 Task: Buy 1 Crankcase Ventilation from Filters section under best seller category for shipping address: Gerard Scott, 3102 Abia Martin Drive, Panther Burn, Mississippi 38765, Cell Number 6314971043. Pay from credit card ending with 2005, CVV 3321
Action: Mouse moved to (23, 80)
Screenshot: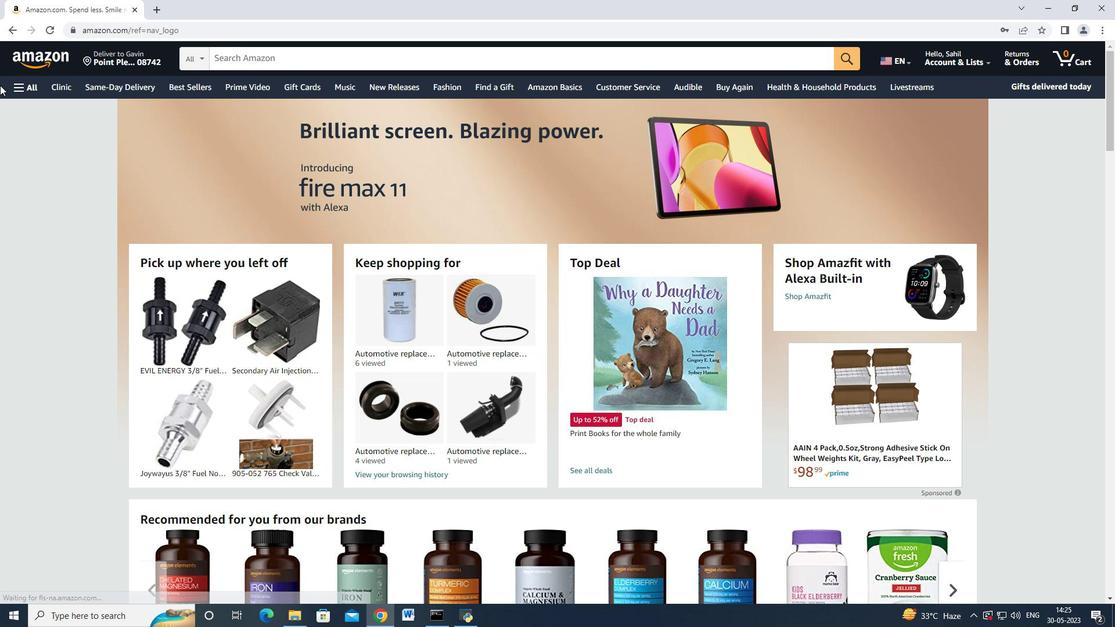 
Action: Mouse pressed left at (23, 80)
Screenshot: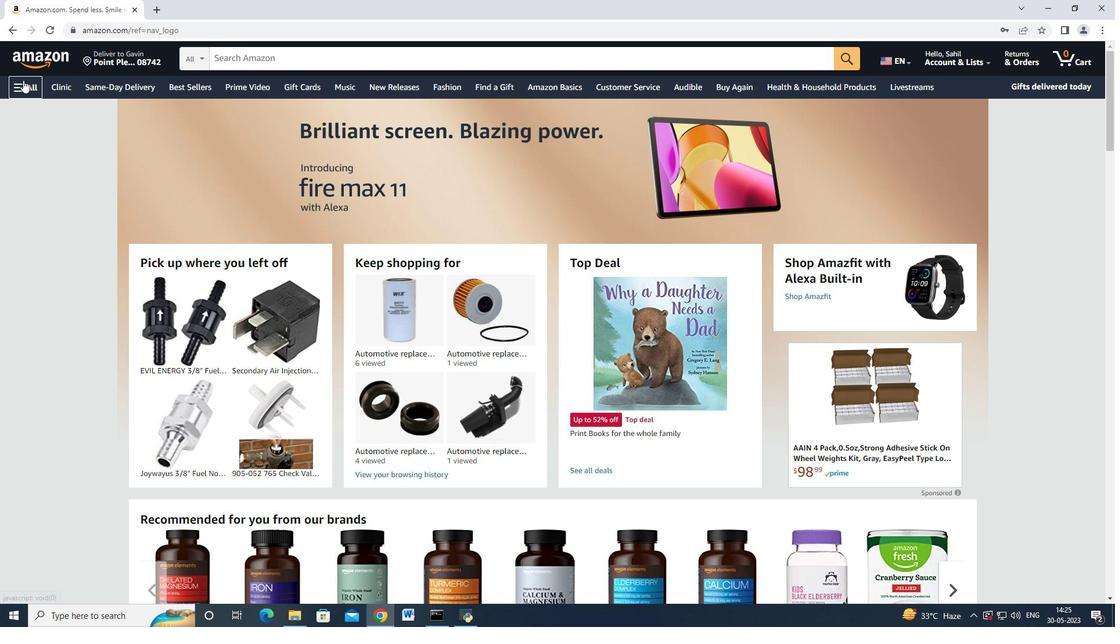 
Action: Mouse moved to (63, 245)
Screenshot: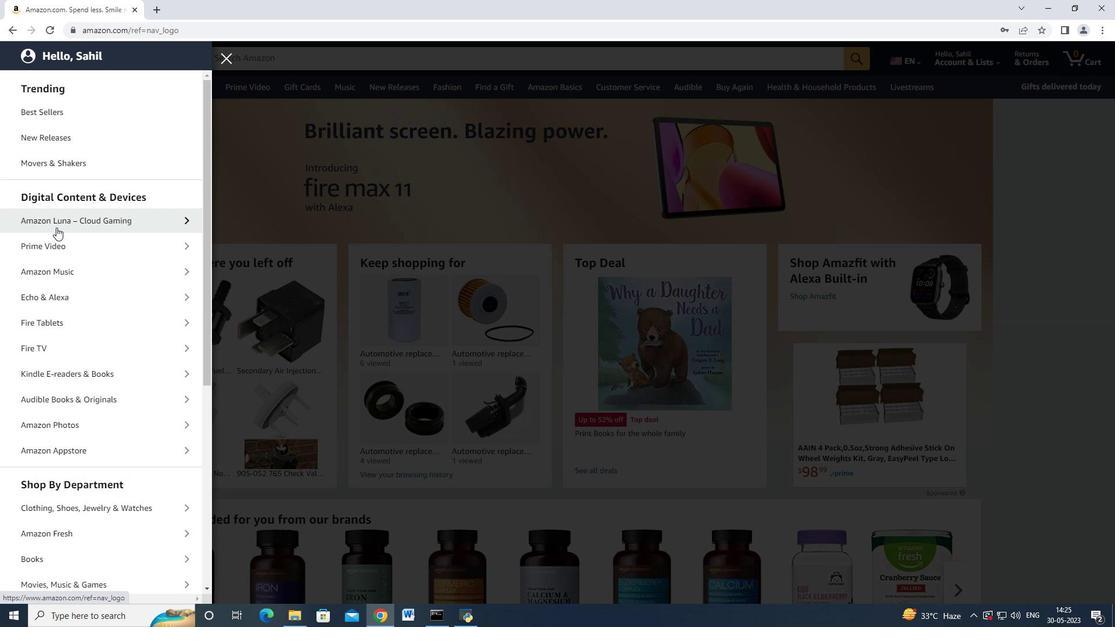
Action: Mouse scrolled (63, 244) with delta (0, 0)
Screenshot: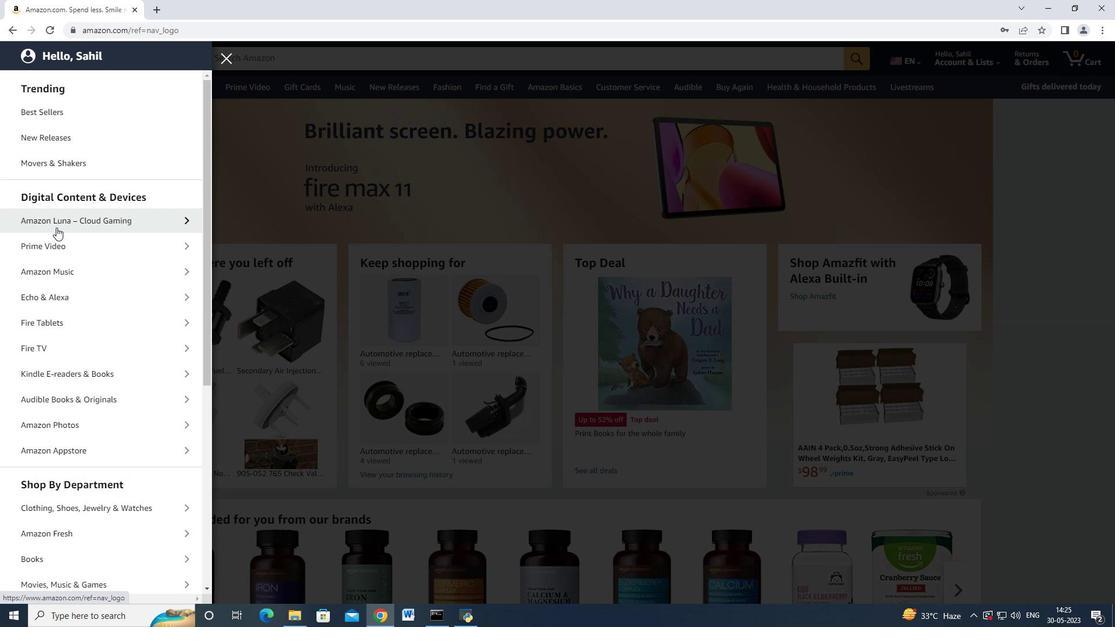 
Action: Mouse scrolled (63, 244) with delta (0, 0)
Screenshot: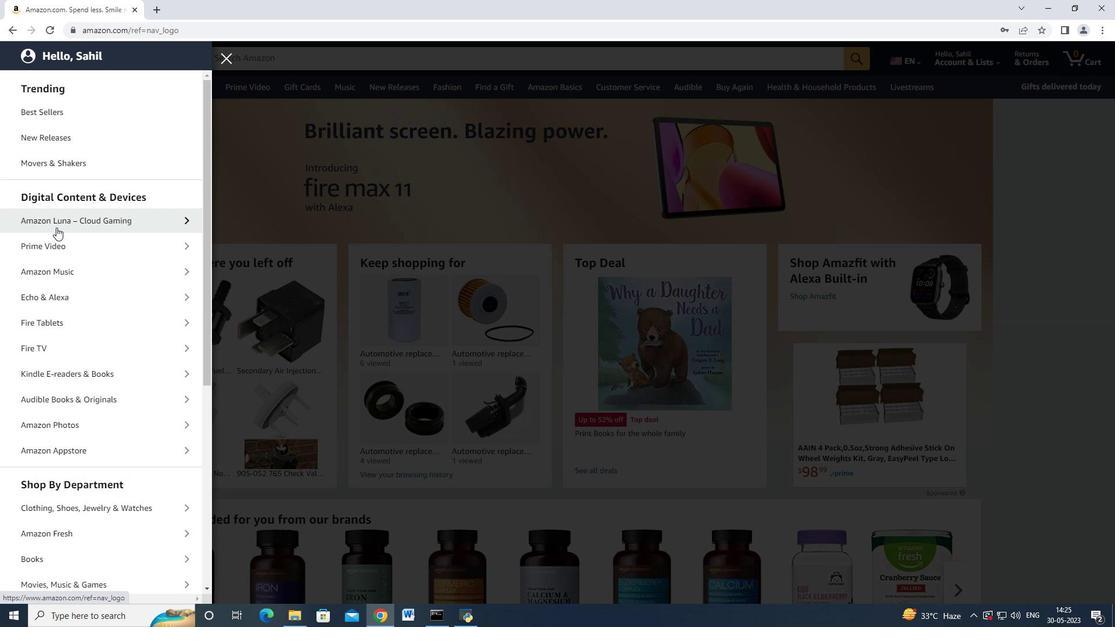 
Action: Mouse scrolled (63, 244) with delta (0, 0)
Screenshot: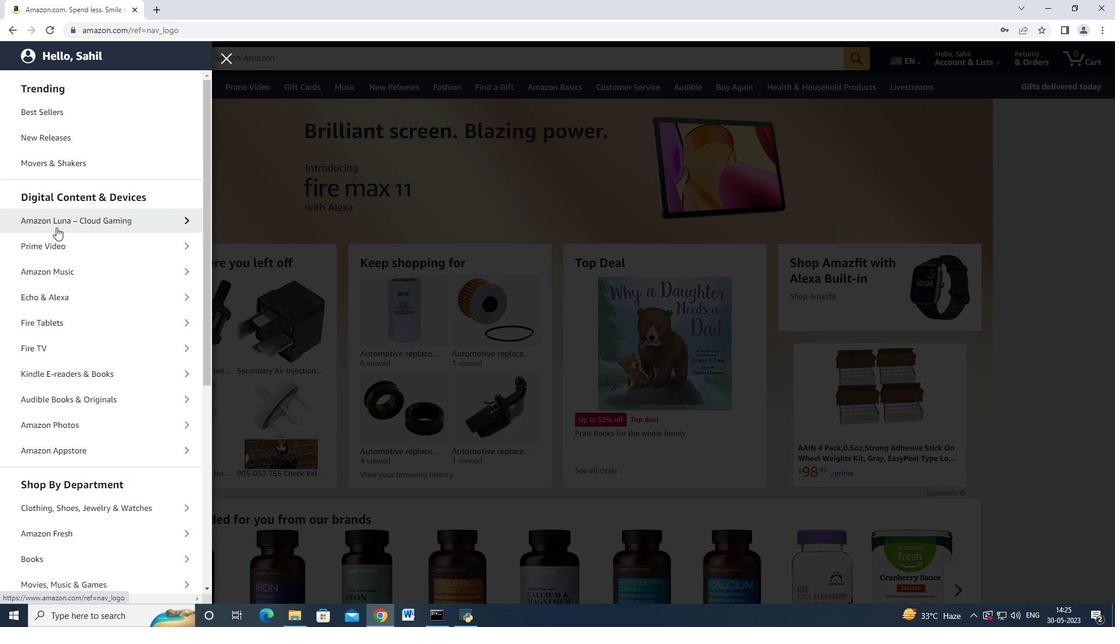 
Action: Mouse moved to (94, 428)
Screenshot: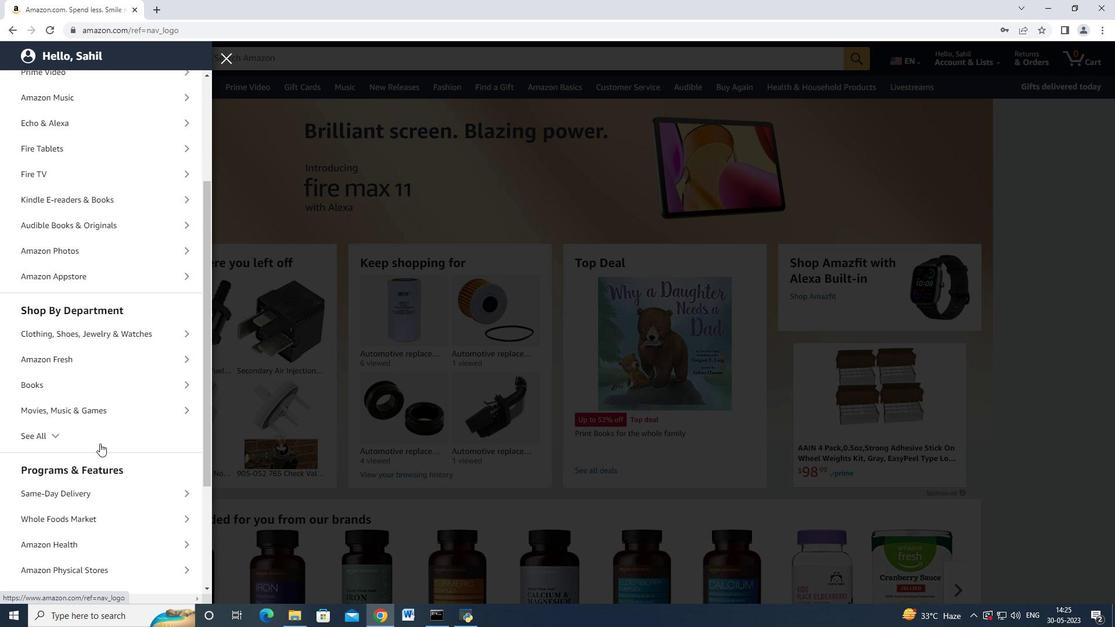 
Action: Mouse pressed left at (94, 428)
Screenshot: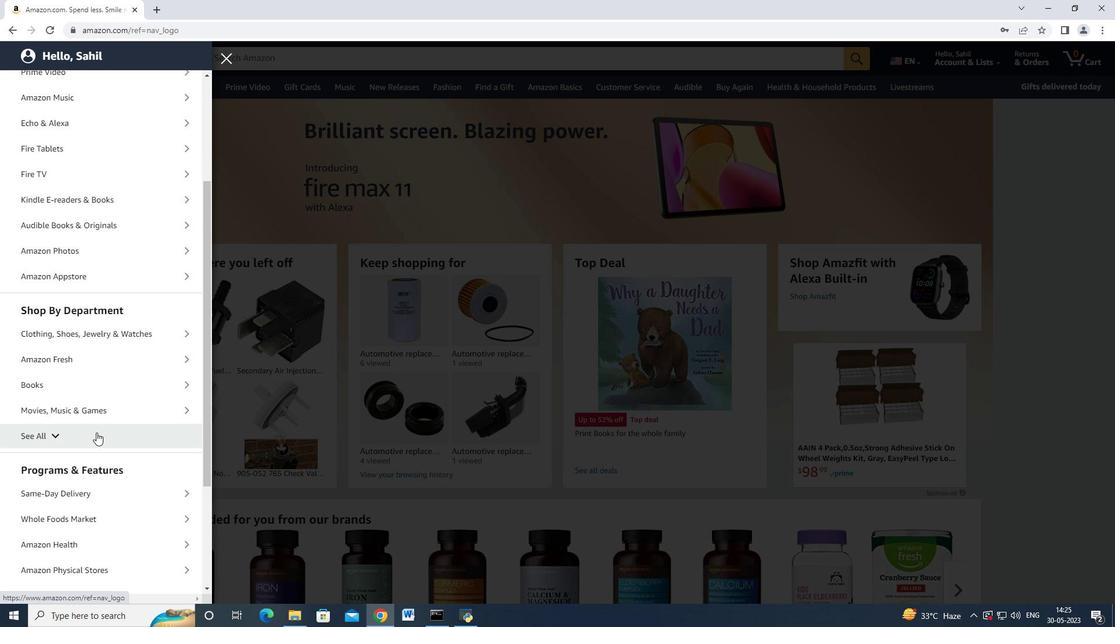 
Action: Mouse moved to (92, 360)
Screenshot: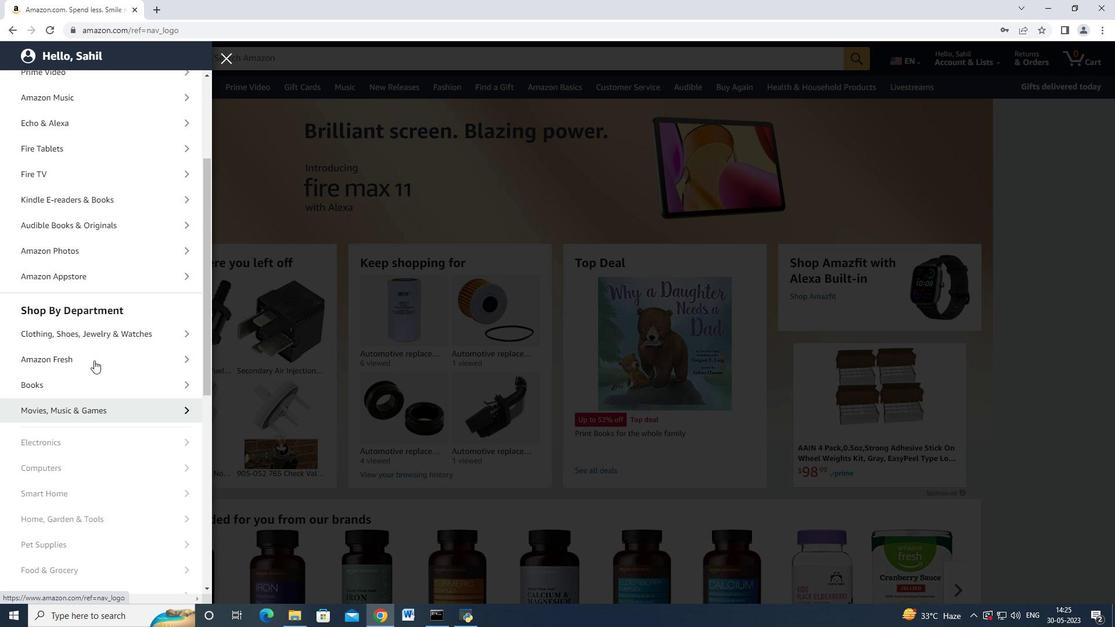 
Action: Mouse scrolled (92, 360) with delta (0, 0)
Screenshot: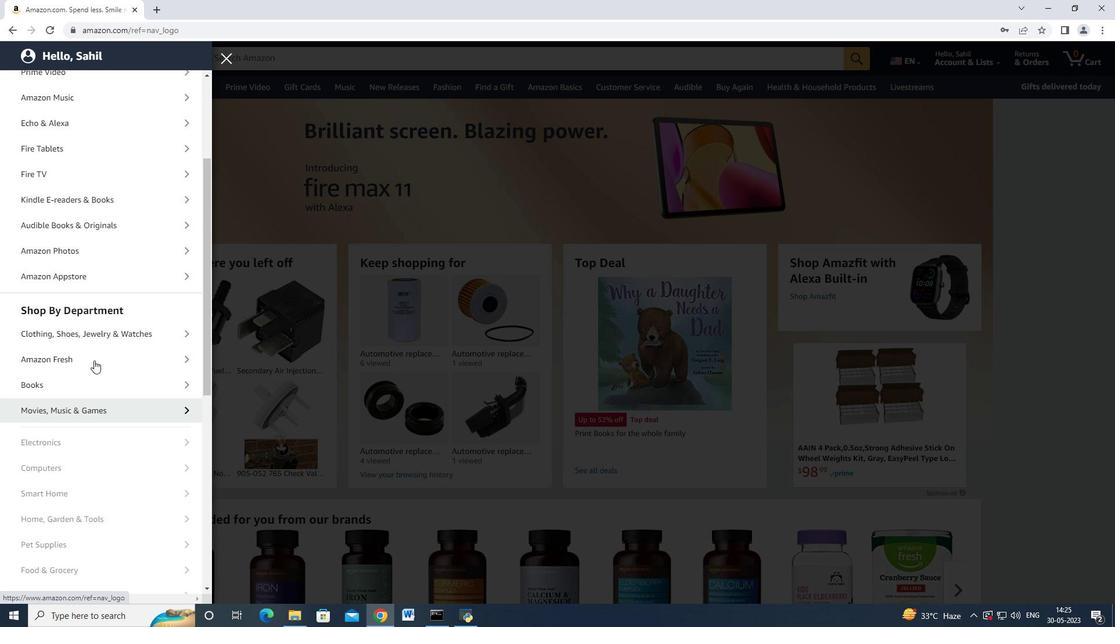 
Action: Mouse moved to (91, 360)
Screenshot: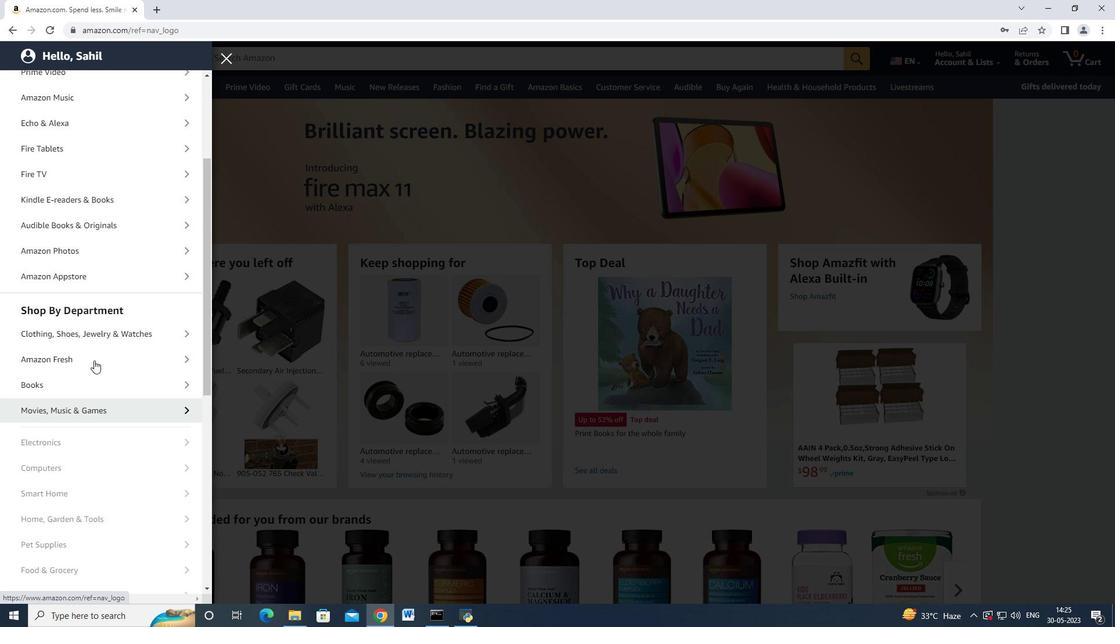 
Action: Mouse scrolled (92, 360) with delta (0, 0)
Screenshot: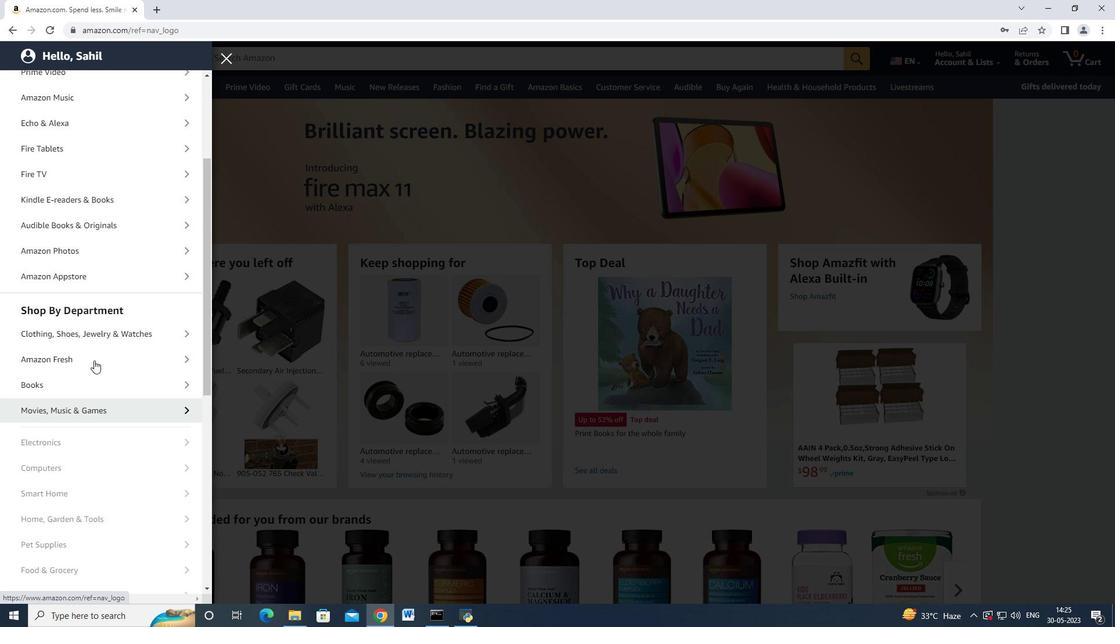 
Action: Mouse moved to (90, 360)
Screenshot: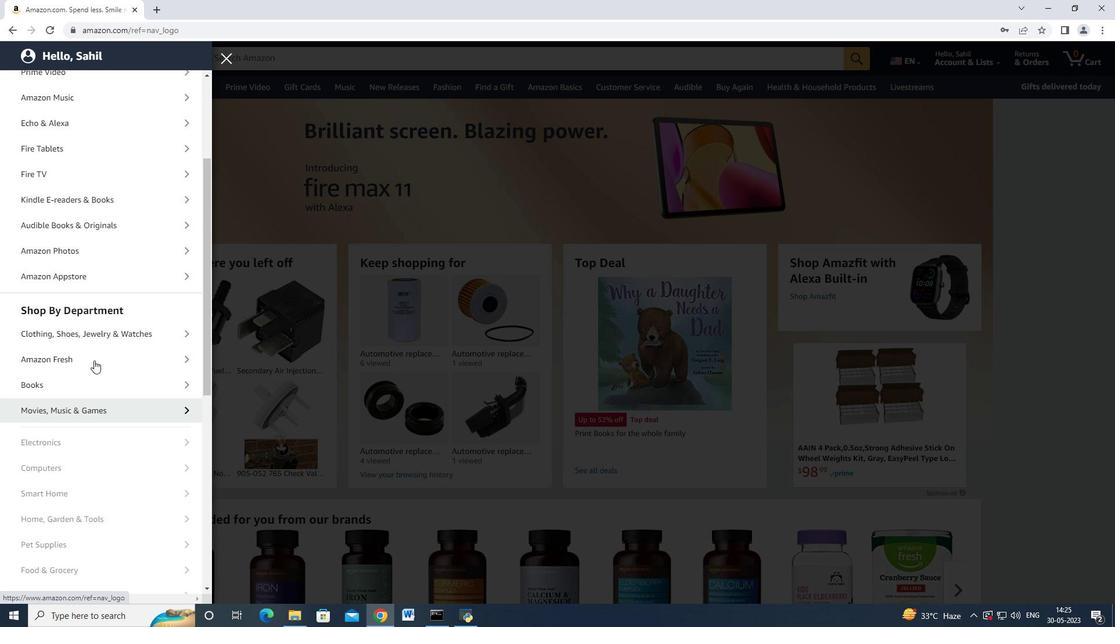 
Action: Mouse scrolled (92, 360) with delta (0, 0)
Screenshot: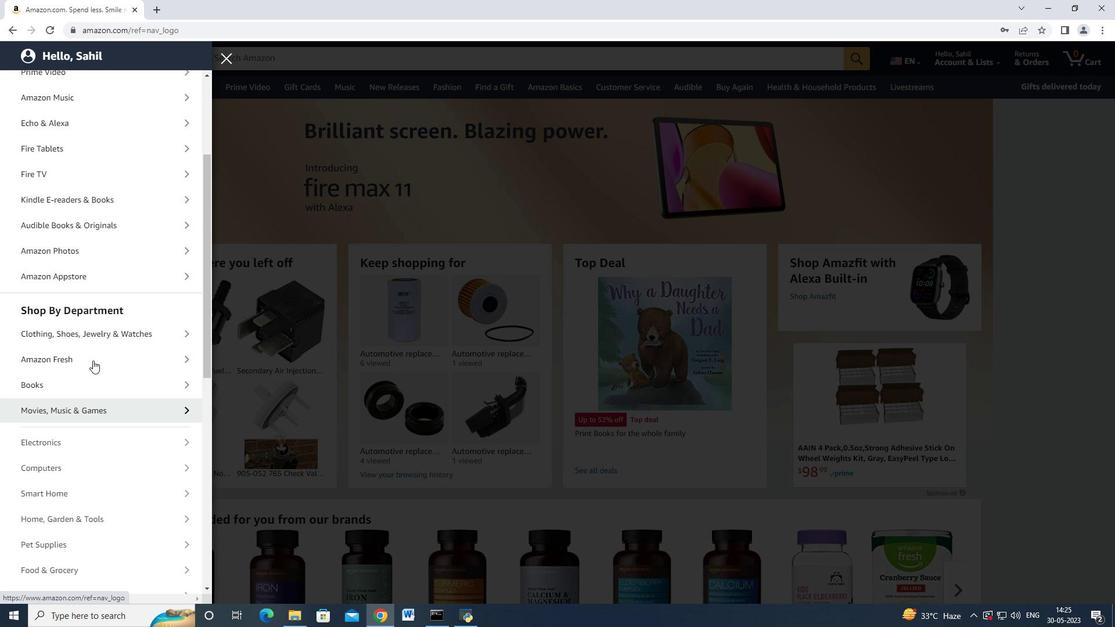 
Action: Mouse moved to (90, 359)
Screenshot: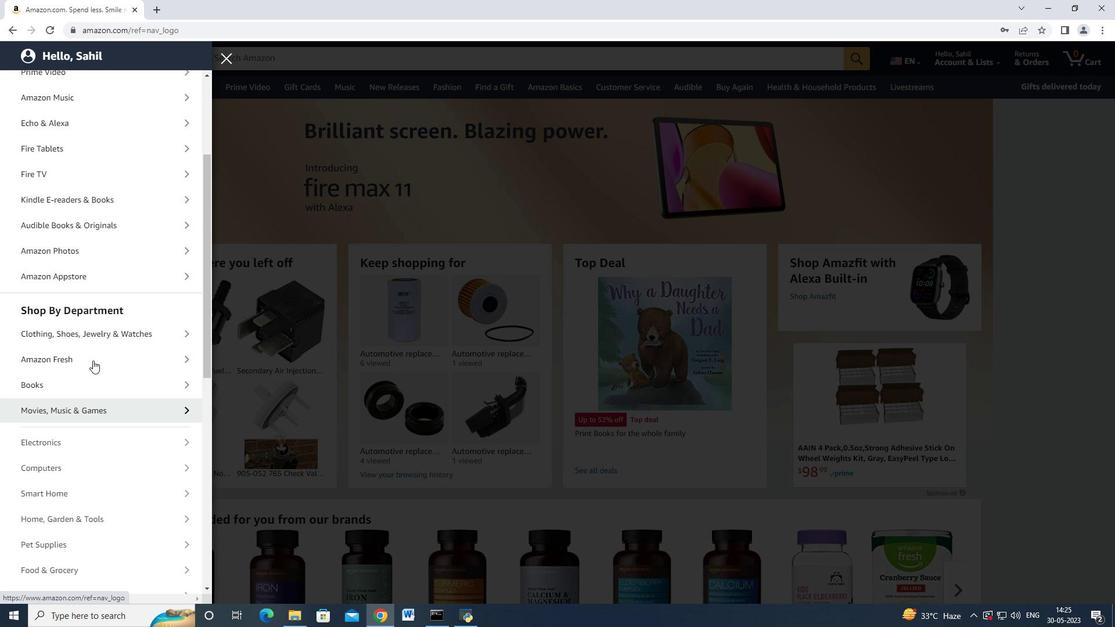 
Action: Mouse scrolled (92, 360) with delta (0, 0)
Screenshot: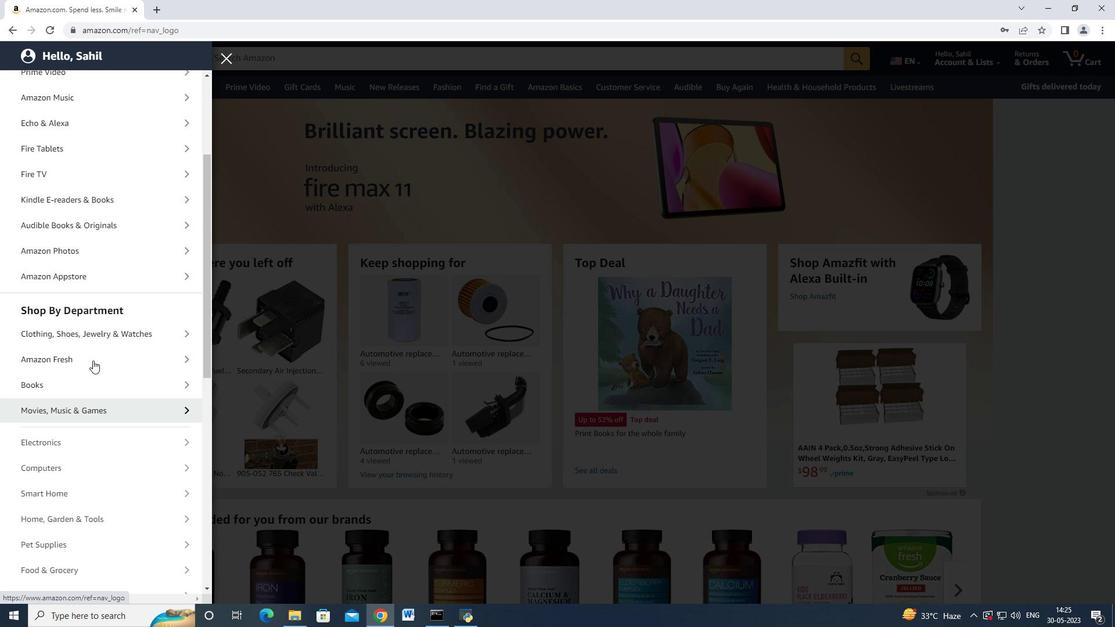 
Action: Mouse scrolled (92, 360) with delta (0, 0)
Screenshot: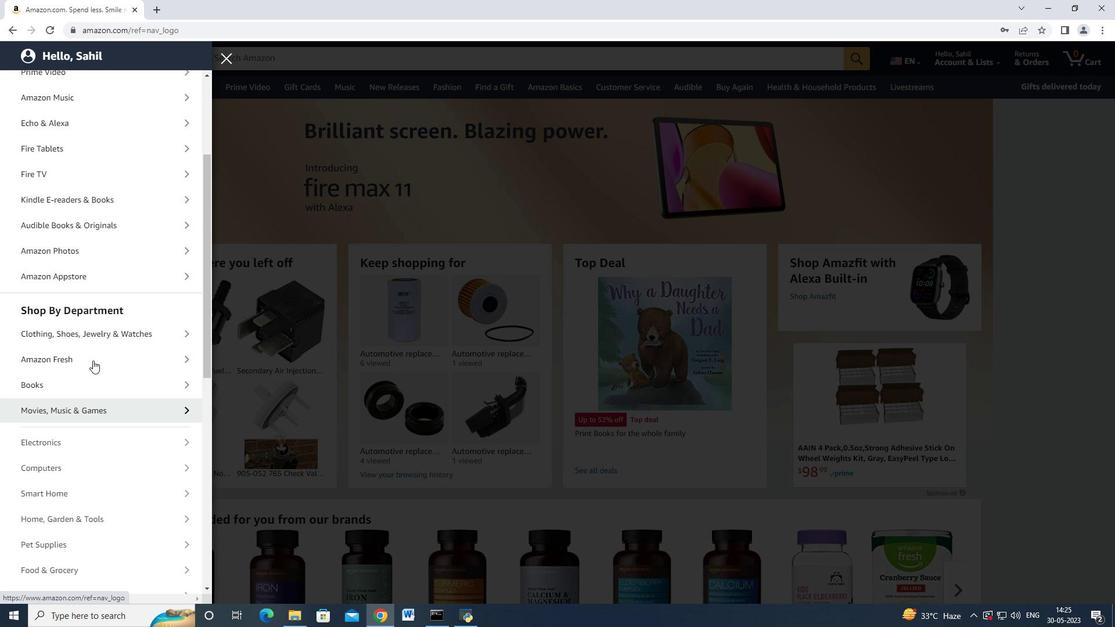 
Action: Mouse scrolled (90, 359) with delta (0, 0)
Screenshot: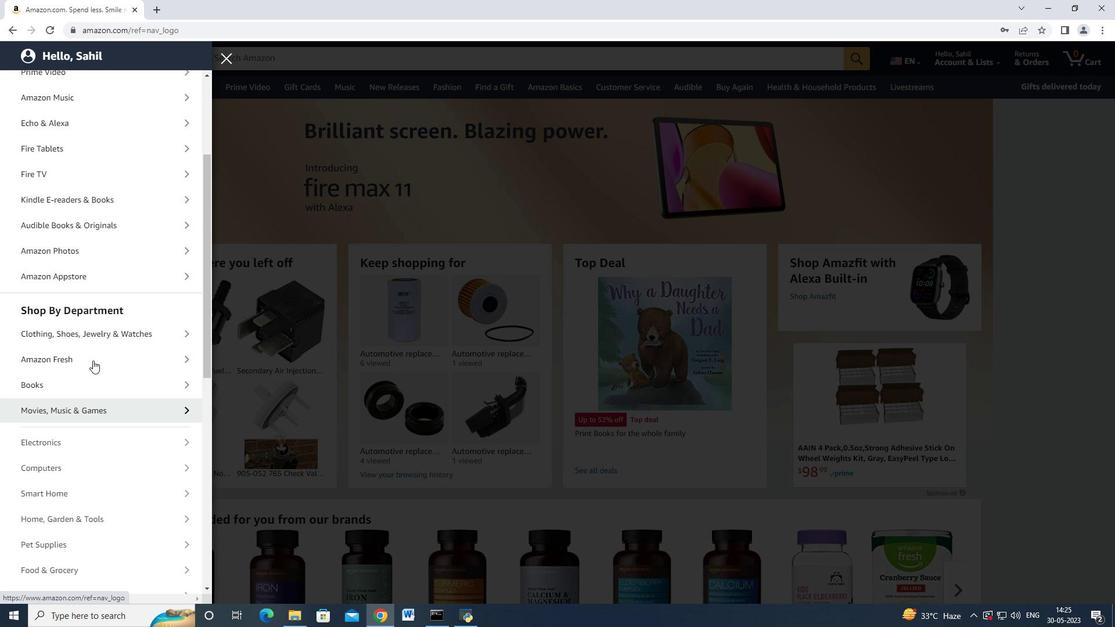 
Action: Mouse moved to (64, 370)
Screenshot: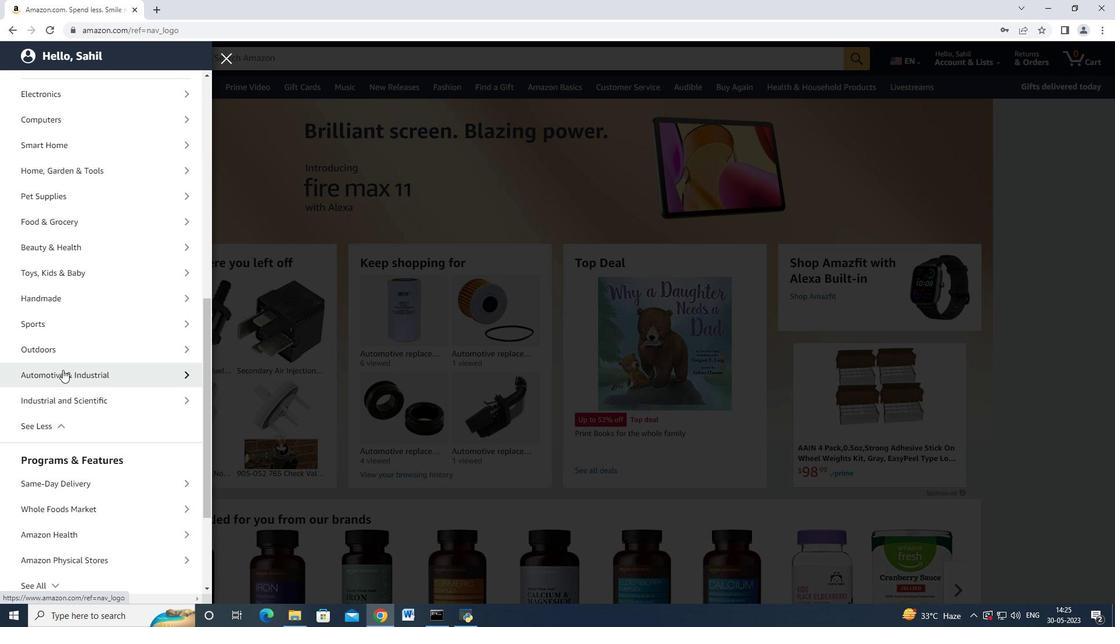 
Action: Mouse pressed left at (64, 370)
Screenshot: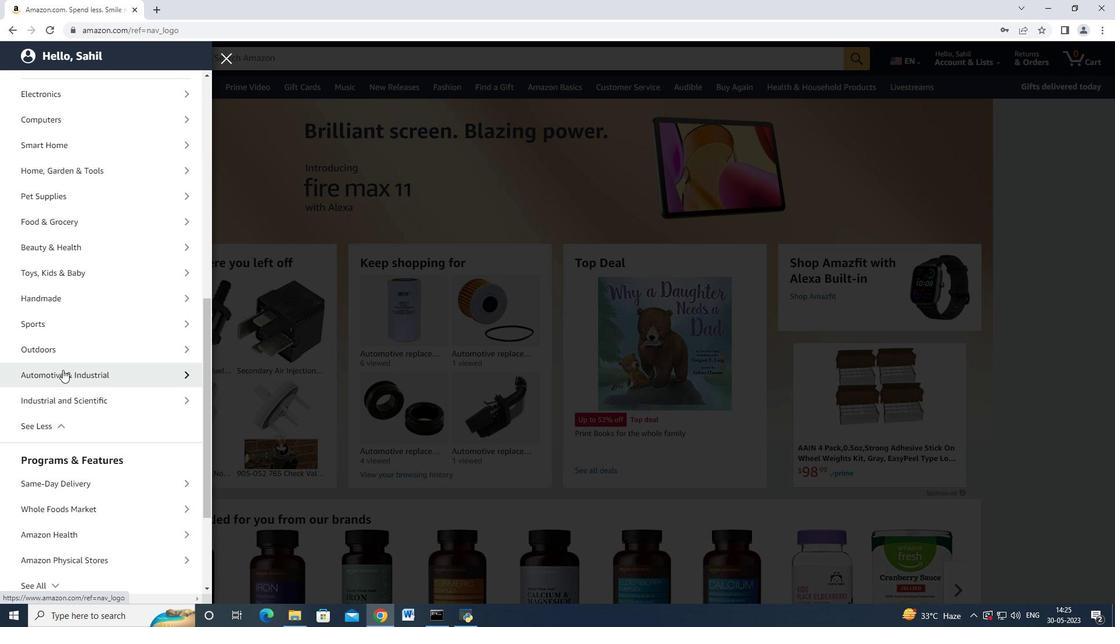 
Action: Mouse moved to (97, 135)
Screenshot: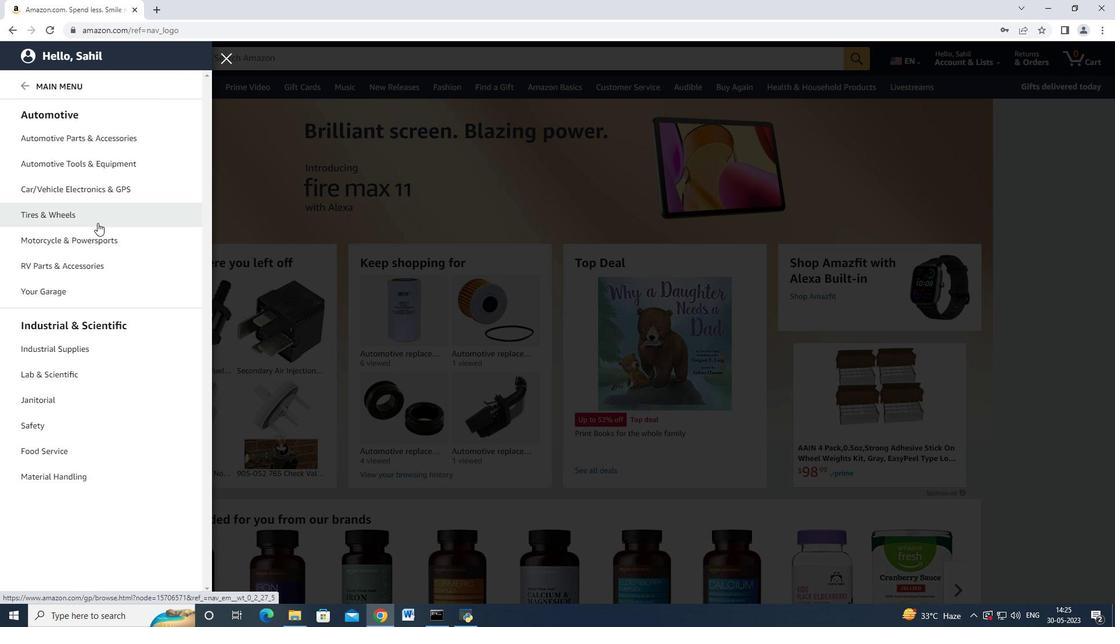 
Action: Mouse pressed left at (97, 135)
Screenshot: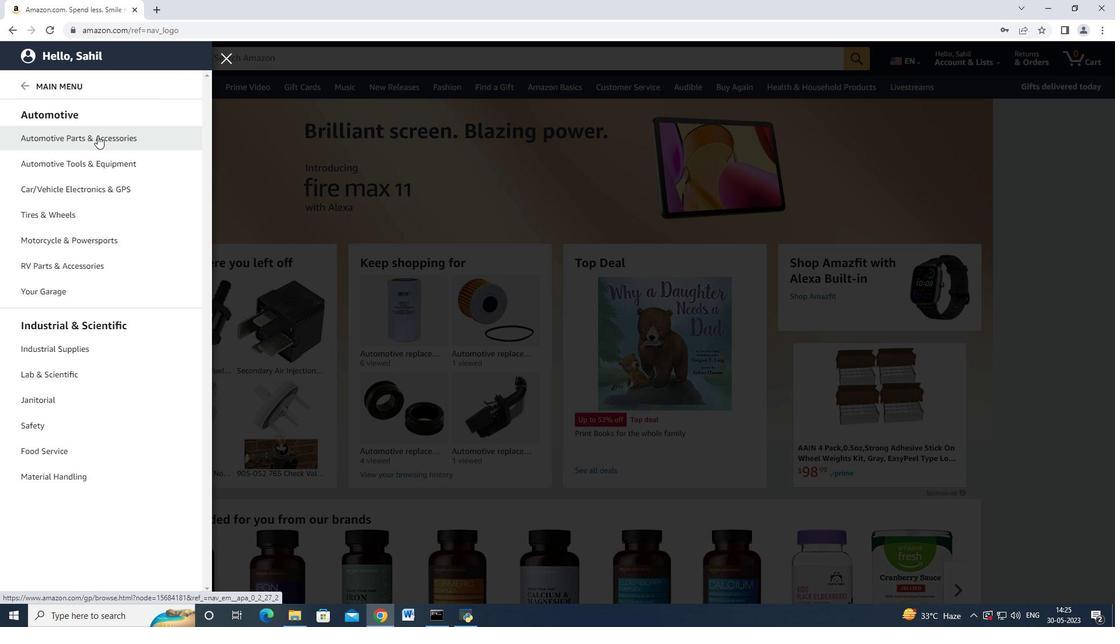 
Action: Mouse moved to (209, 109)
Screenshot: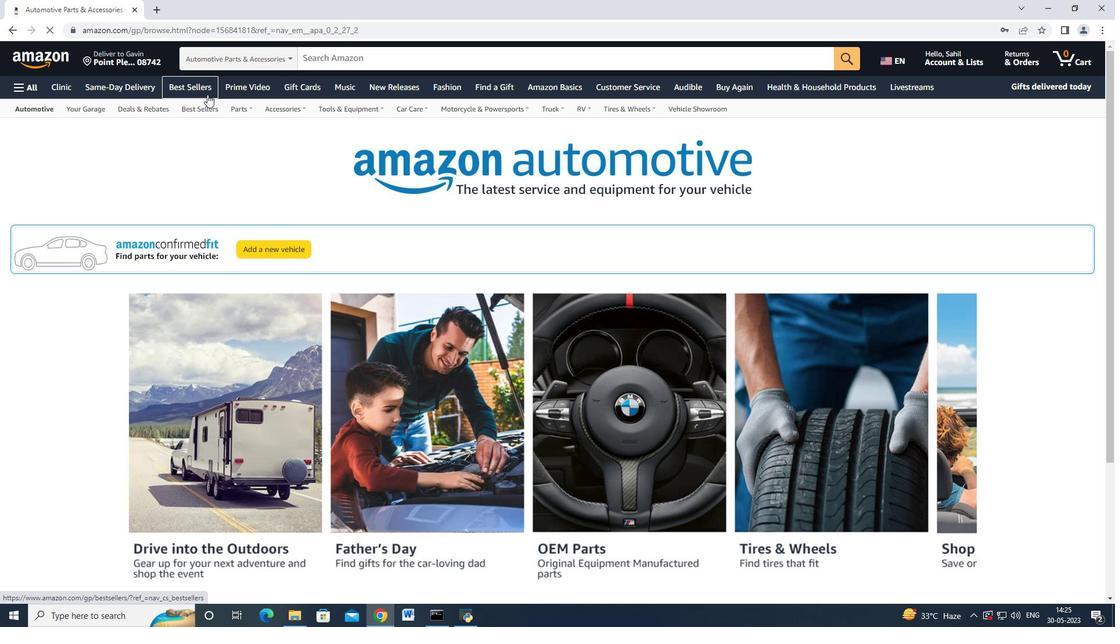 
Action: Mouse pressed left at (209, 109)
Screenshot: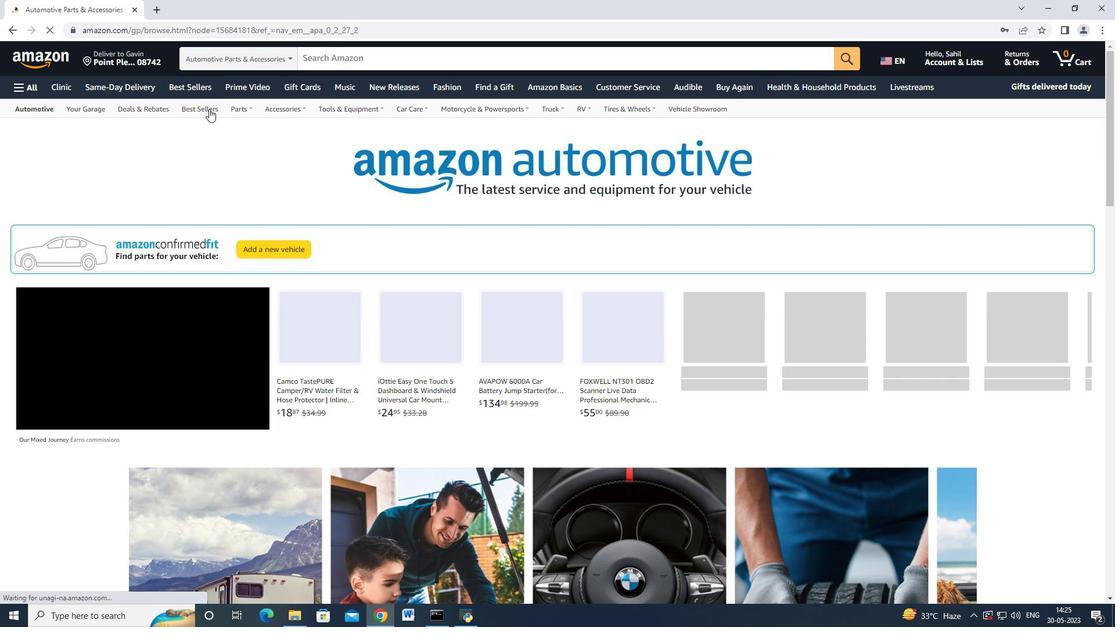 
Action: Mouse moved to (55, 370)
Screenshot: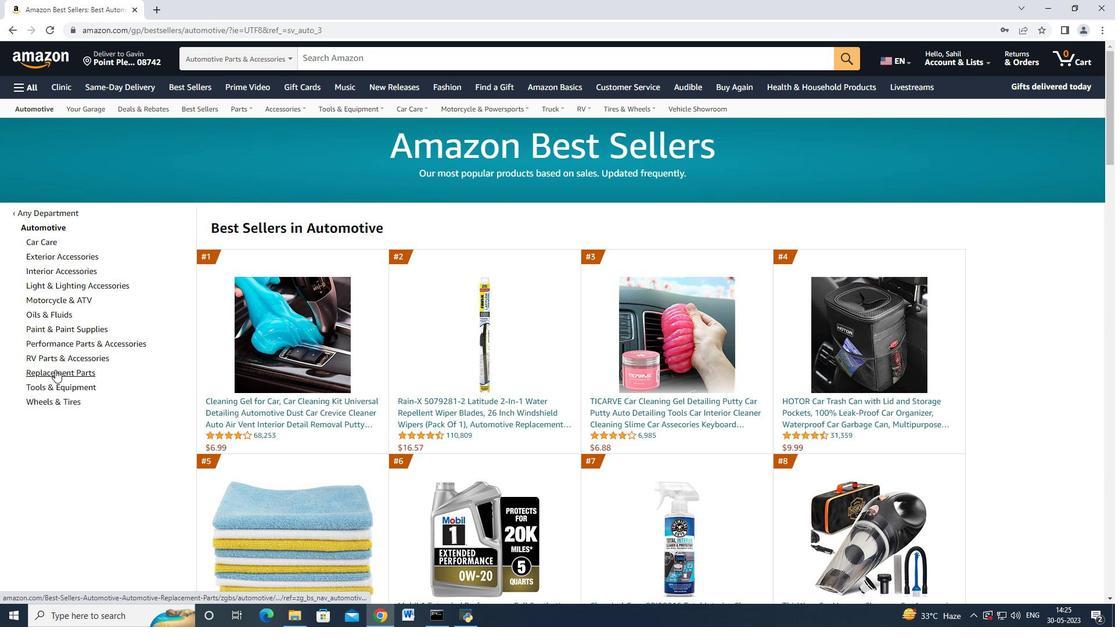 
Action: Mouse pressed left at (55, 370)
Screenshot: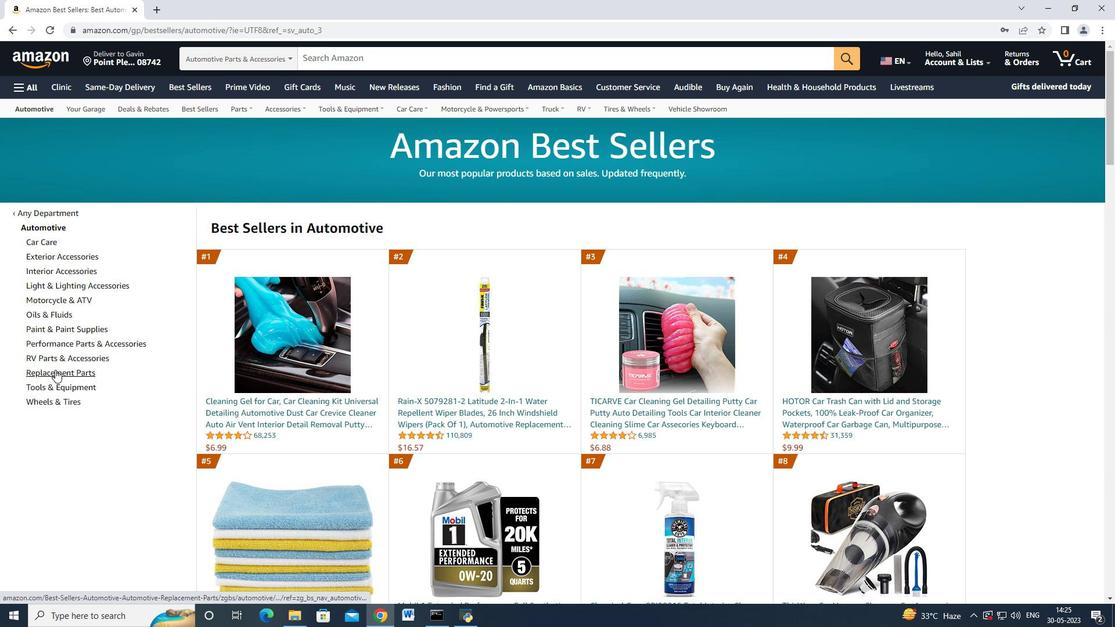 
Action: Mouse moved to (74, 307)
Screenshot: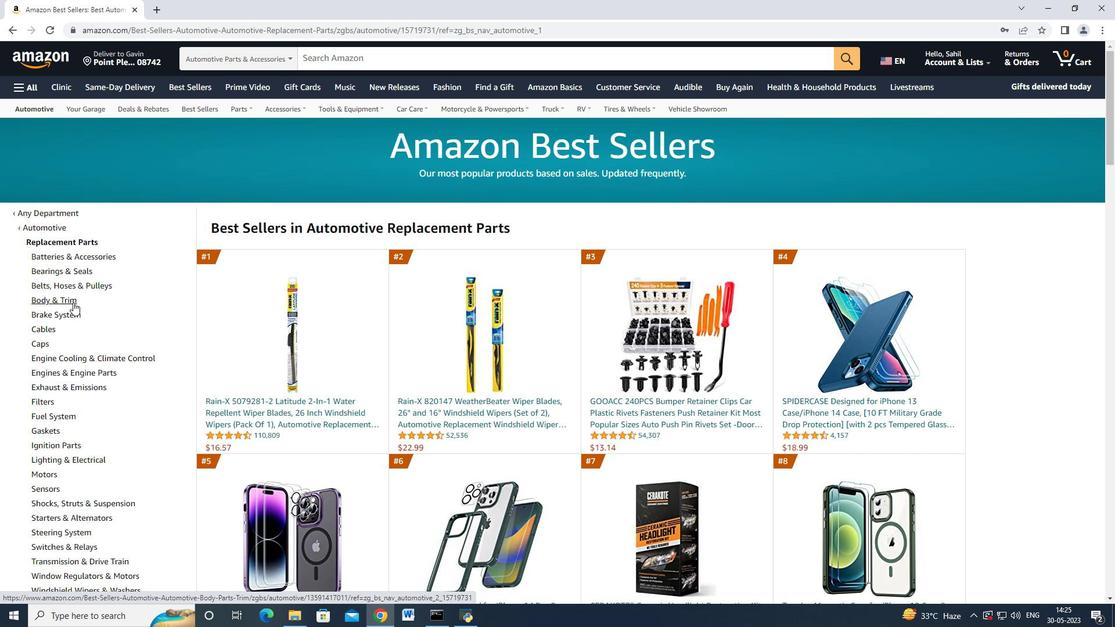 
Action: Mouse scrolled (74, 307) with delta (0, 0)
Screenshot: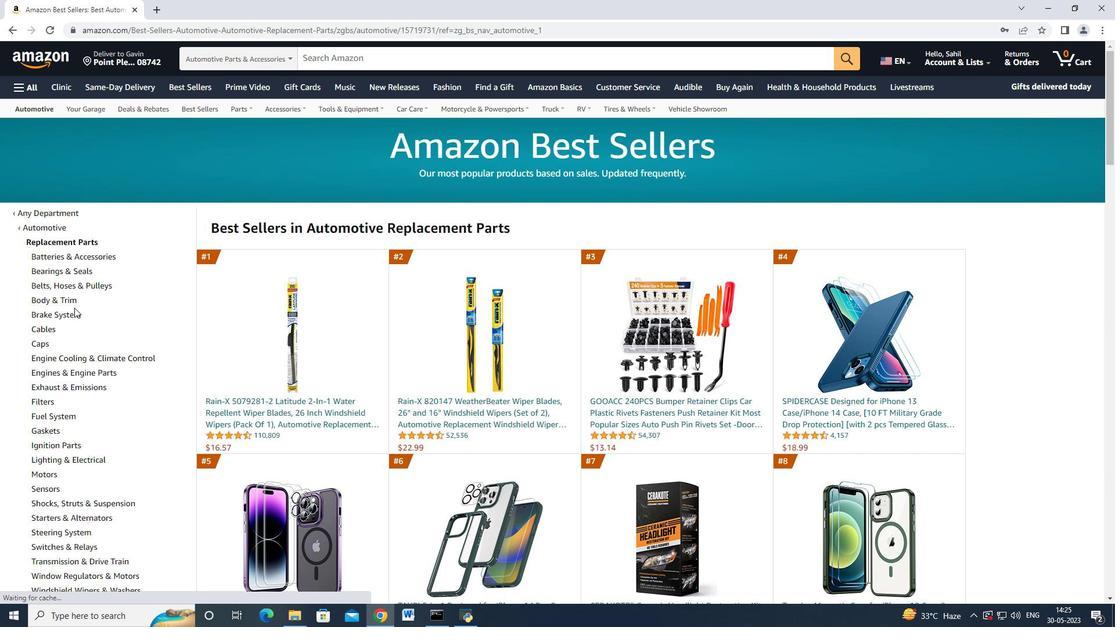 
Action: Mouse moved to (109, 232)
Screenshot: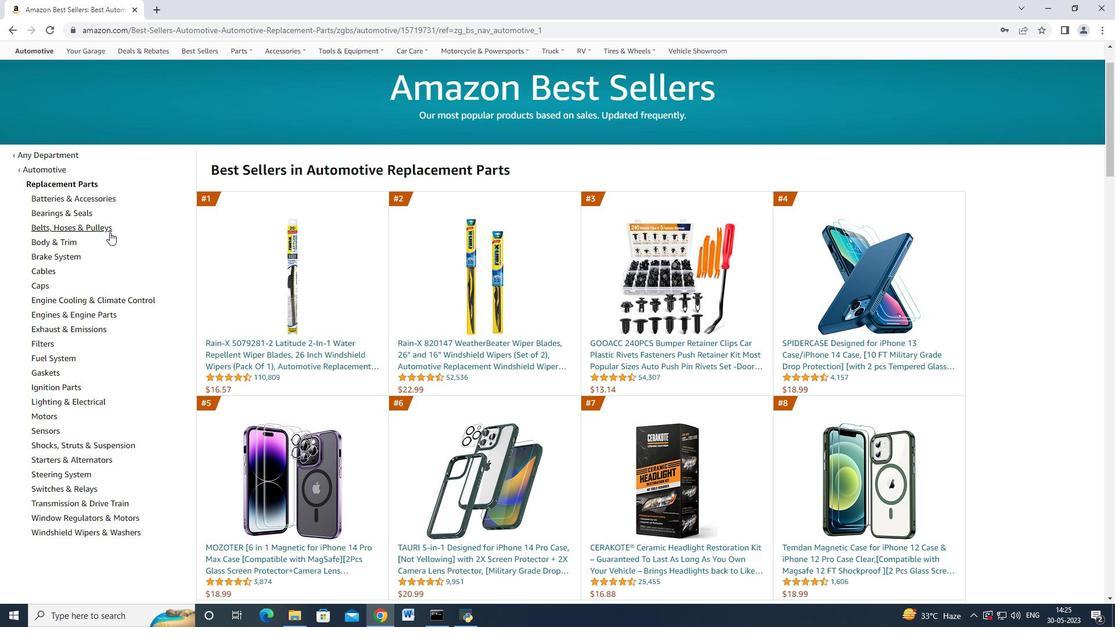 
Action: Mouse scrolled (109, 231) with delta (0, 0)
Screenshot: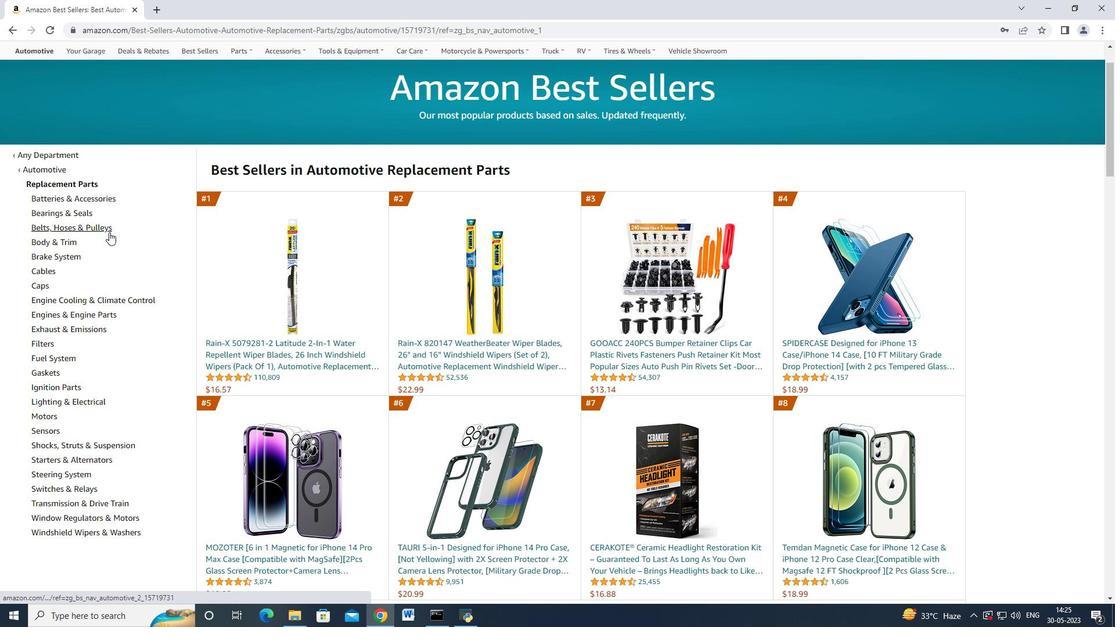 
Action: Mouse moved to (43, 284)
Screenshot: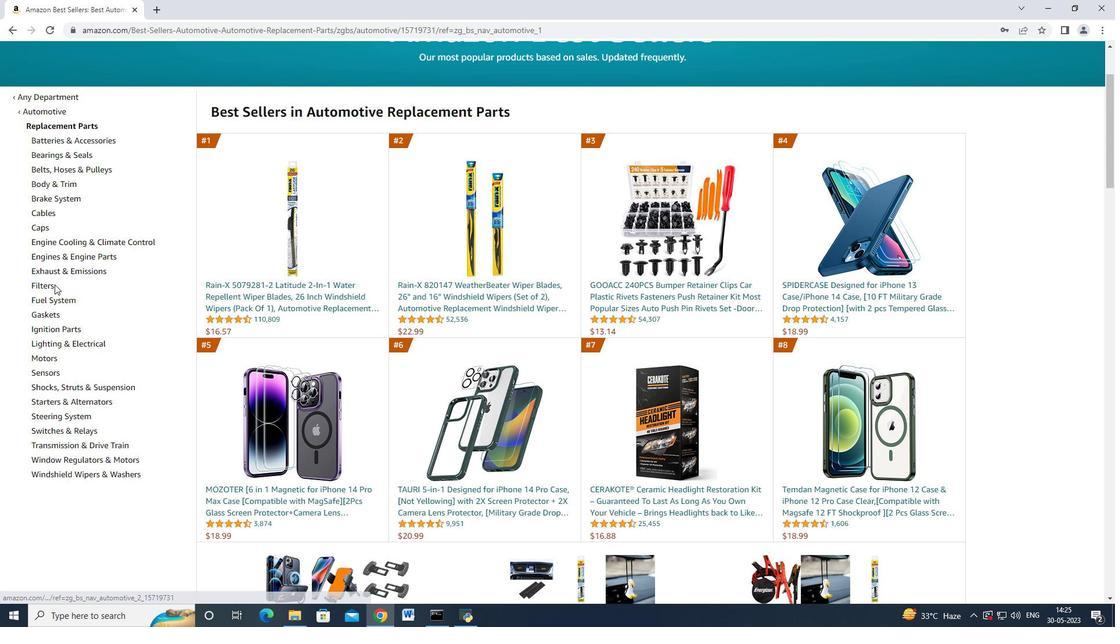 
Action: Mouse pressed left at (43, 284)
Screenshot: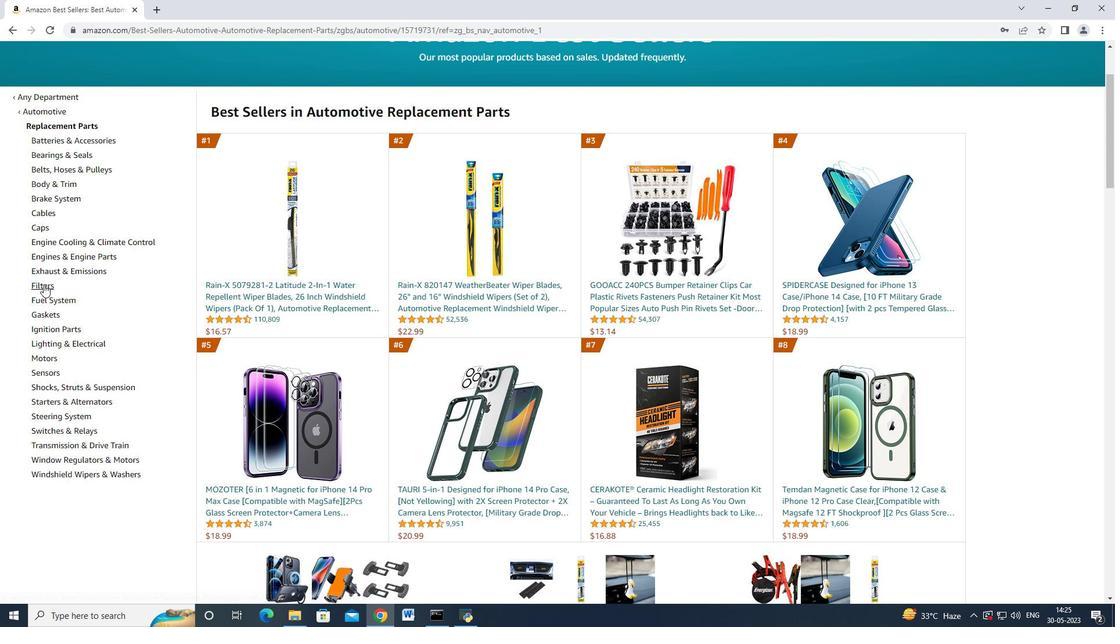 
Action: Mouse moved to (83, 347)
Screenshot: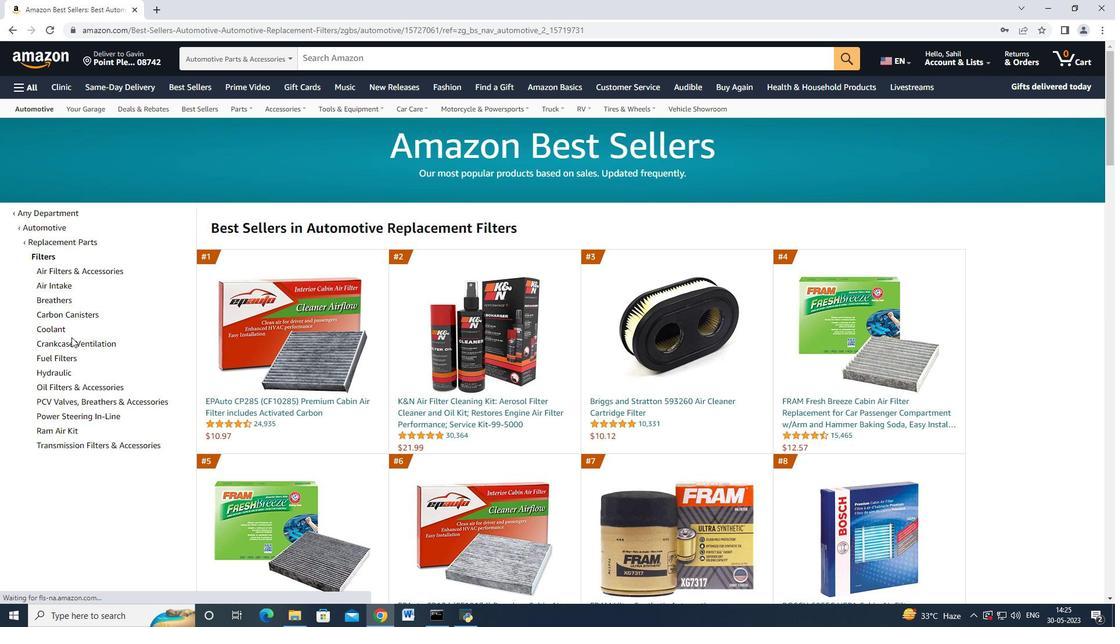 
Action: Mouse pressed left at (83, 347)
Screenshot: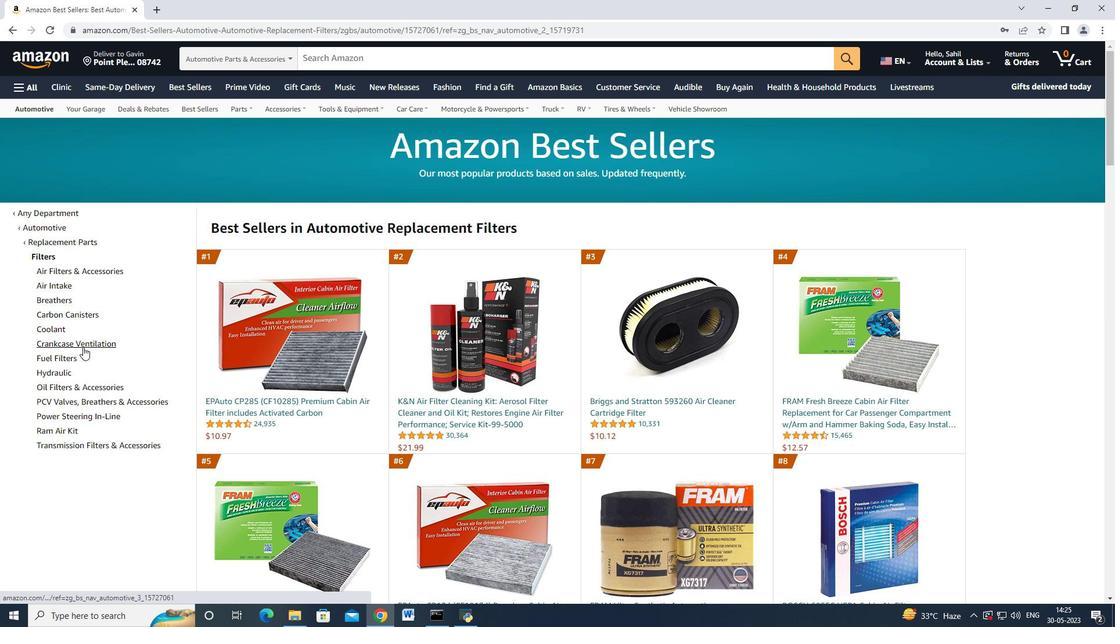 
Action: Mouse moved to (410, 404)
Screenshot: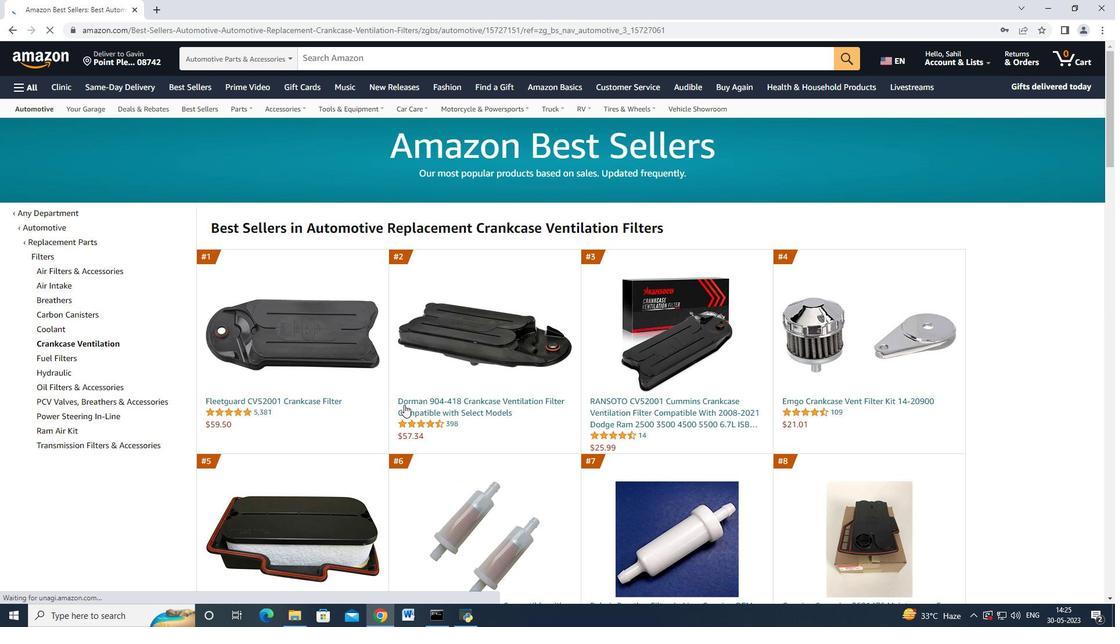 
Action: Mouse pressed left at (410, 404)
Screenshot: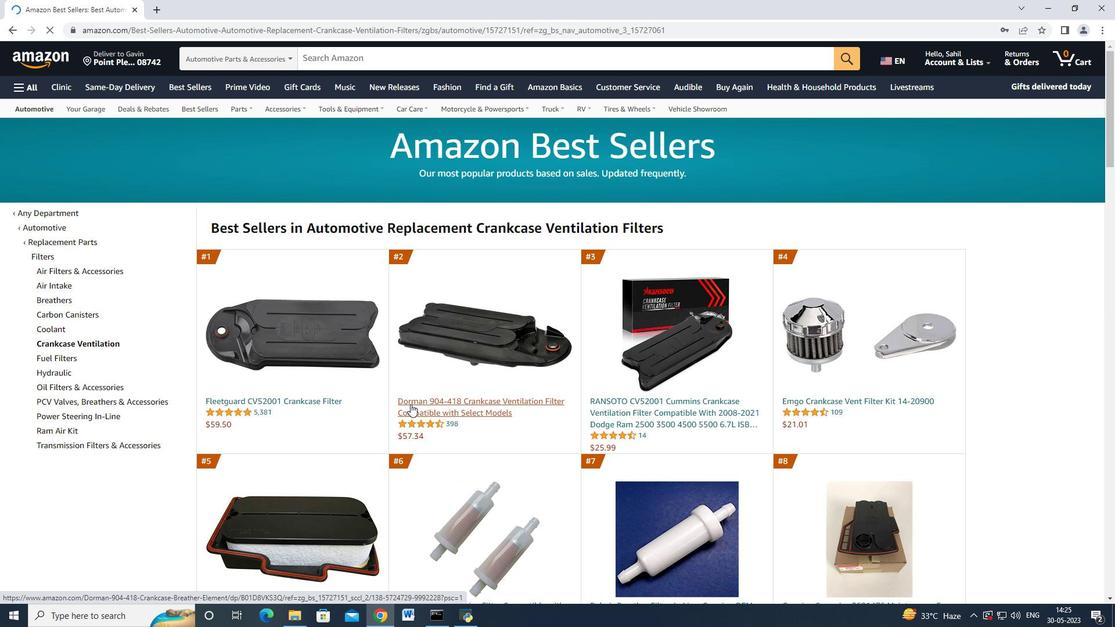 
Action: Mouse moved to (939, 481)
Screenshot: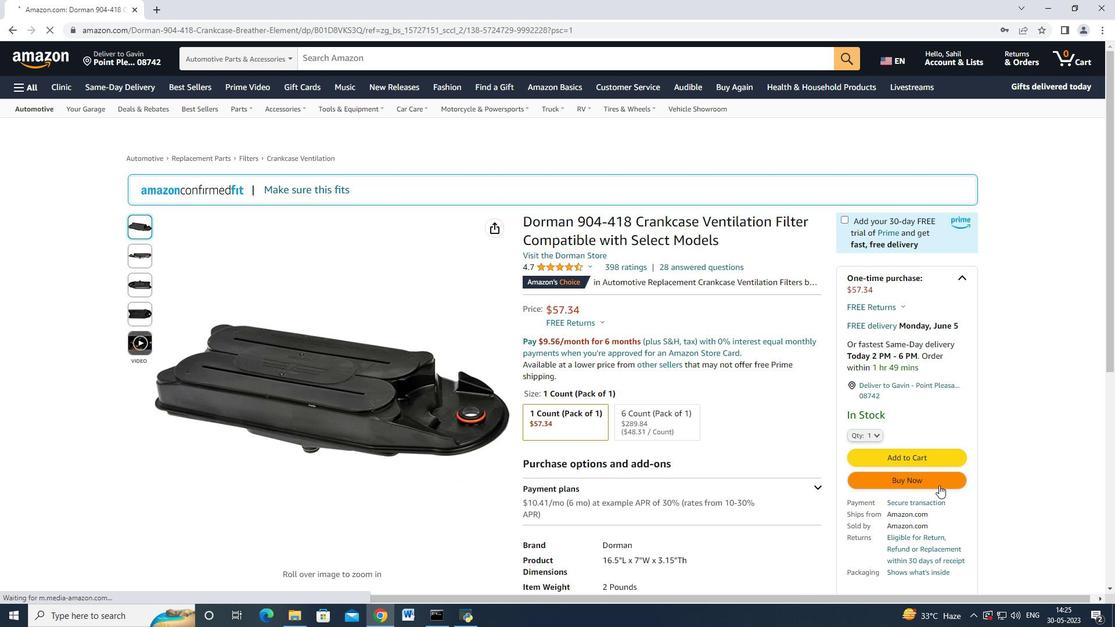 
Action: Mouse pressed left at (939, 481)
Screenshot: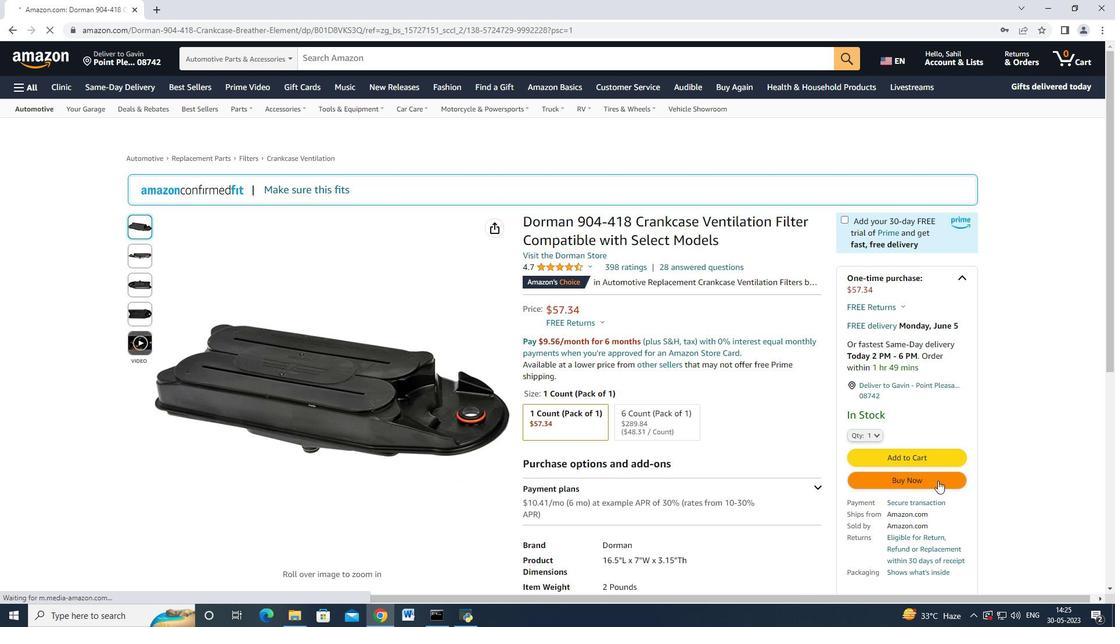 
Action: Mouse moved to (677, 97)
Screenshot: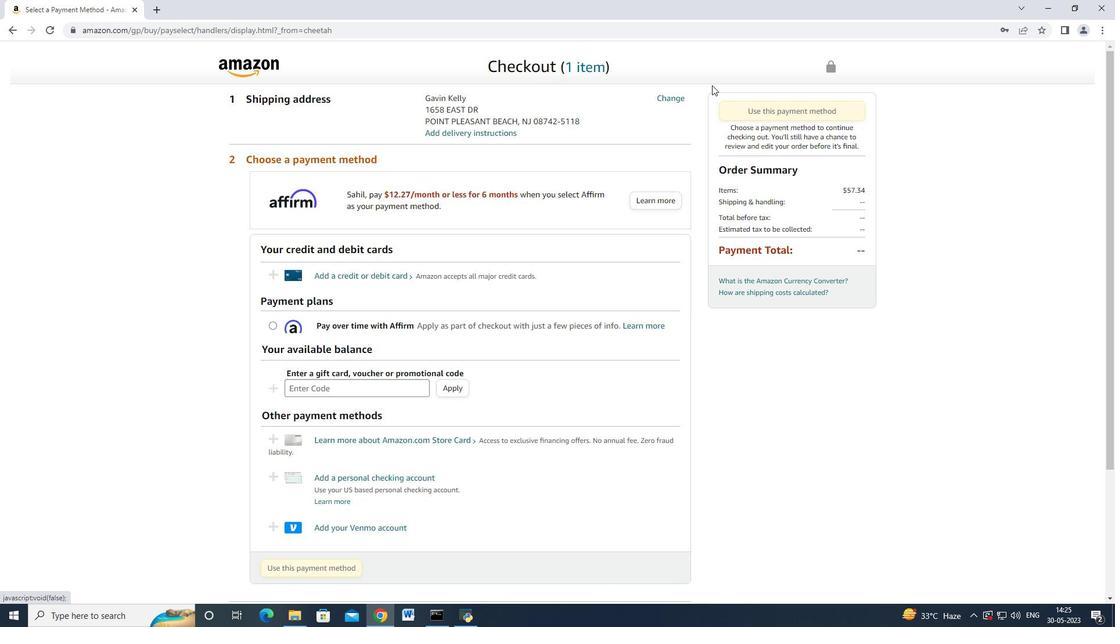 
Action: Mouse pressed left at (677, 97)
Screenshot: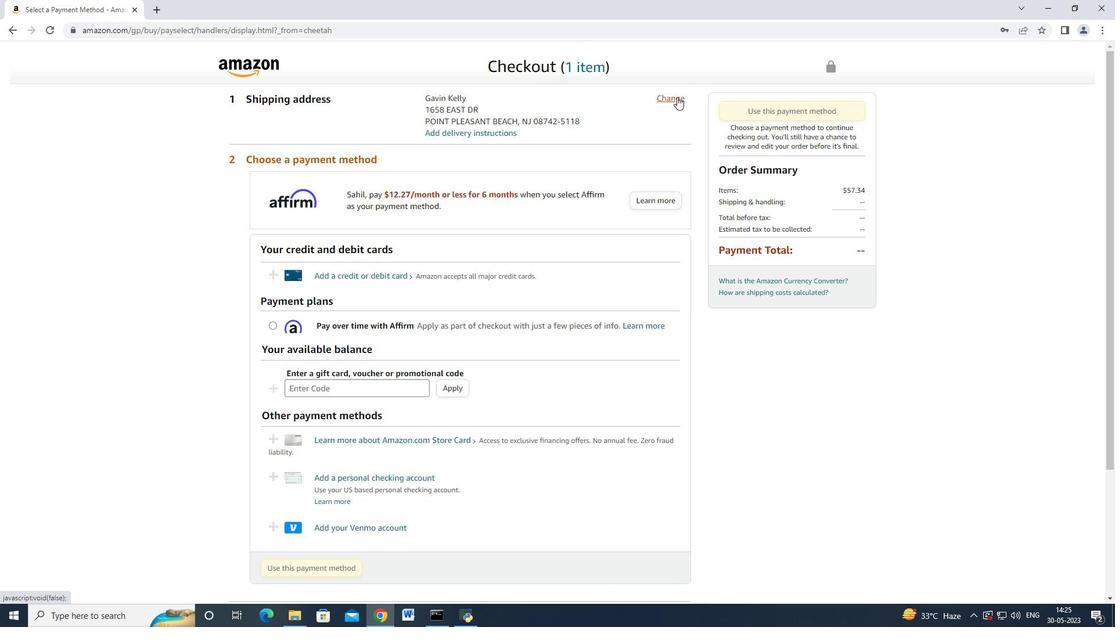 
Action: Mouse moved to (438, 192)
Screenshot: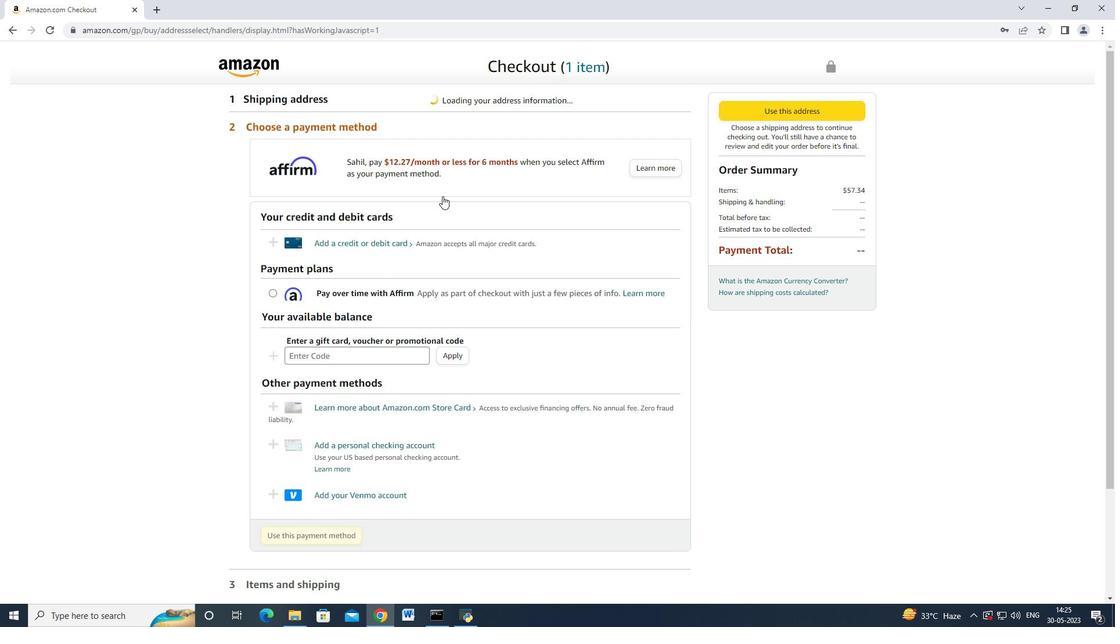 
Action: Mouse scrolled (438, 192) with delta (0, 0)
Screenshot: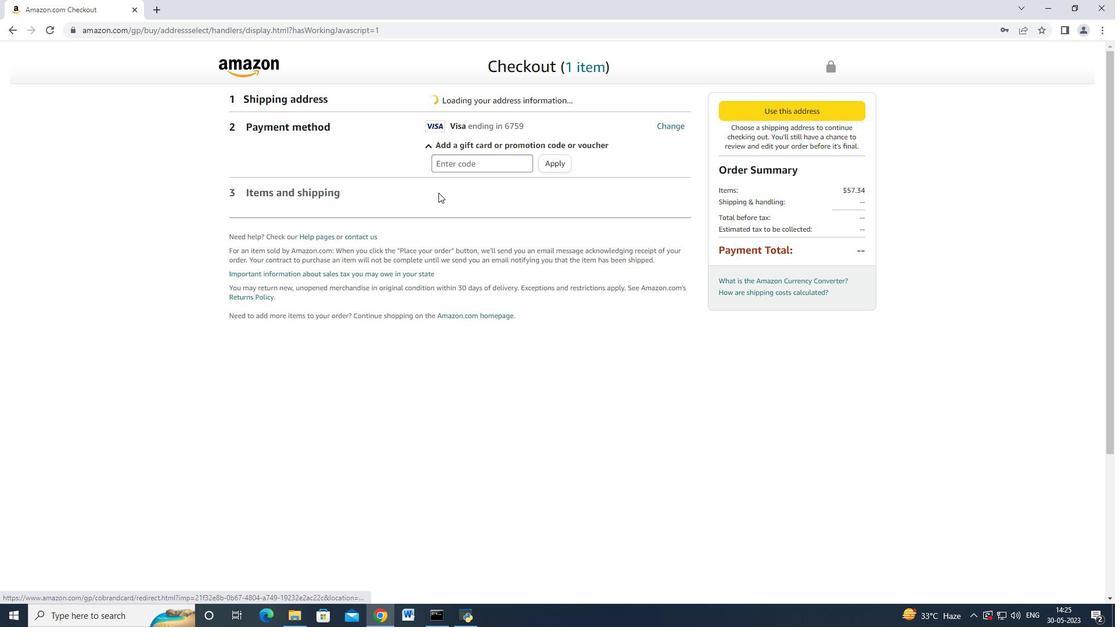 
Action: Mouse scrolled (438, 192) with delta (0, 0)
Screenshot: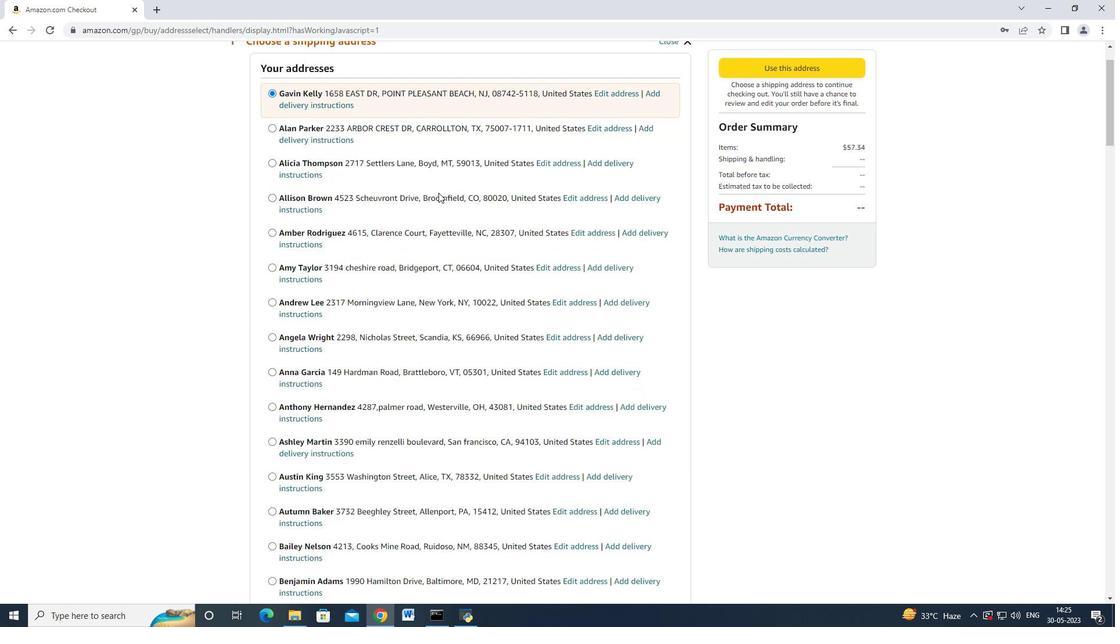
Action: Mouse scrolled (438, 192) with delta (0, 0)
Screenshot: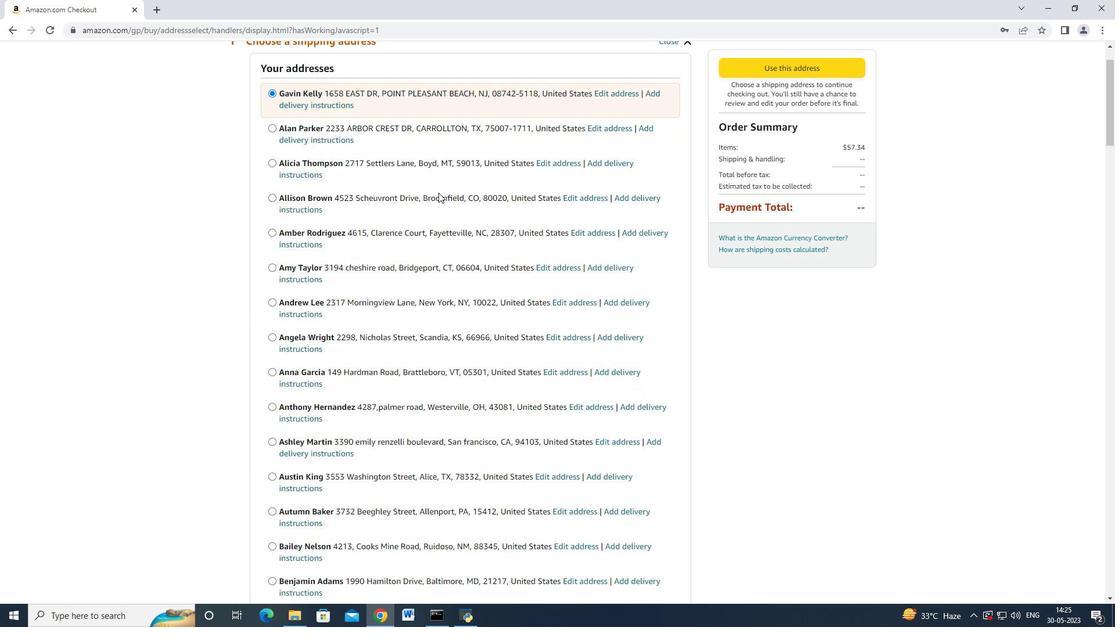 
Action: Mouse scrolled (438, 192) with delta (0, 0)
Screenshot: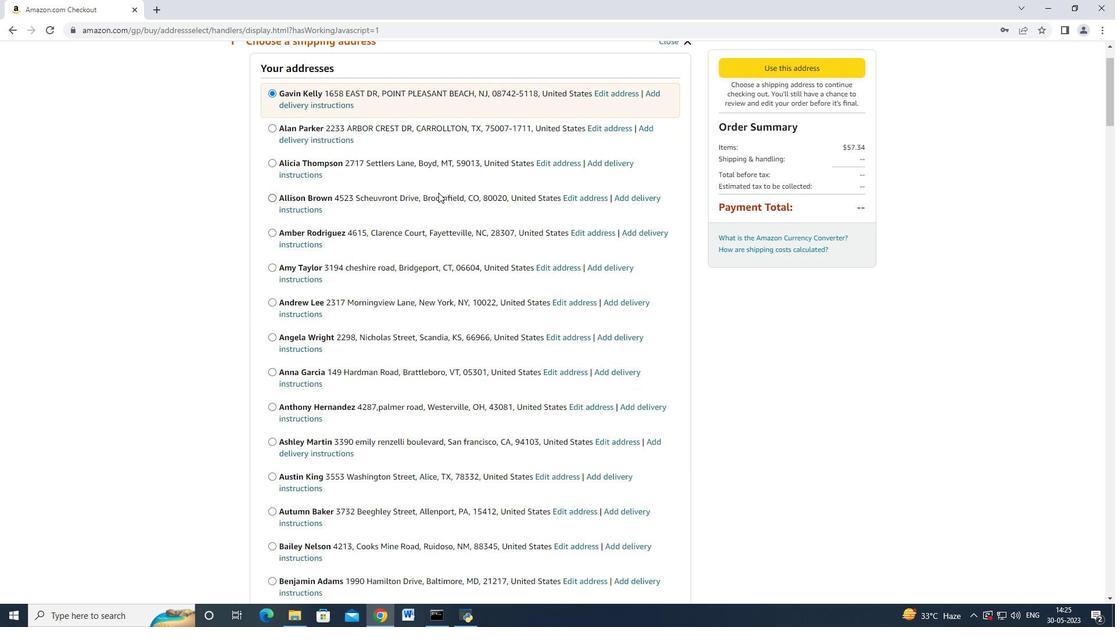 
Action: Mouse scrolled (438, 192) with delta (0, 0)
Screenshot: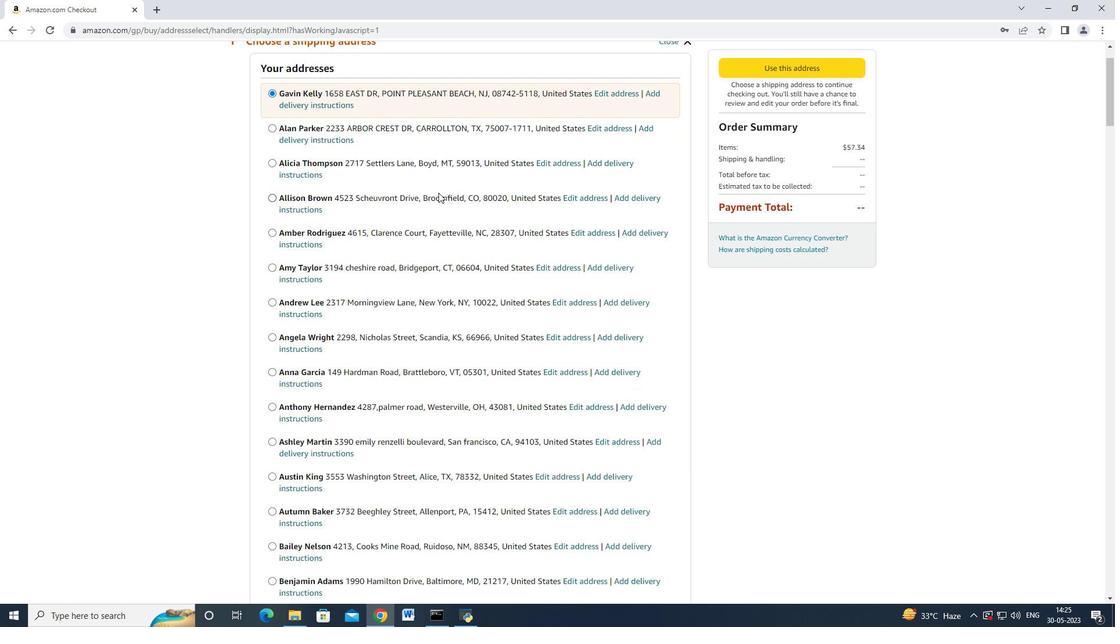 
Action: Mouse scrolled (438, 192) with delta (0, 0)
Screenshot: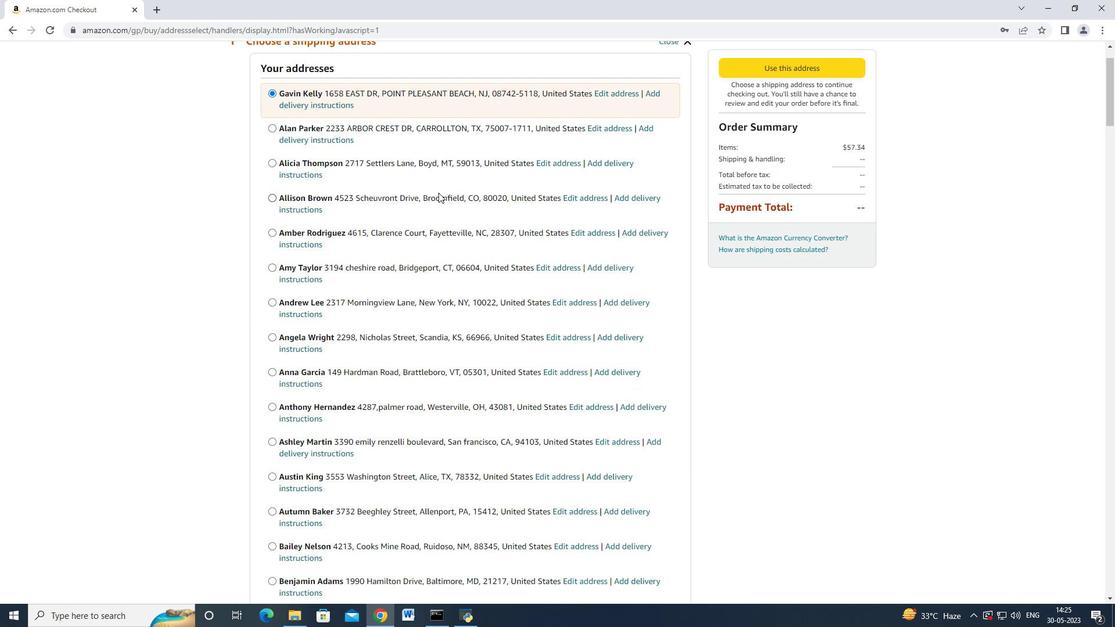 
Action: Mouse scrolled (438, 192) with delta (0, 0)
Screenshot: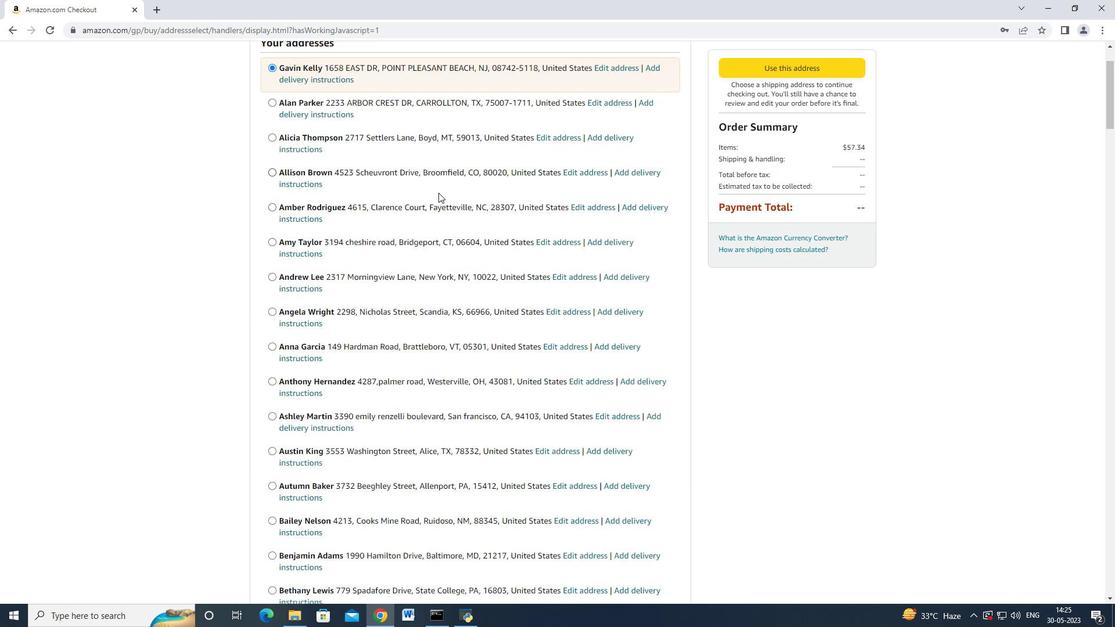 
Action: Mouse moved to (438, 194)
Screenshot: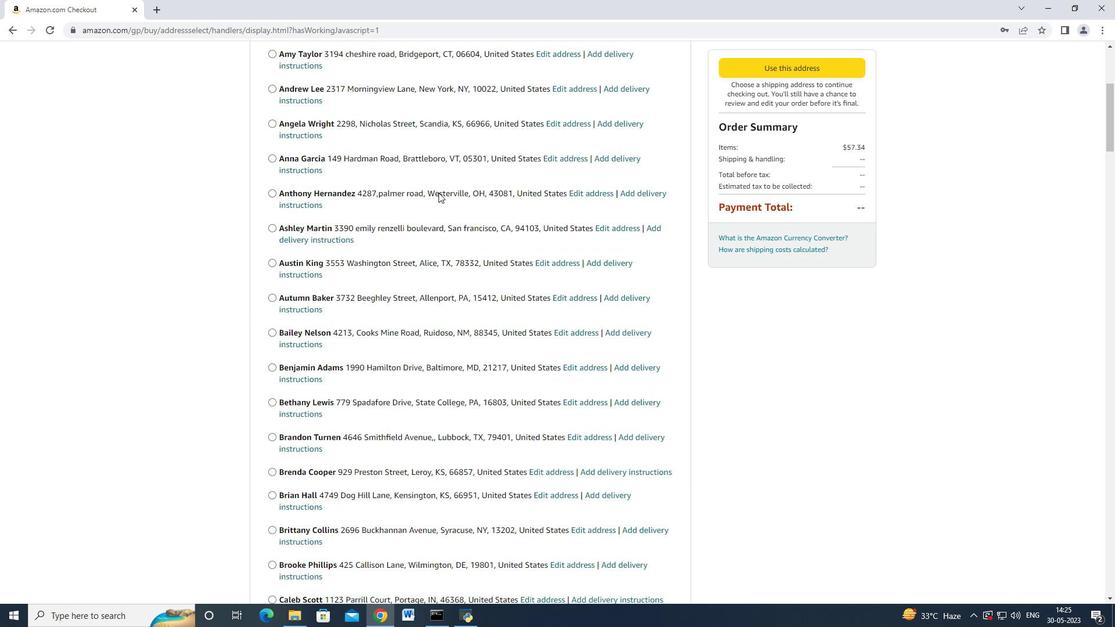 
Action: Mouse scrolled (438, 193) with delta (0, 0)
Screenshot: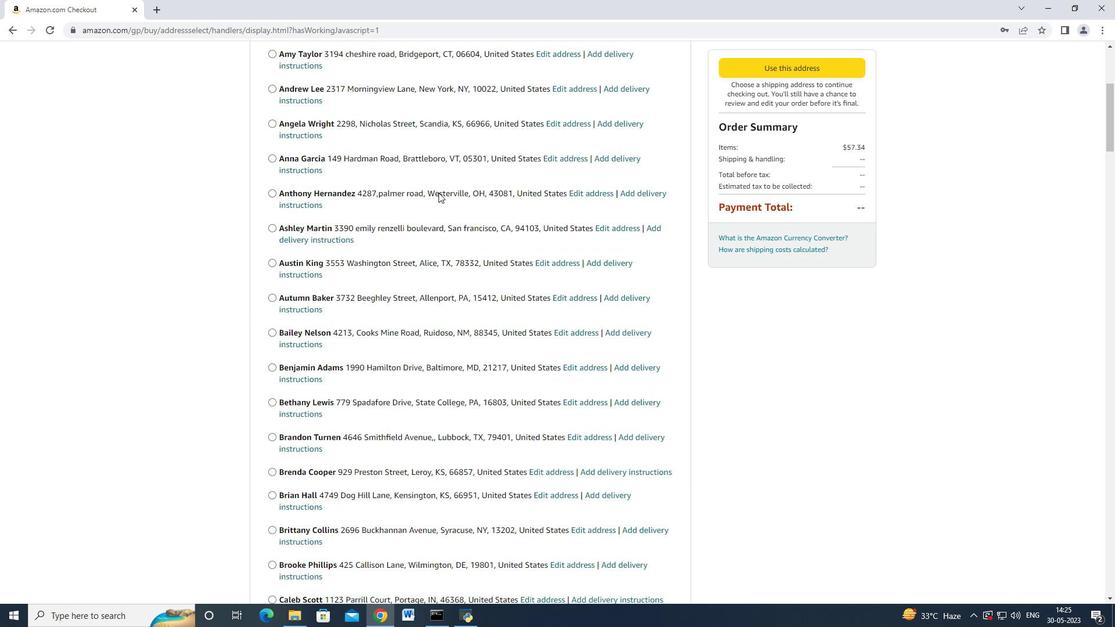 
Action: Mouse scrolled (438, 193) with delta (0, 0)
Screenshot: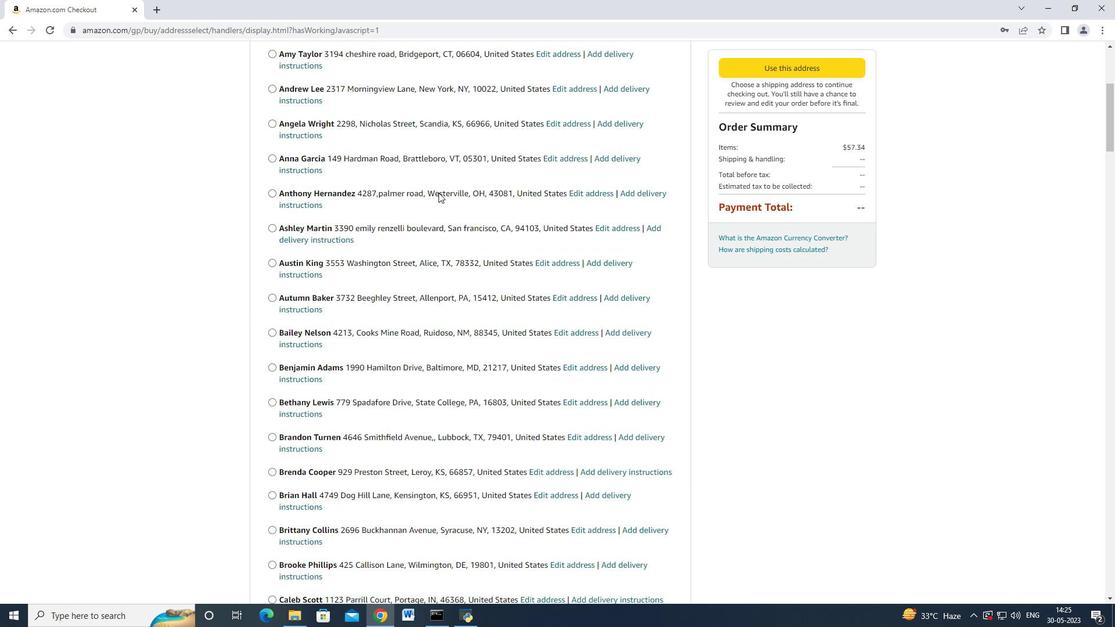 
Action: Mouse scrolled (438, 193) with delta (0, 0)
Screenshot: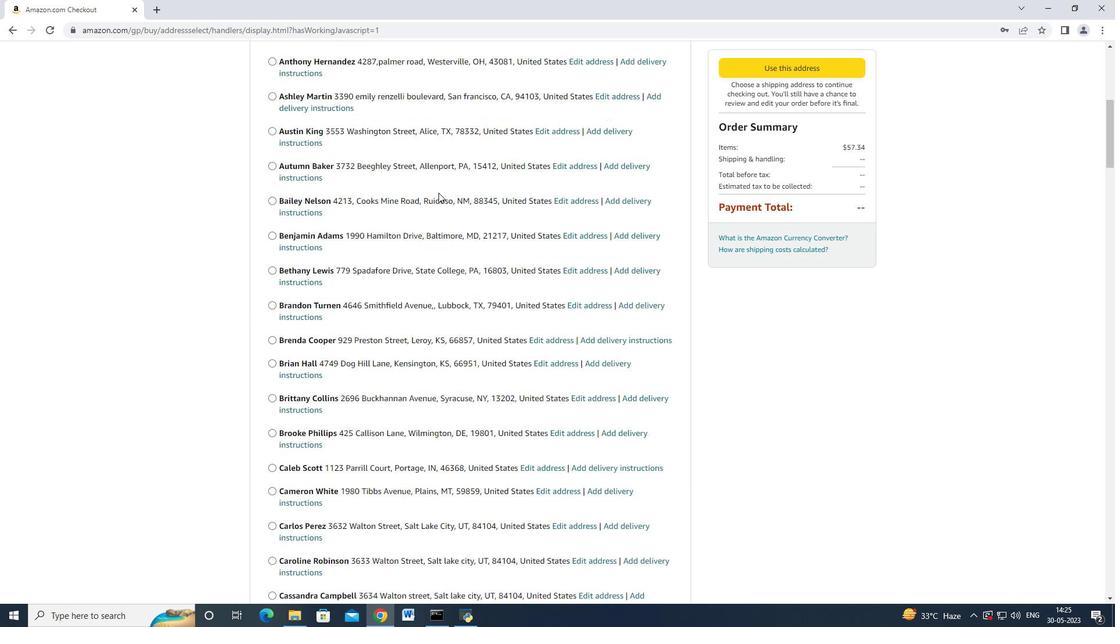 
Action: Mouse scrolled (438, 193) with delta (0, 0)
Screenshot: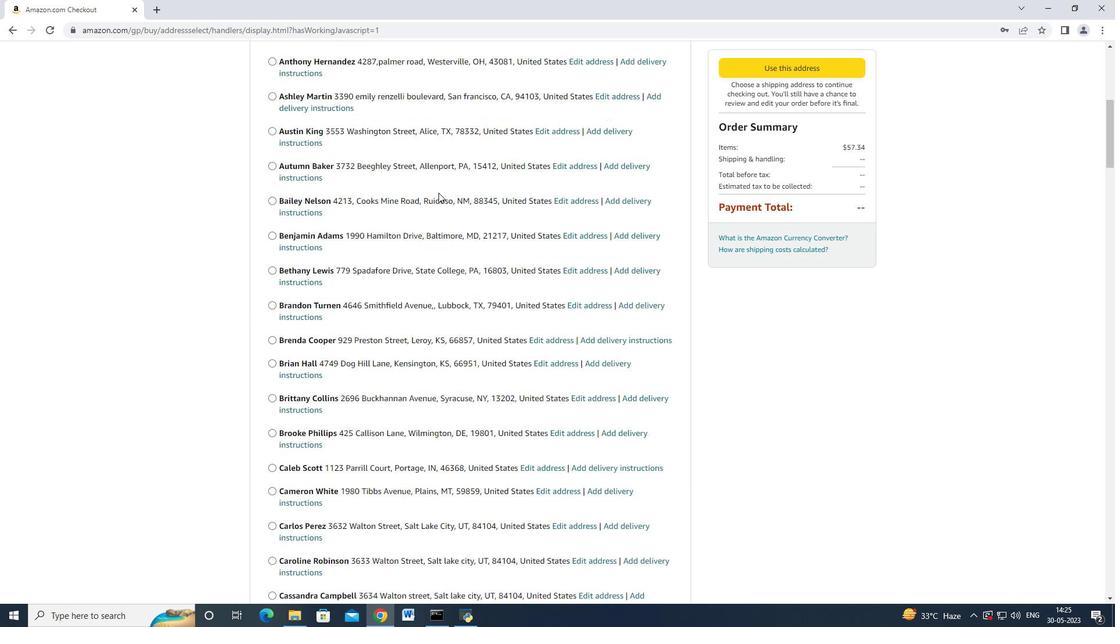 
Action: Mouse scrolled (438, 193) with delta (0, 0)
Screenshot: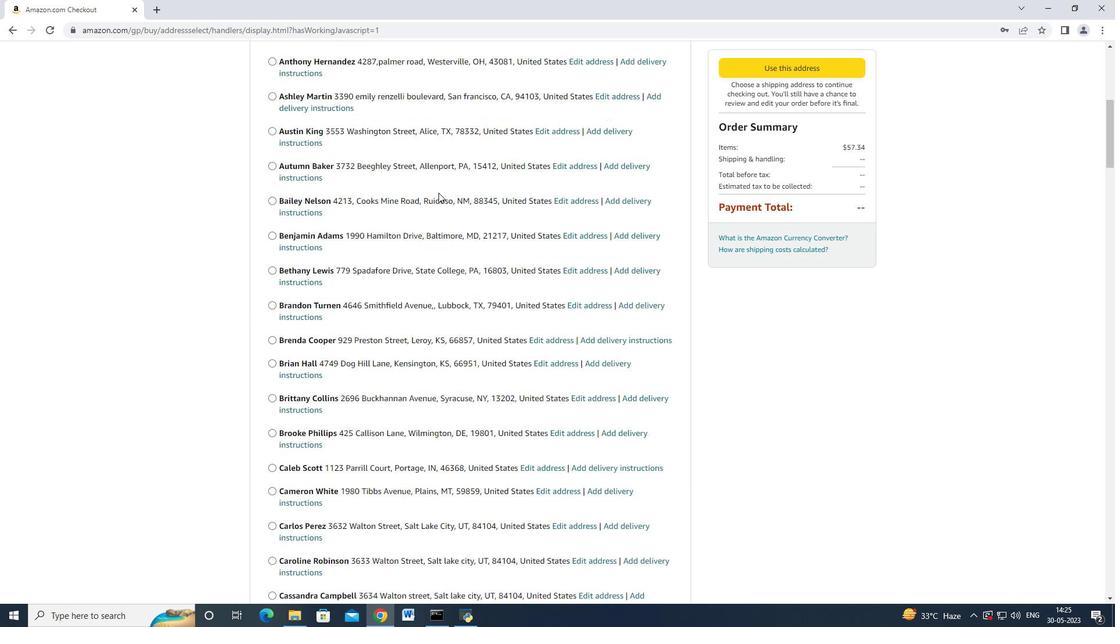 
Action: Mouse scrolled (438, 192) with delta (0, -1)
Screenshot: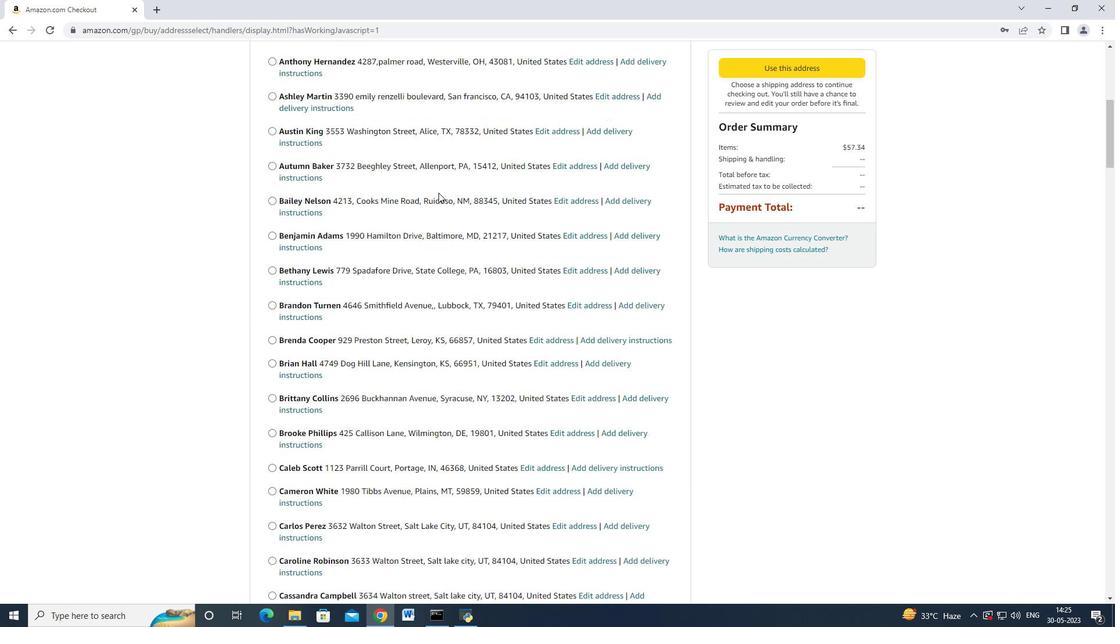 
Action: Mouse scrolled (438, 193) with delta (0, 0)
Screenshot: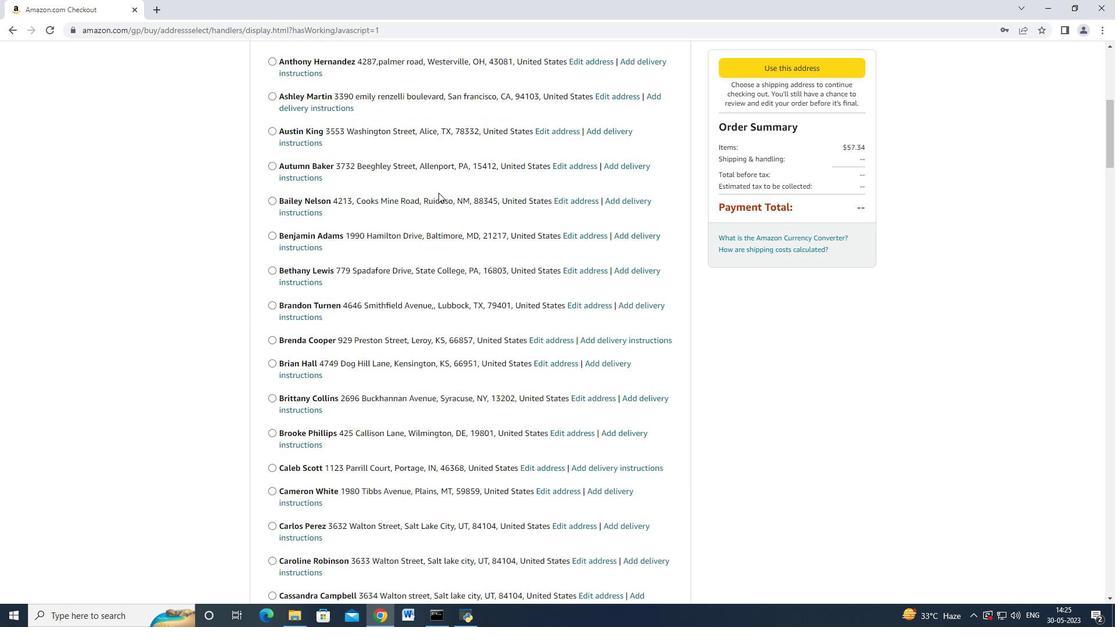 
Action: Mouse moved to (435, 196)
Screenshot: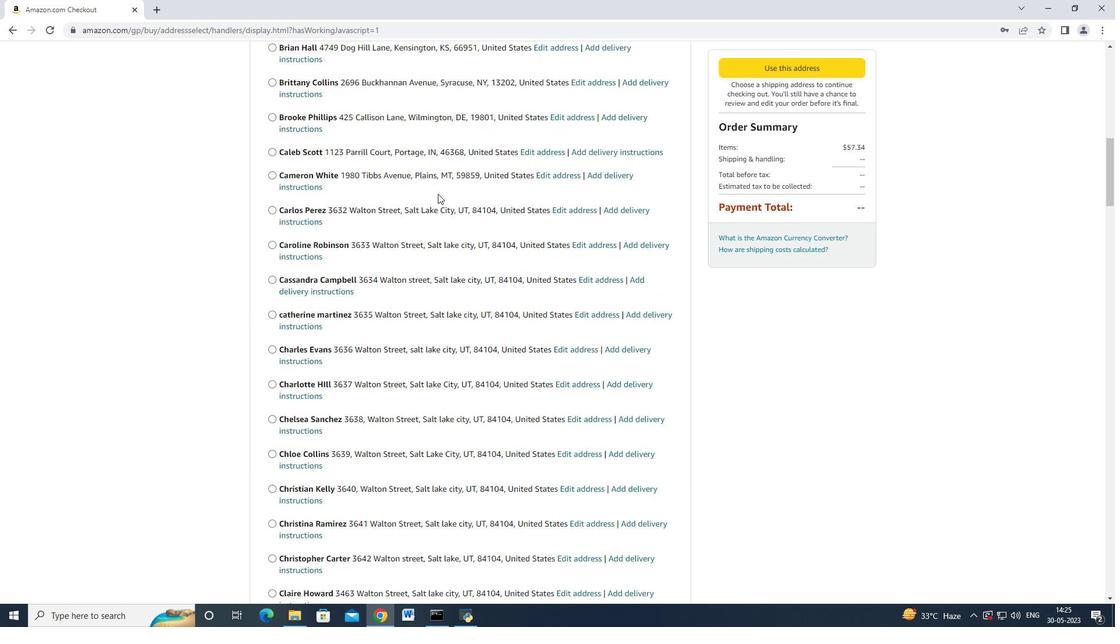 
Action: Mouse scrolled (436, 195) with delta (0, 0)
Screenshot: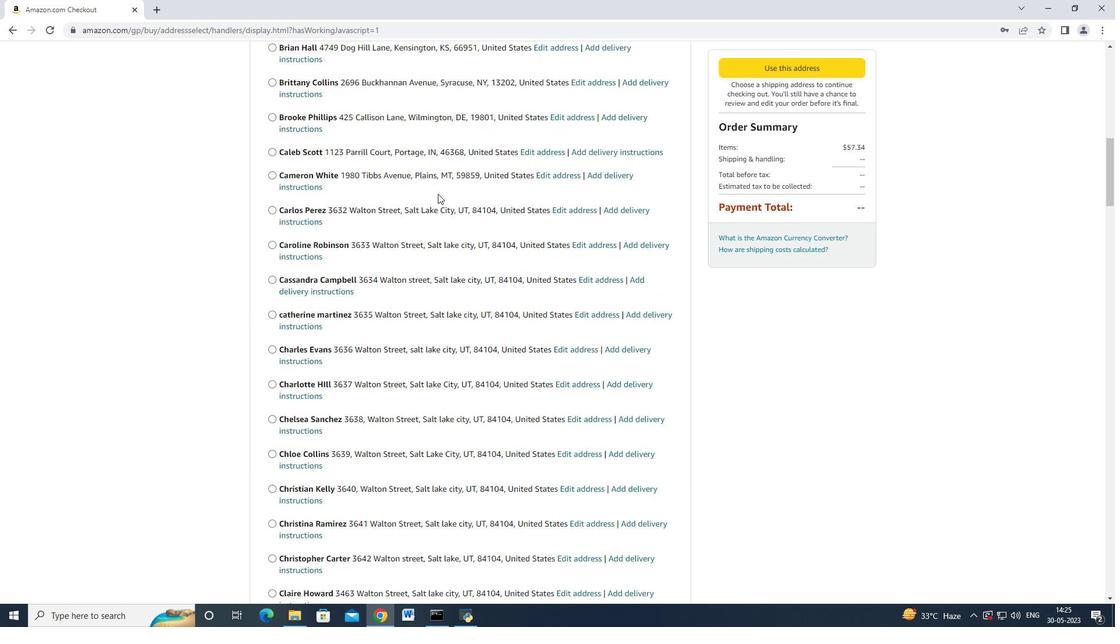 
Action: Mouse scrolled (436, 196) with delta (0, 0)
Screenshot: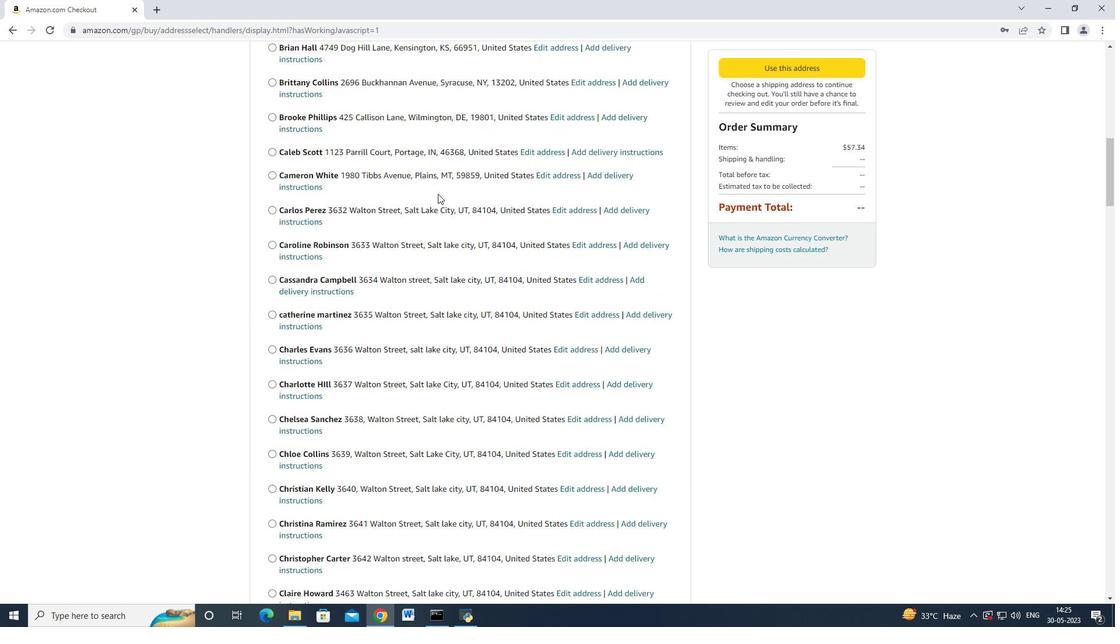 
Action: Mouse scrolled (435, 196) with delta (0, 0)
Screenshot: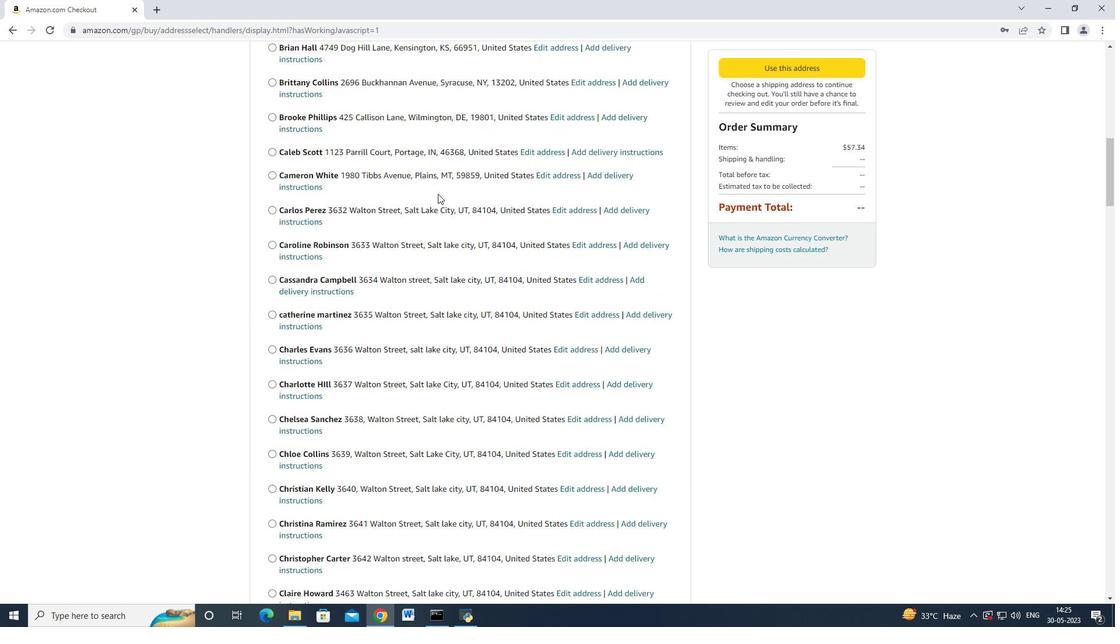 
Action: Mouse scrolled (435, 196) with delta (0, 0)
Screenshot: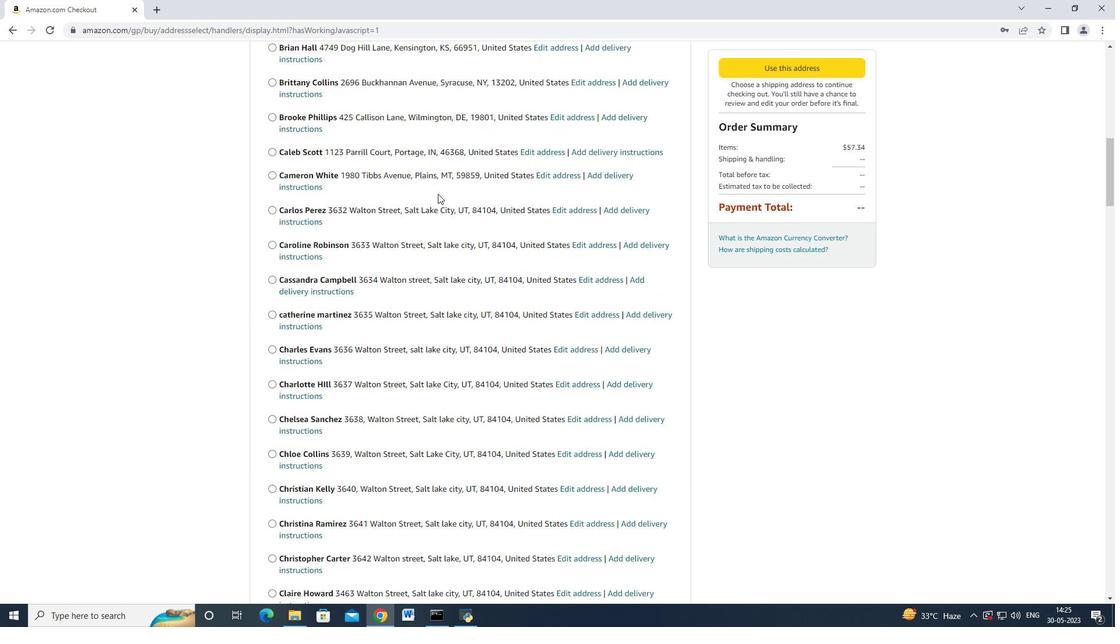 
Action: Mouse scrolled (435, 196) with delta (0, 0)
Screenshot: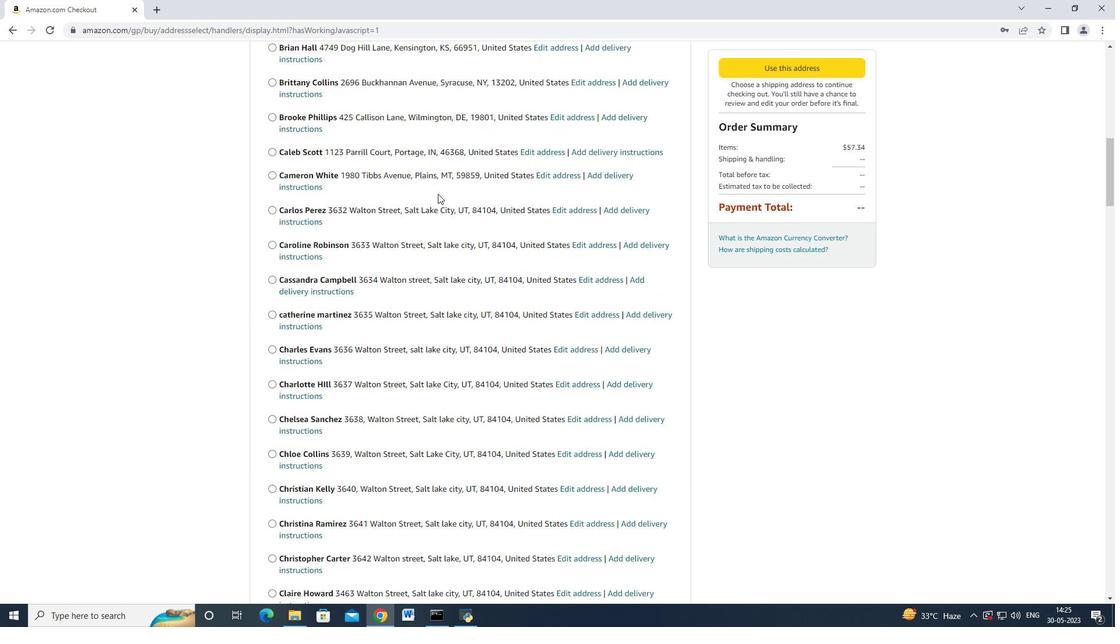 
Action: Mouse scrolled (435, 195) with delta (0, -1)
Screenshot: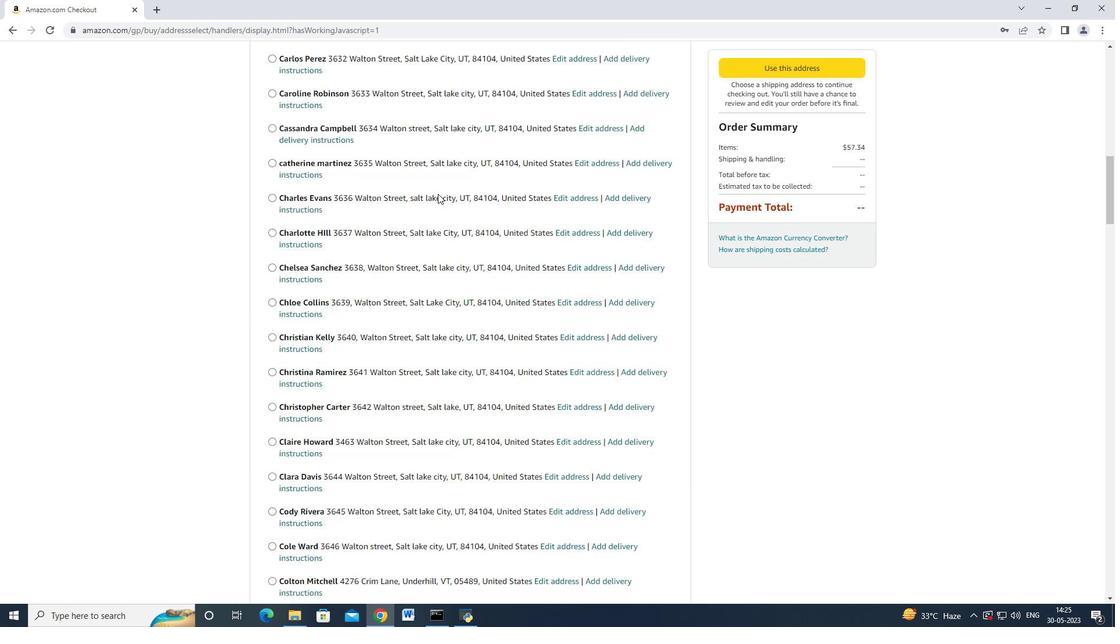 
Action: Mouse scrolled (435, 196) with delta (0, 0)
Screenshot: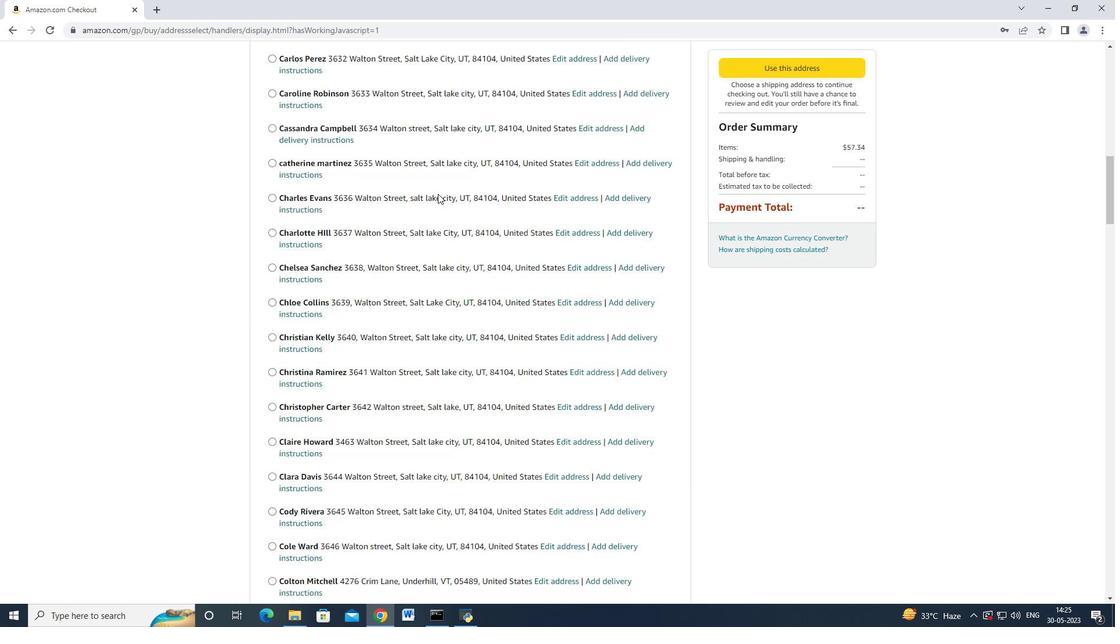 
Action: Mouse moved to (431, 202)
Screenshot: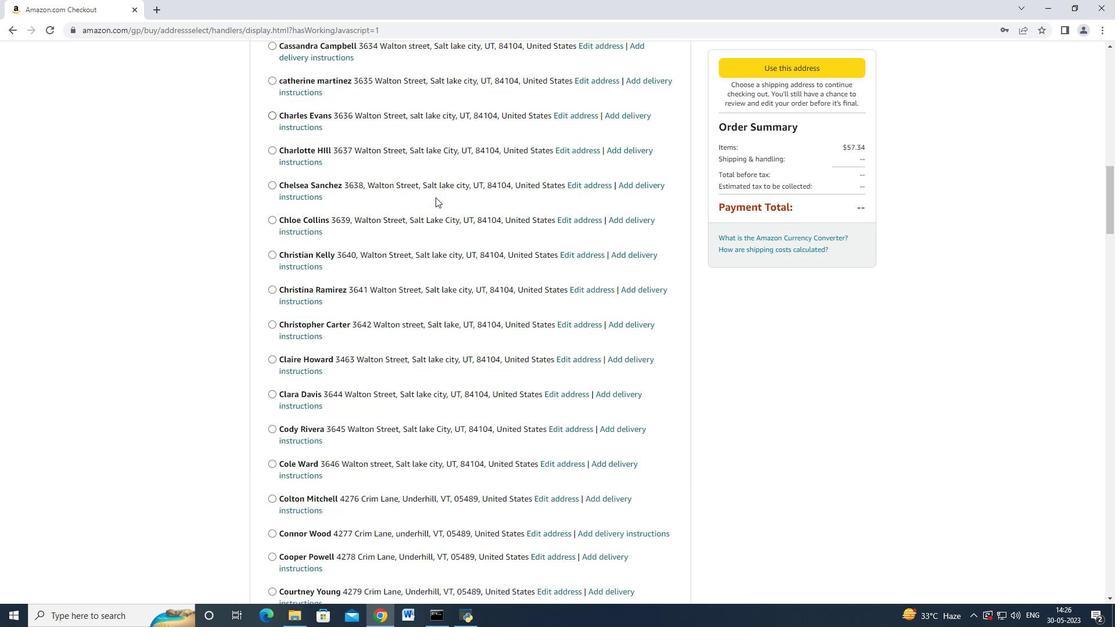 
Action: Mouse scrolled (432, 201) with delta (0, 0)
Screenshot: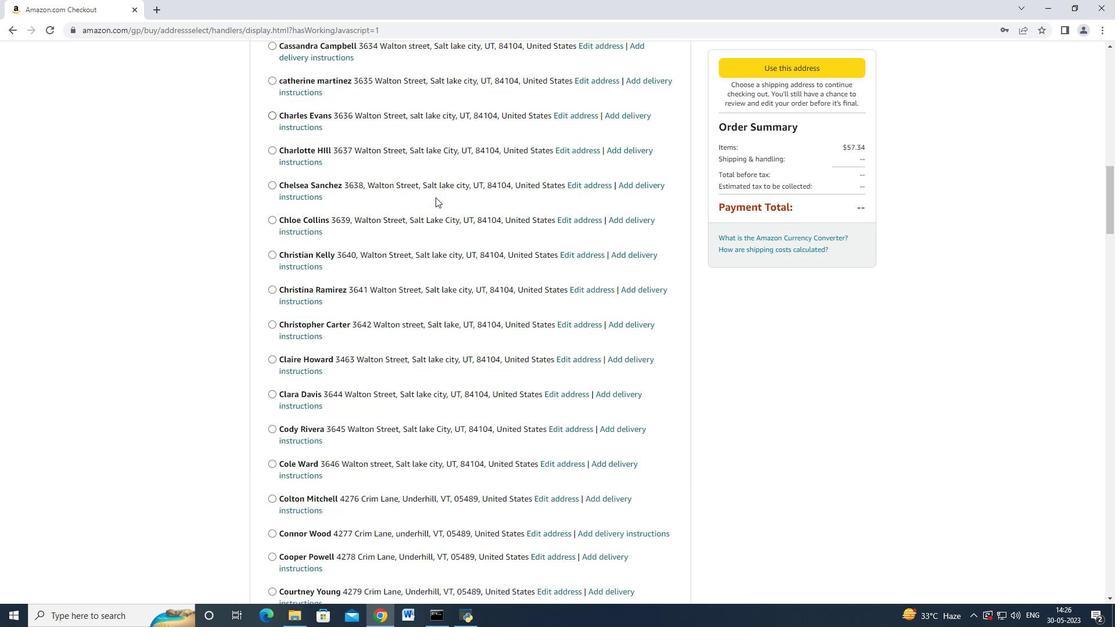 
Action: Mouse scrolled (431, 202) with delta (0, 0)
Screenshot: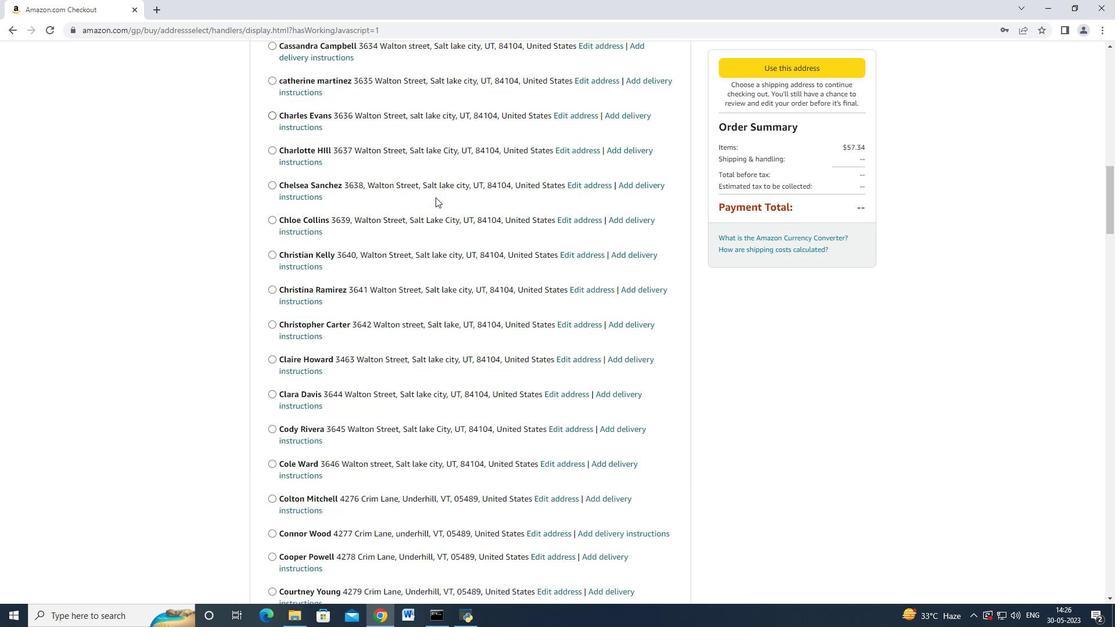
Action: Mouse moved to (431, 203)
Screenshot: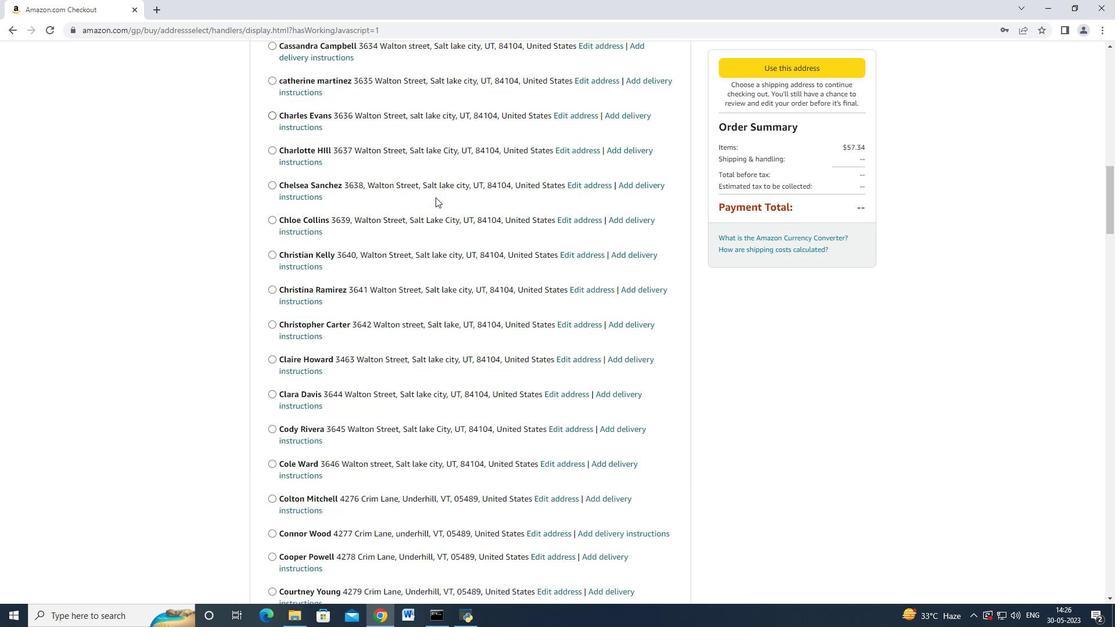 
Action: Mouse scrolled (431, 202) with delta (0, 0)
Screenshot: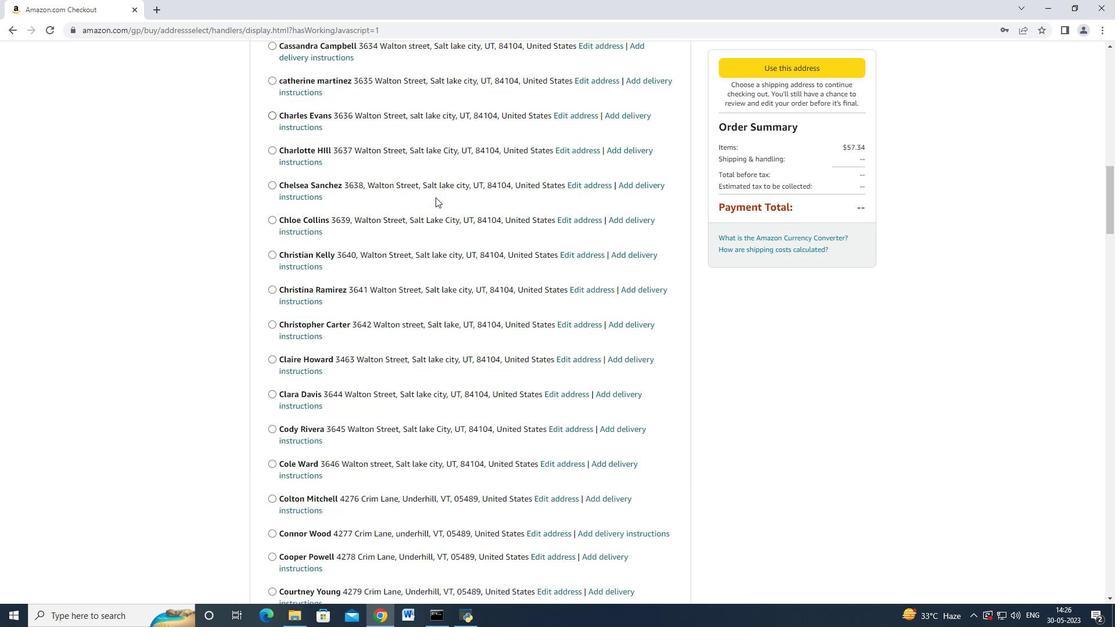 
Action: Mouse scrolled (431, 202) with delta (0, 0)
Screenshot: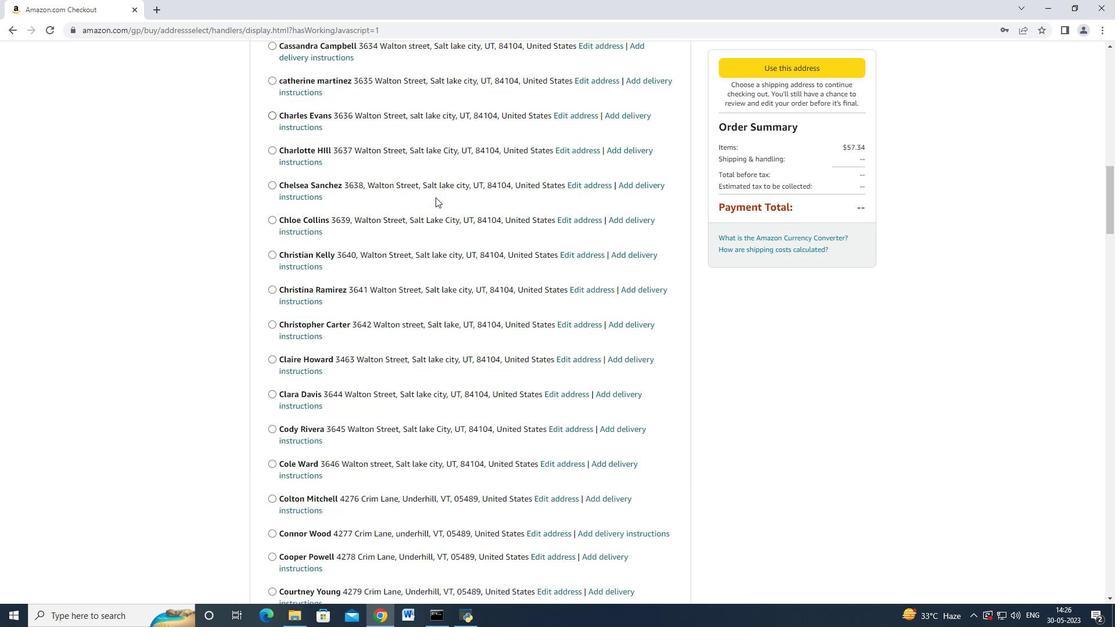 
Action: Mouse moved to (430, 203)
Screenshot: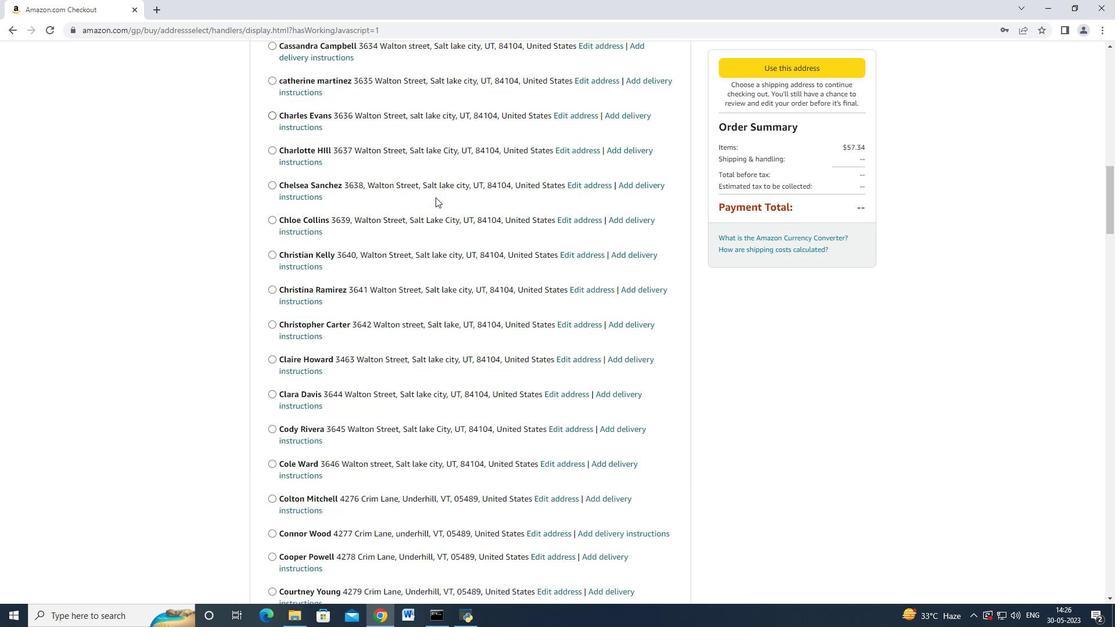 
Action: Mouse scrolled (431, 202) with delta (0, -1)
Screenshot: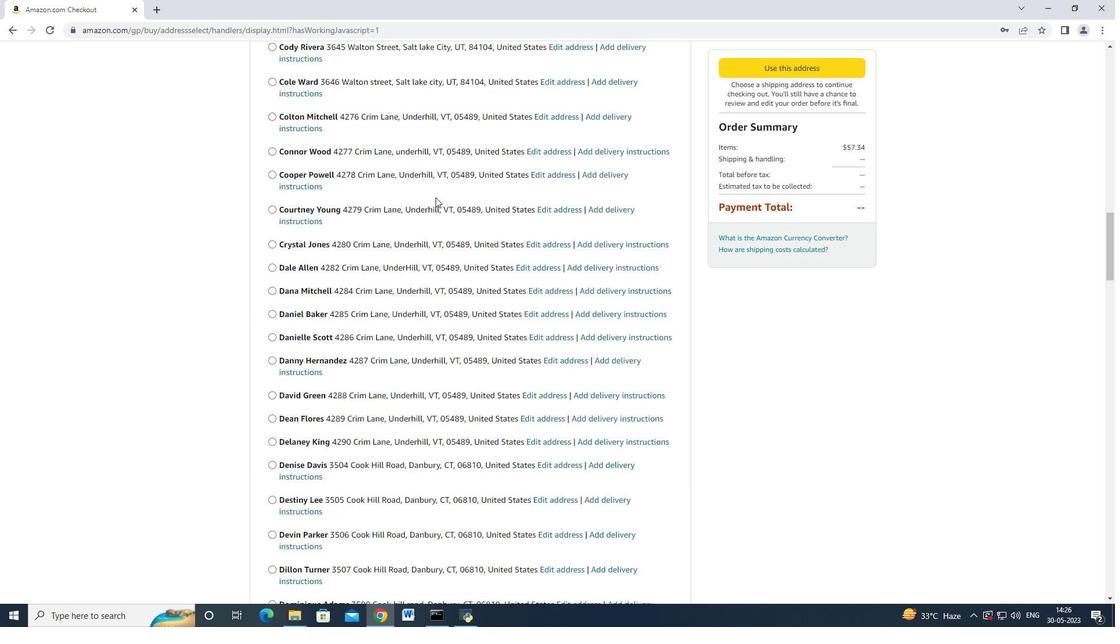 
Action: Mouse scrolled (431, 202) with delta (0, 0)
Screenshot: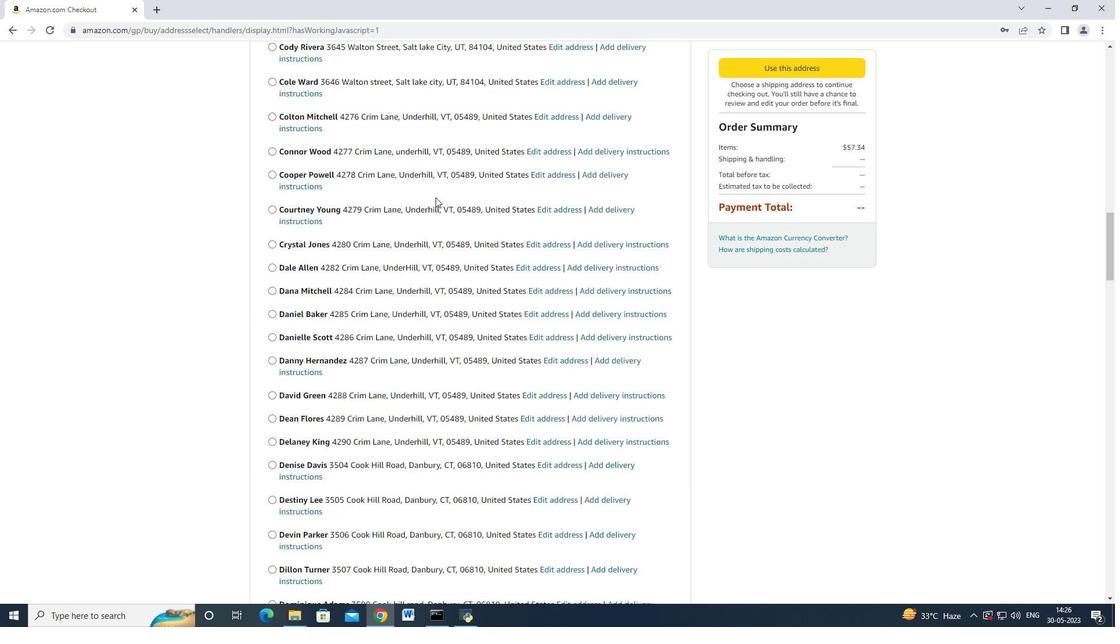 
Action: Mouse scrolled (430, 202) with delta (0, 0)
Screenshot: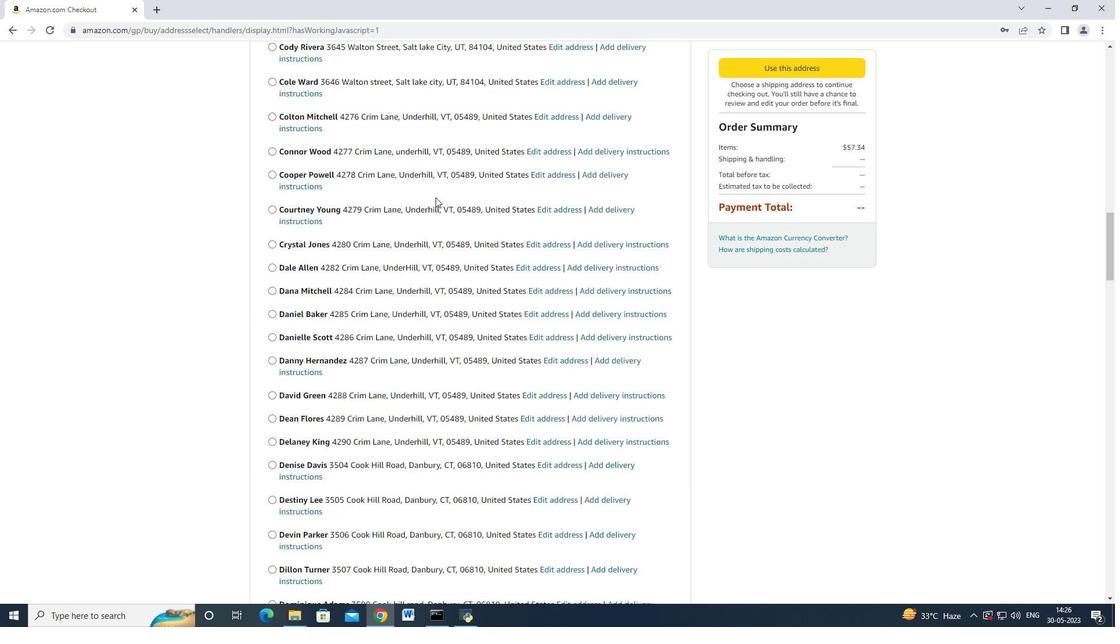 
Action: Mouse moved to (426, 199)
Screenshot: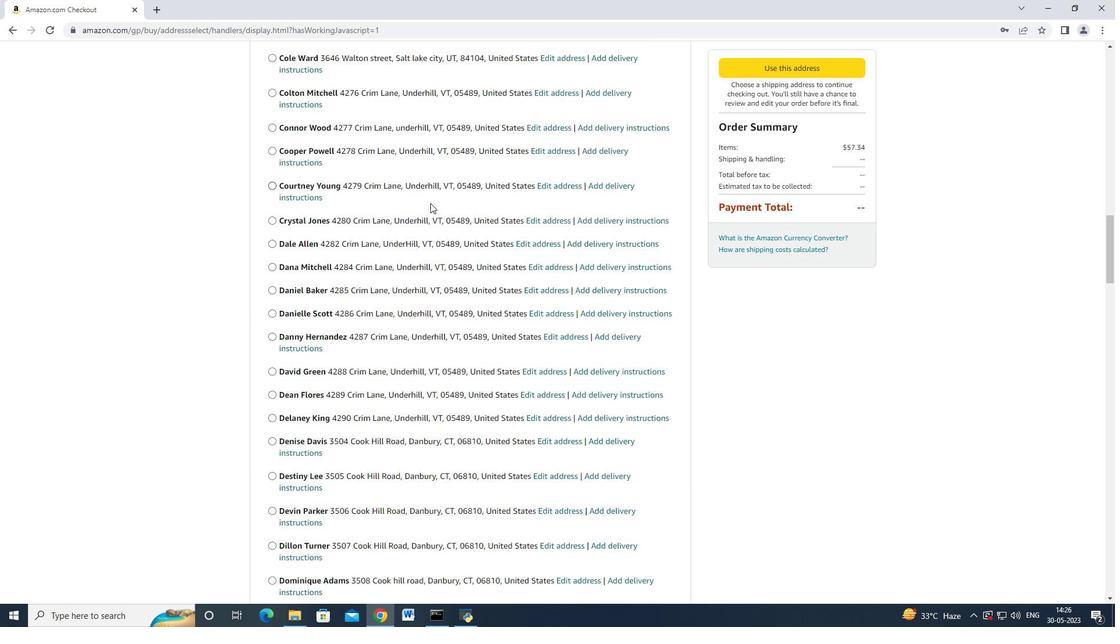 
Action: Mouse scrolled (426, 198) with delta (0, 0)
Screenshot: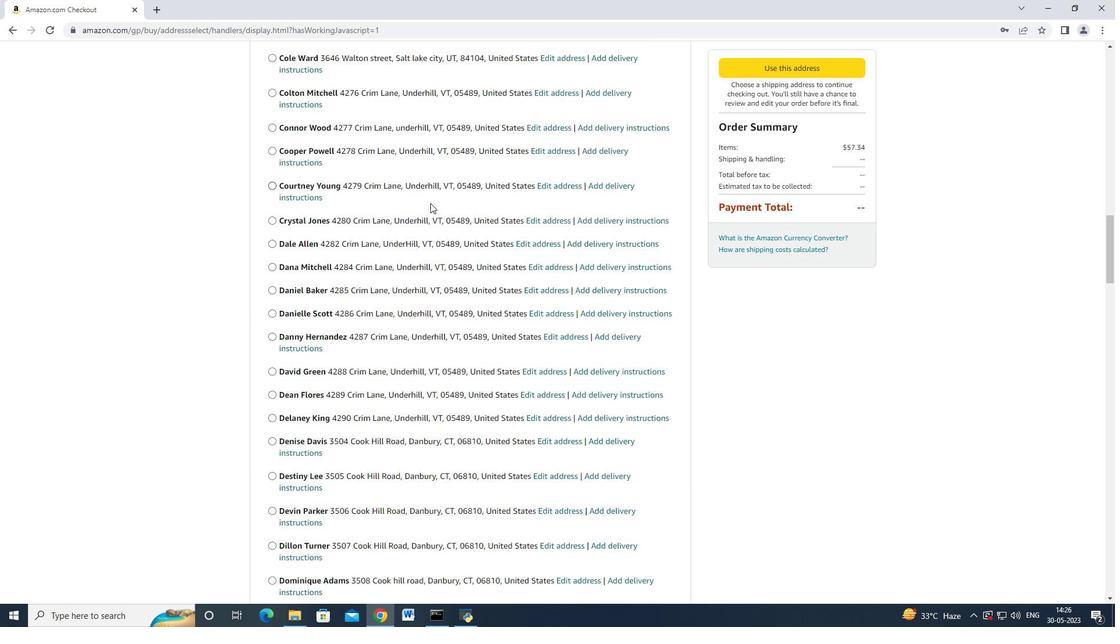 
Action: Mouse moved to (425, 198)
Screenshot: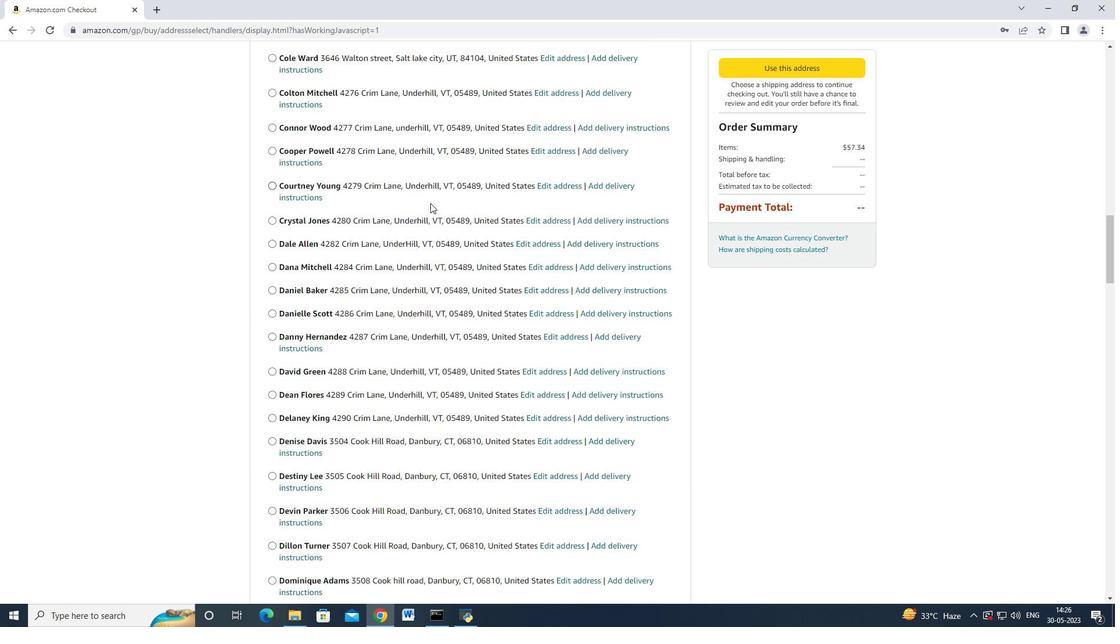 
Action: Mouse scrolled (425, 198) with delta (0, 0)
Screenshot: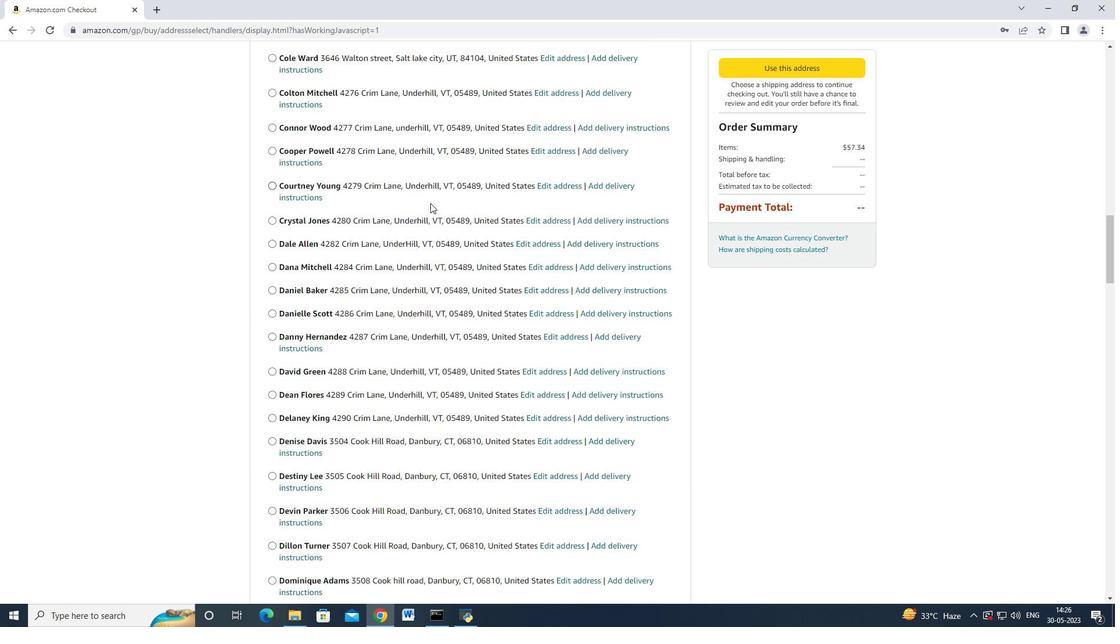 
Action: Mouse moved to (423, 195)
Screenshot: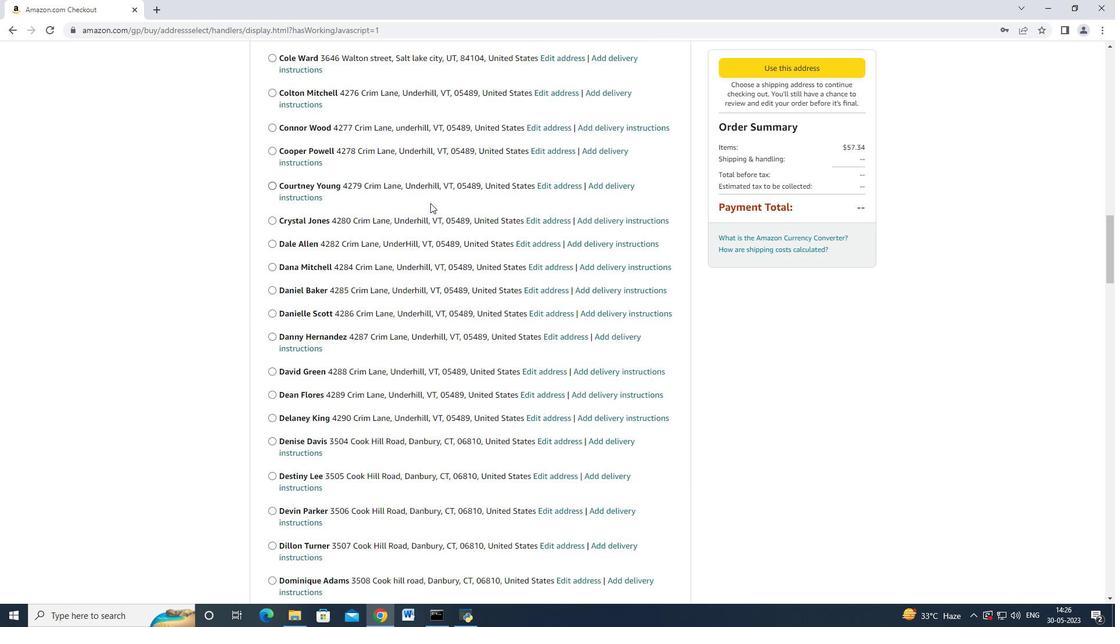 
Action: Mouse scrolled (424, 196) with delta (0, 0)
Screenshot: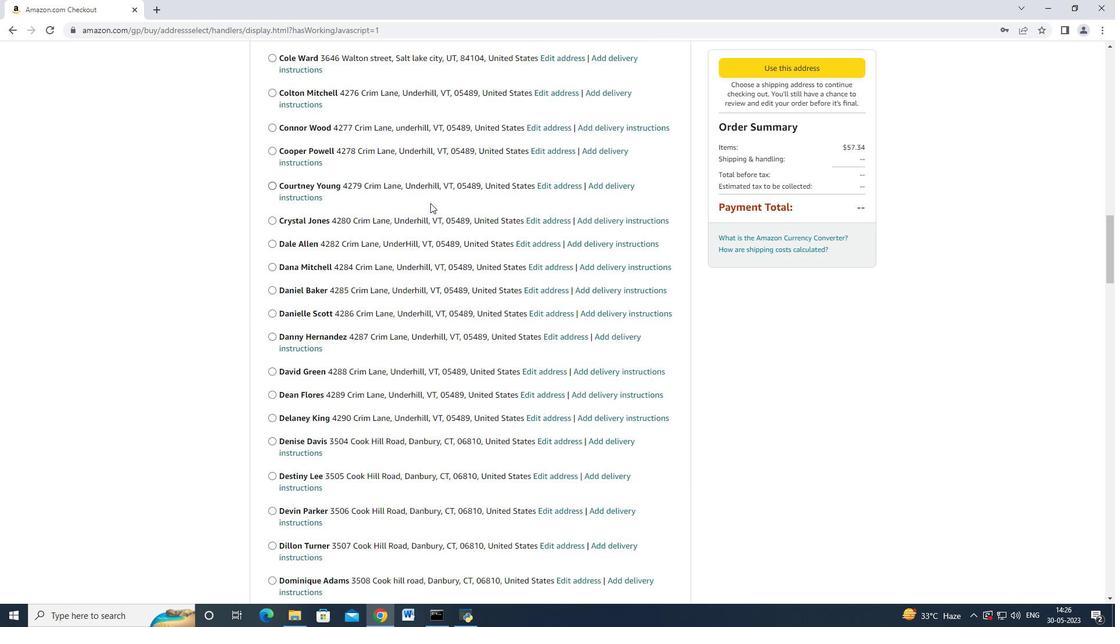
Action: Mouse moved to (422, 194)
Screenshot: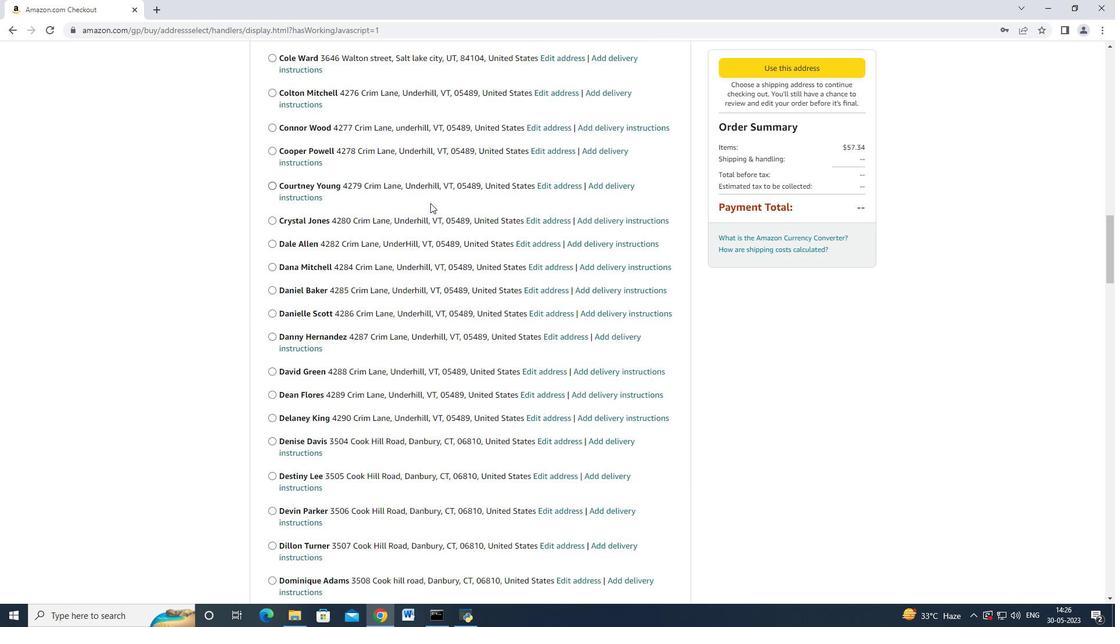 
Action: Mouse scrolled (423, 194) with delta (0, 0)
Screenshot: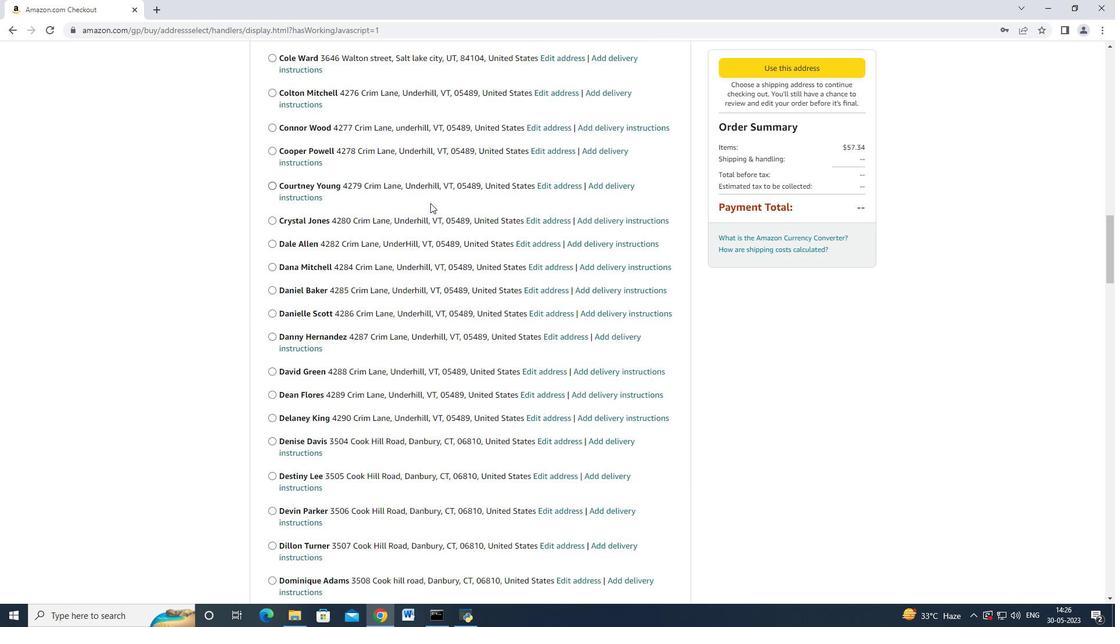
Action: Mouse moved to (421, 192)
Screenshot: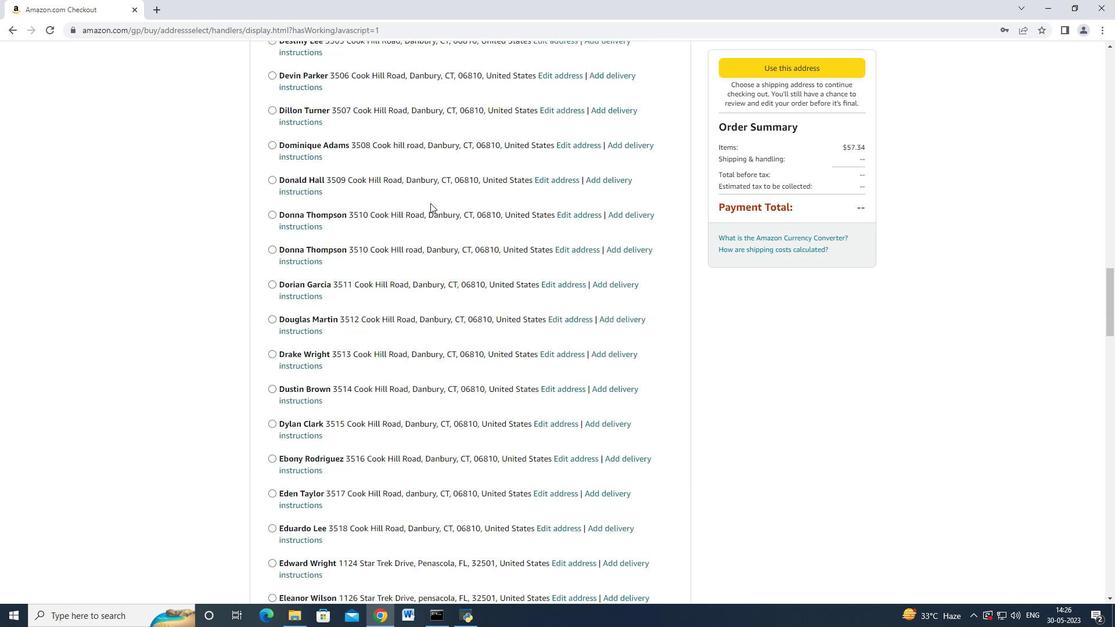 
Action: Mouse scrolled (421, 192) with delta (0, 0)
Screenshot: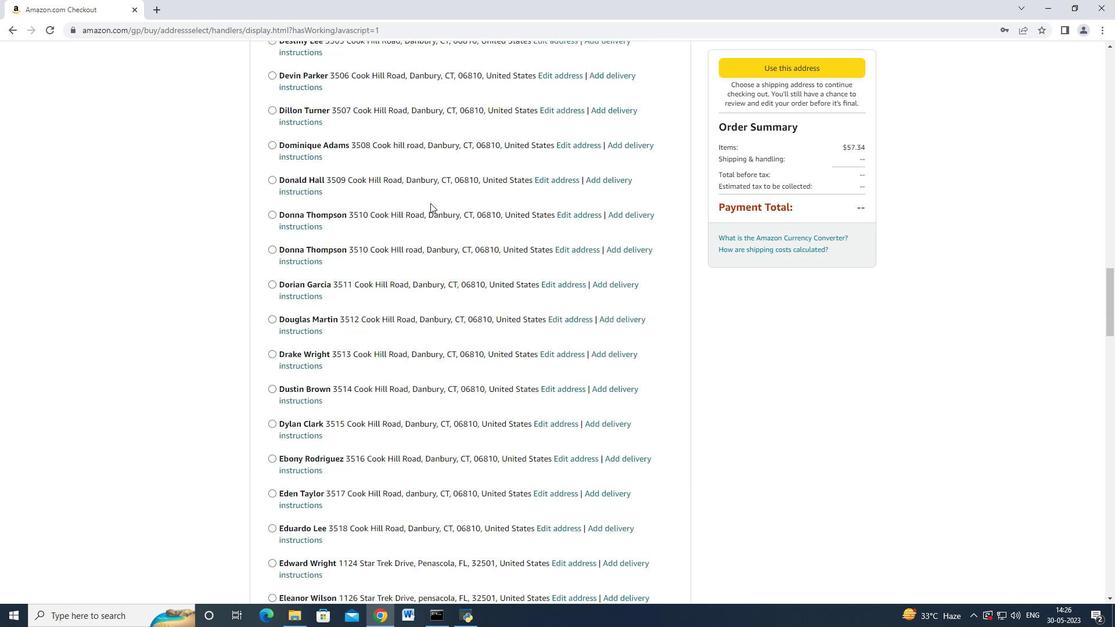 
Action: Mouse moved to (421, 192)
Screenshot: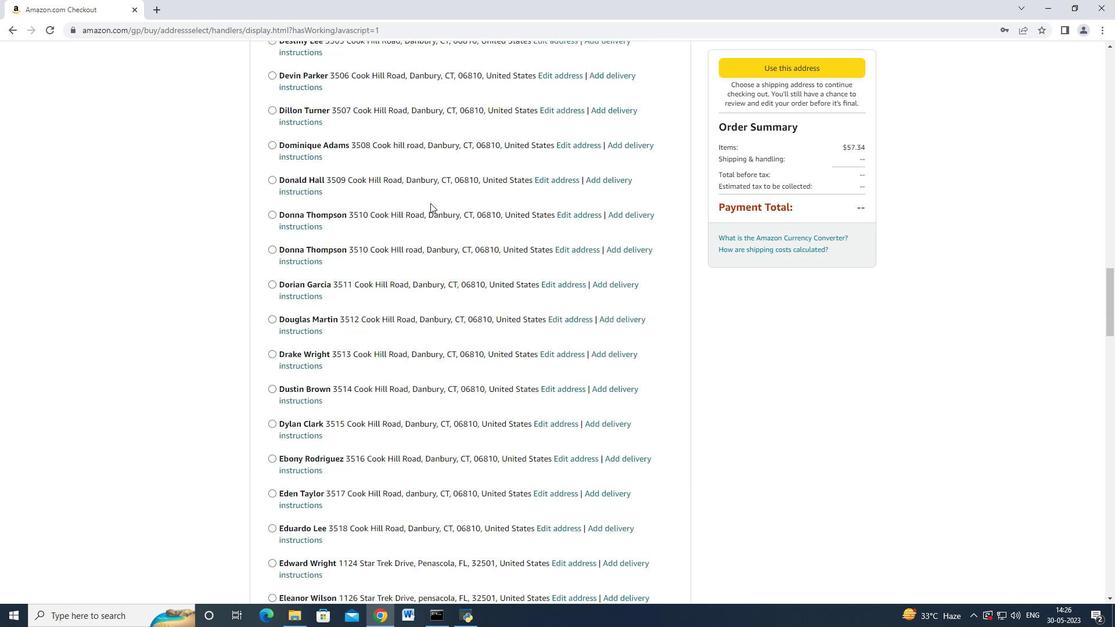 
Action: Mouse scrolled (421, 191) with delta (0, 0)
Screenshot: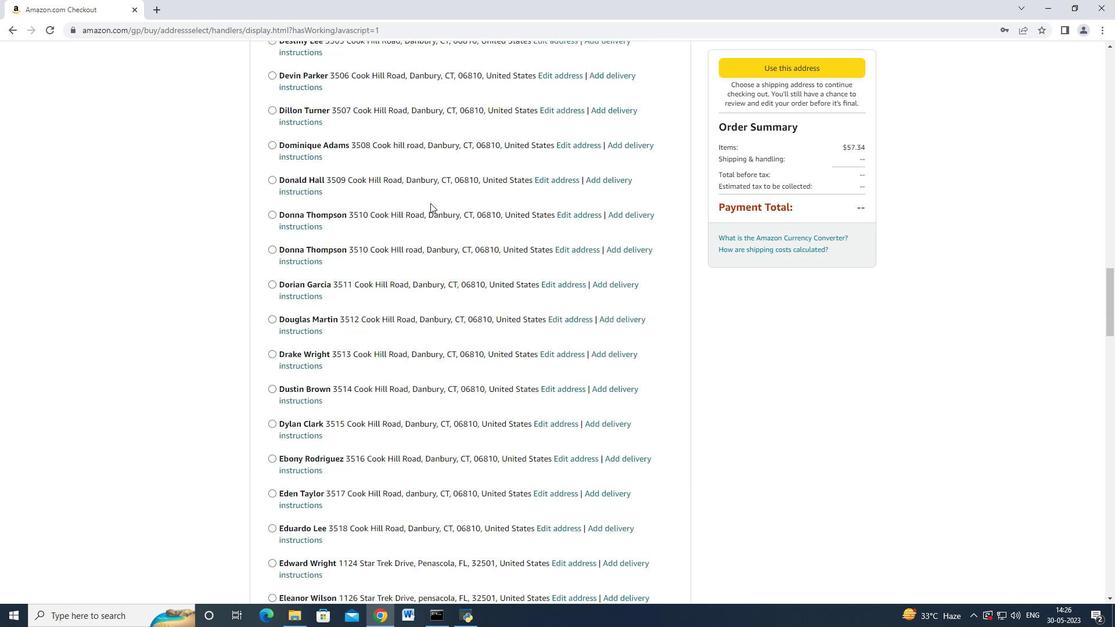 
Action: Mouse scrolled (421, 191) with delta (0, 0)
Screenshot: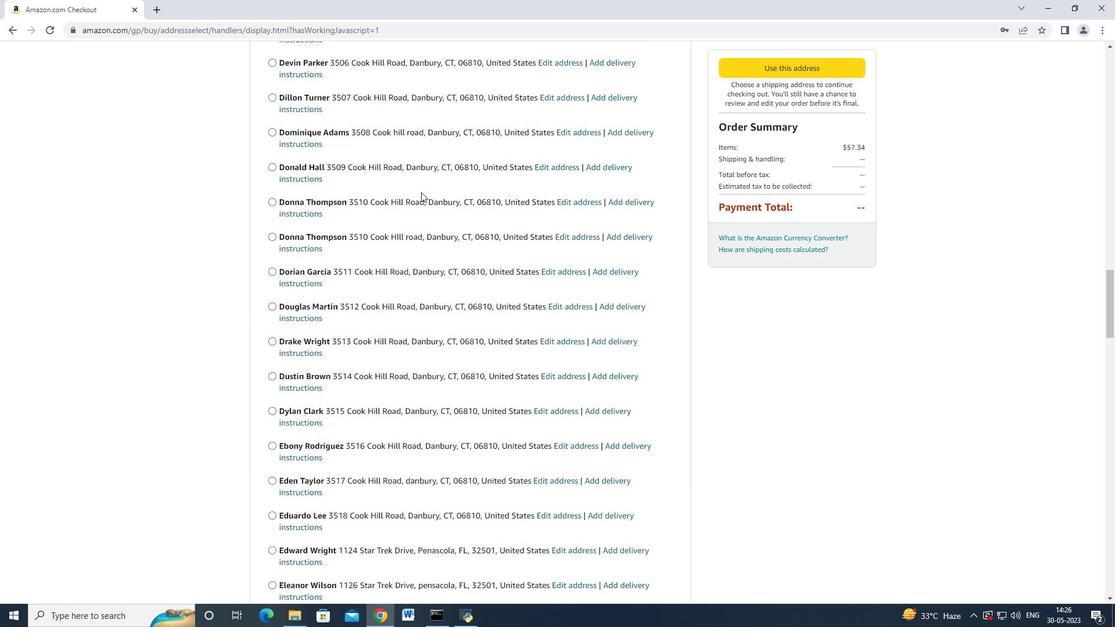 
Action: Mouse scrolled (421, 191) with delta (0, 0)
Screenshot: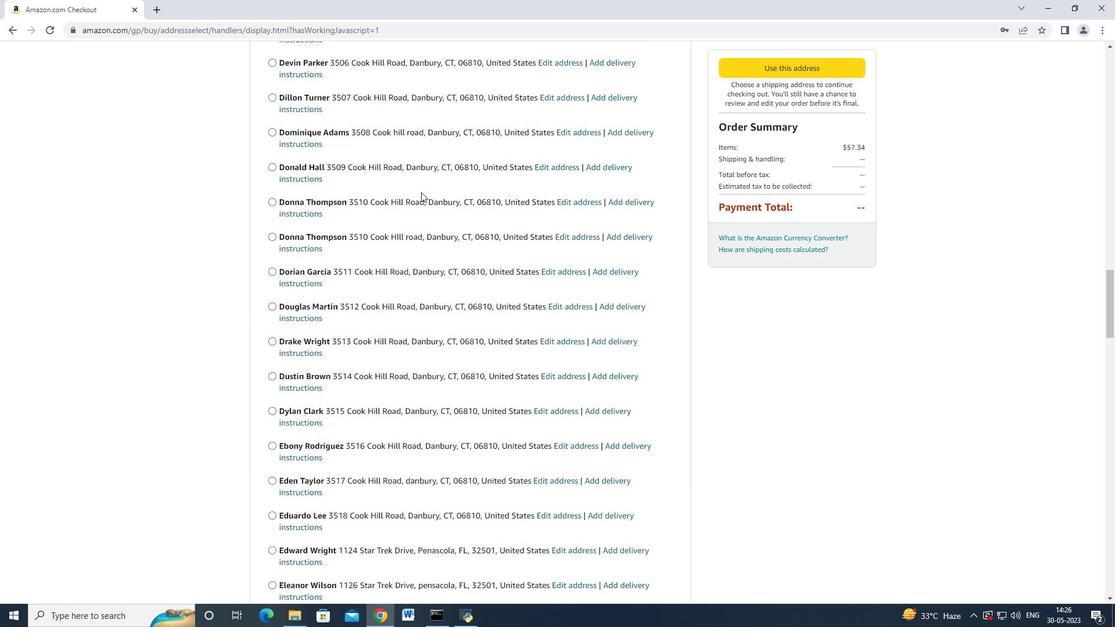 
Action: Mouse scrolled (421, 191) with delta (0, -1)
Screenshot: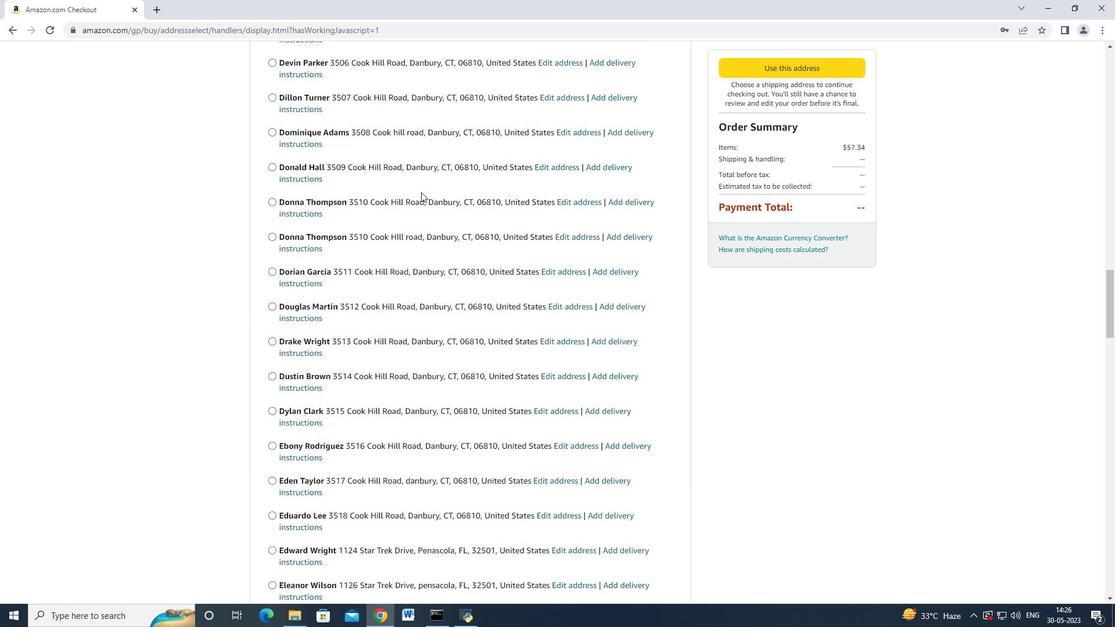 
Action: Mouse scrolled (421, 191) with delta (0, 0)
Screenshot: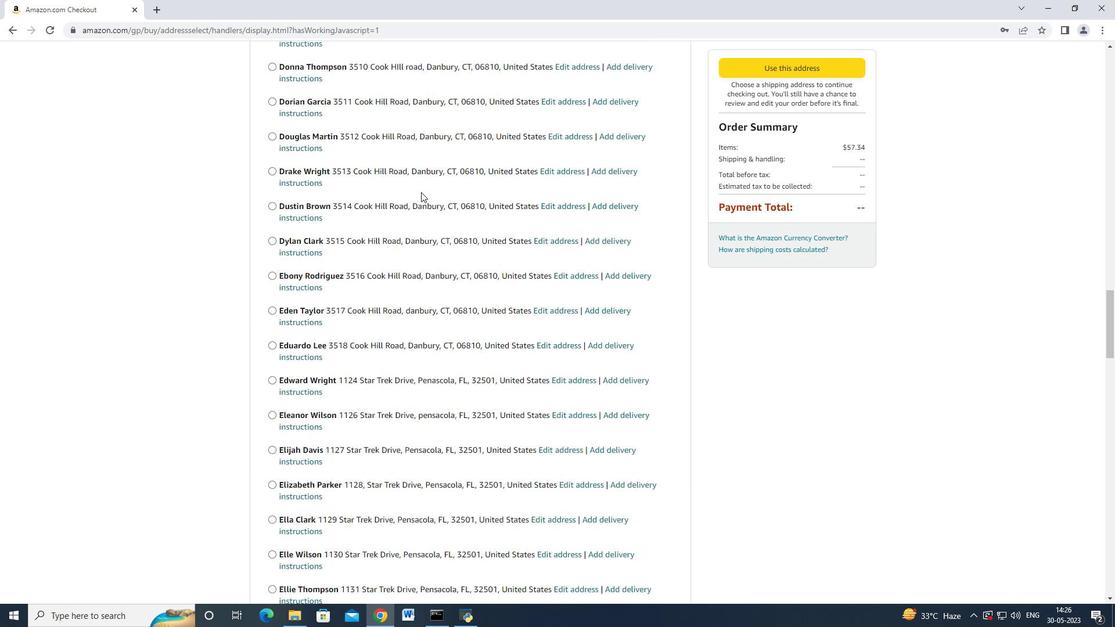 
Action: Mouse scrolled (421, 191) with delta (0, 0)
Screenshot: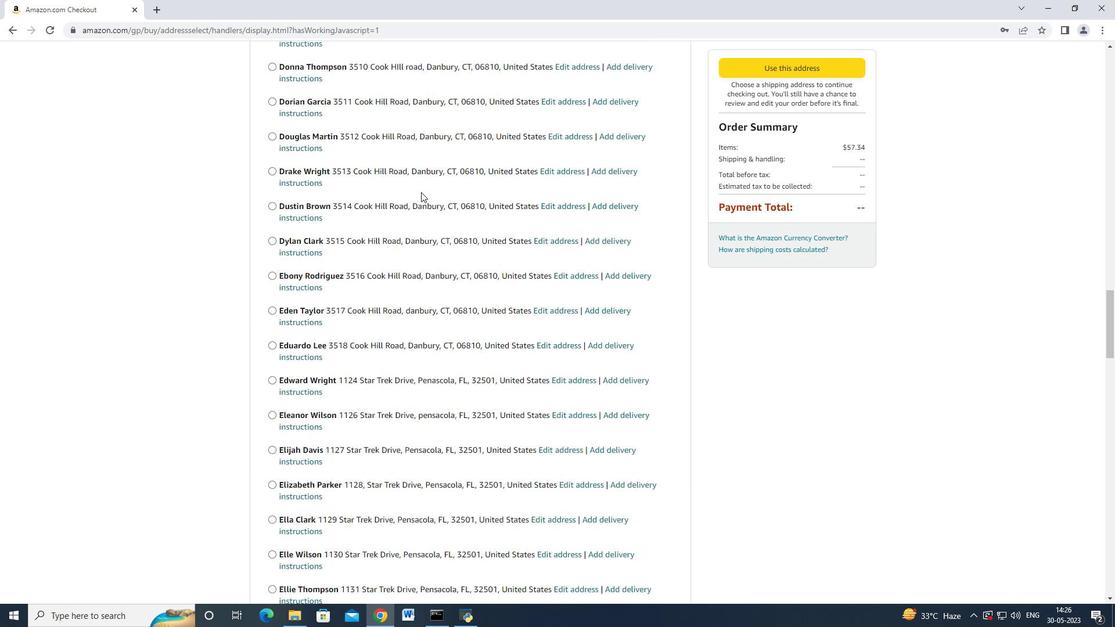 
Action: Mouse scrolled (421, 191) with delta (0, 0)
Screenshot: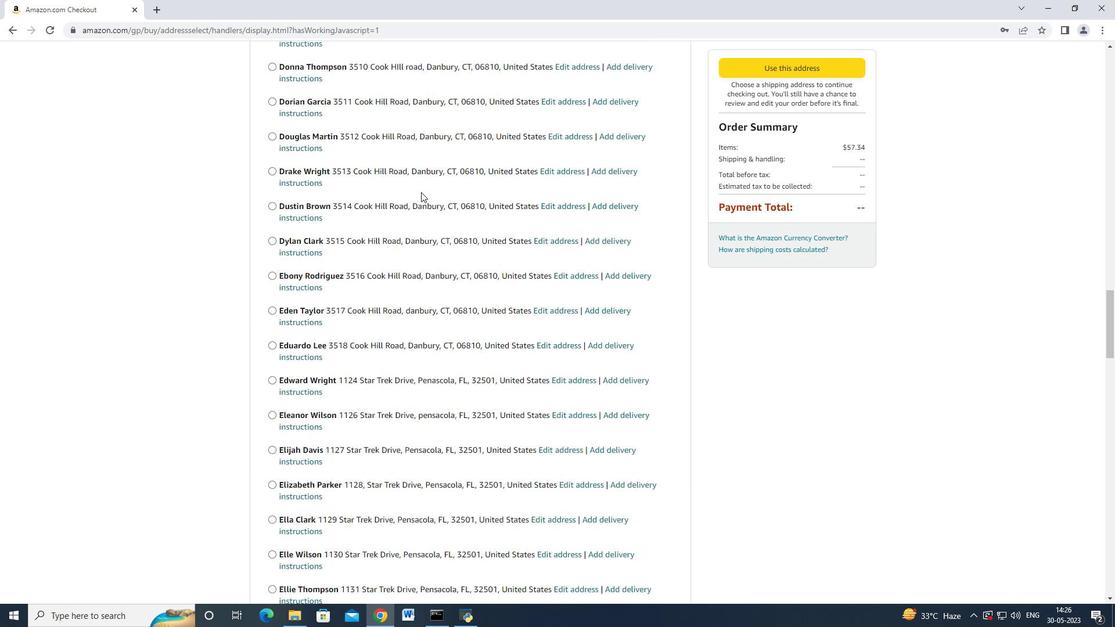 
Action: Mouse scrolled (421, 191) with delta (0, 0)
Screenshot: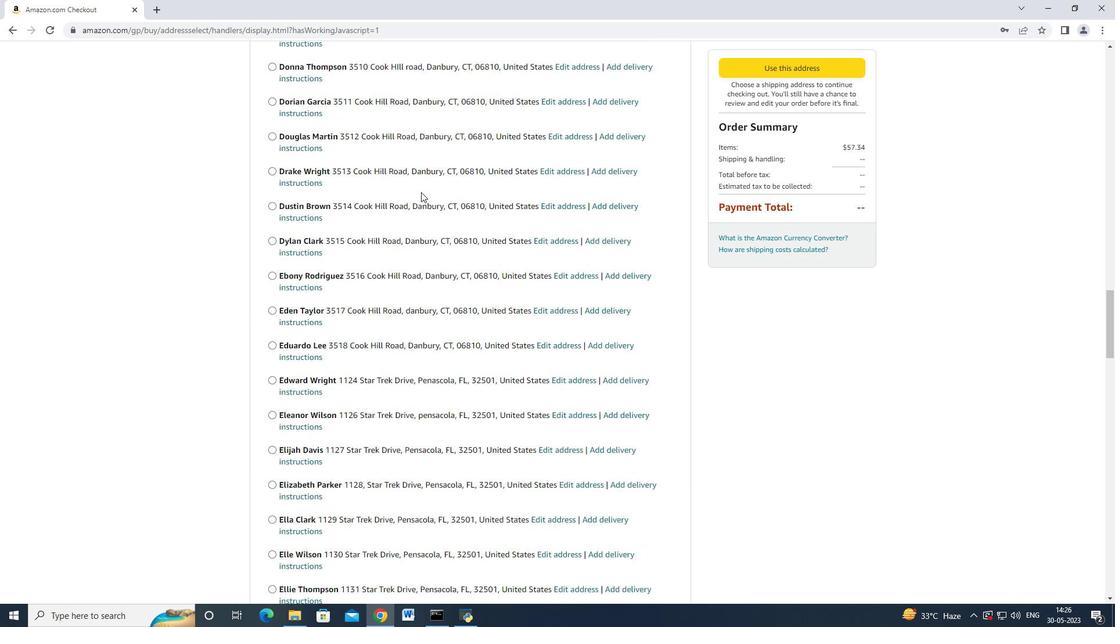 
Action: Mouse moved to (409, 202)
Screenshot: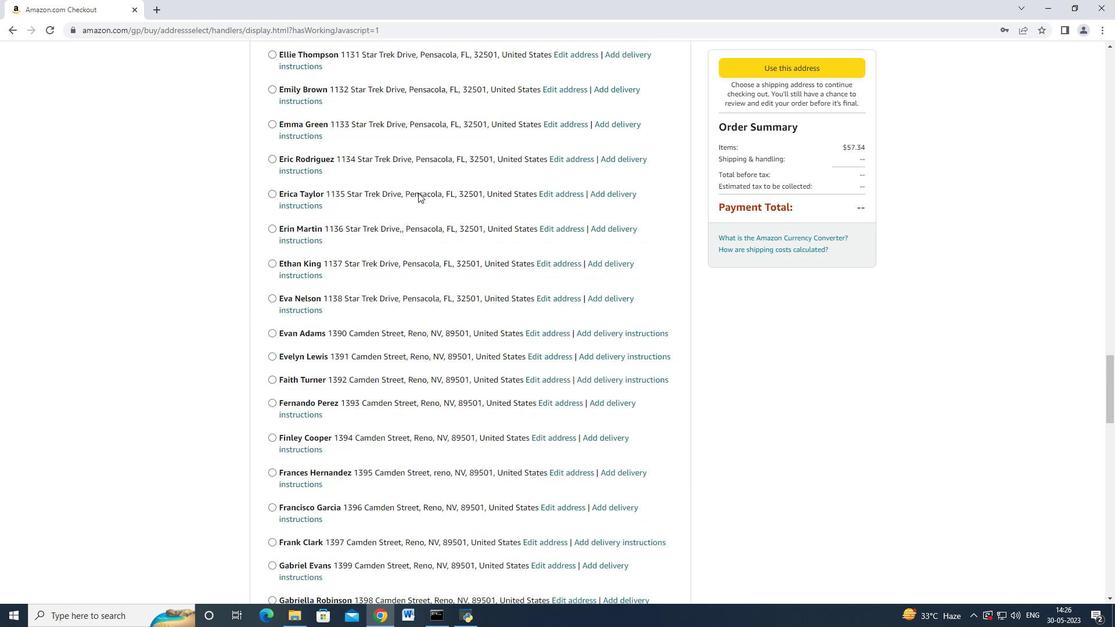 
Action: Mouse scrolled (409, 201) with delta (0, 0)
Screenshot: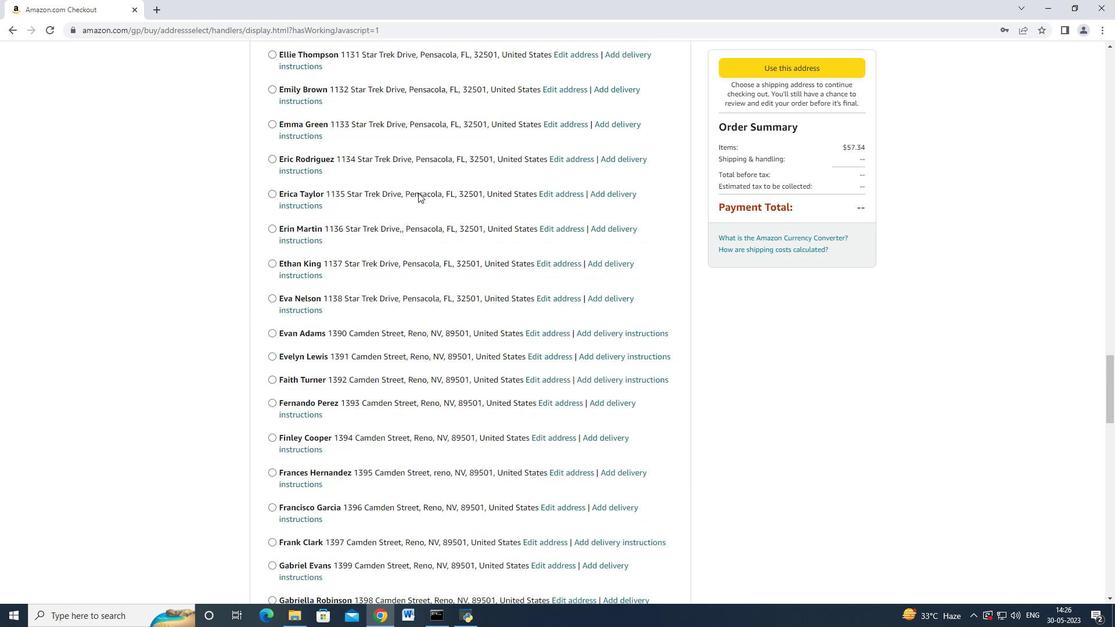 
Action: Mouse moved to (406, 205)
Screenshot: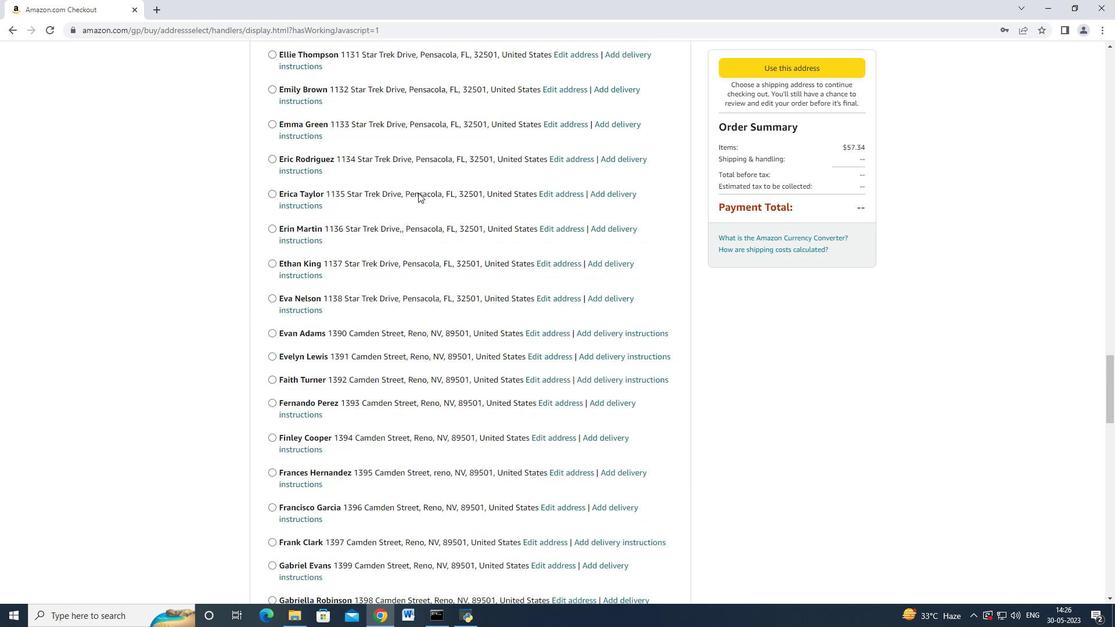 
Action: Mouse scrolled (407, 203) with delta (0, 0)
Screenshot: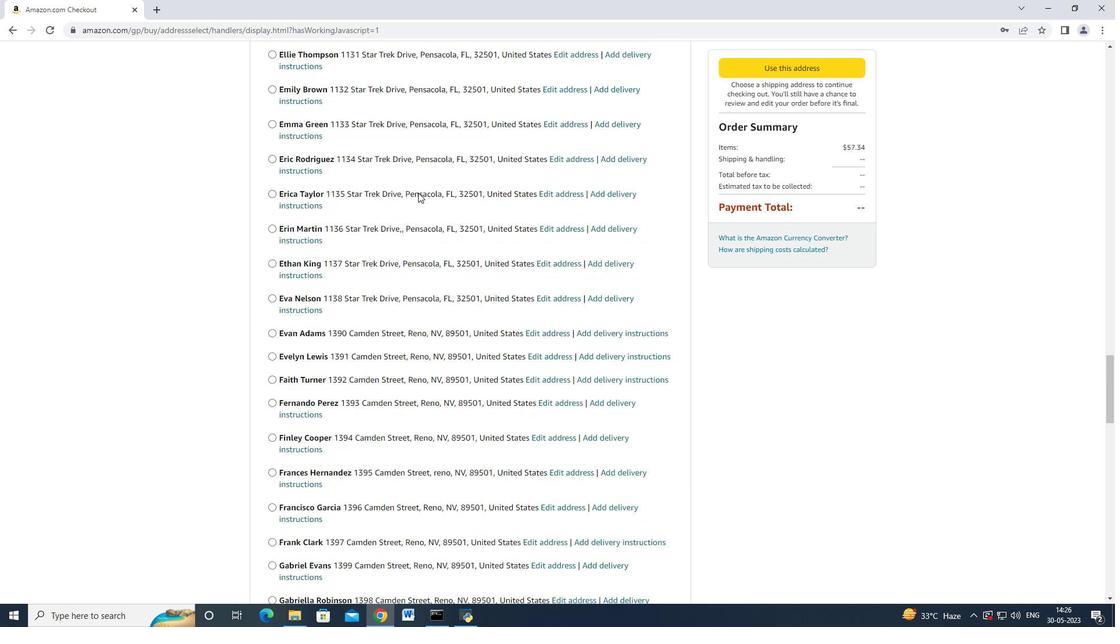 
Action: Mouse moved to (406, 205)
Screenshot: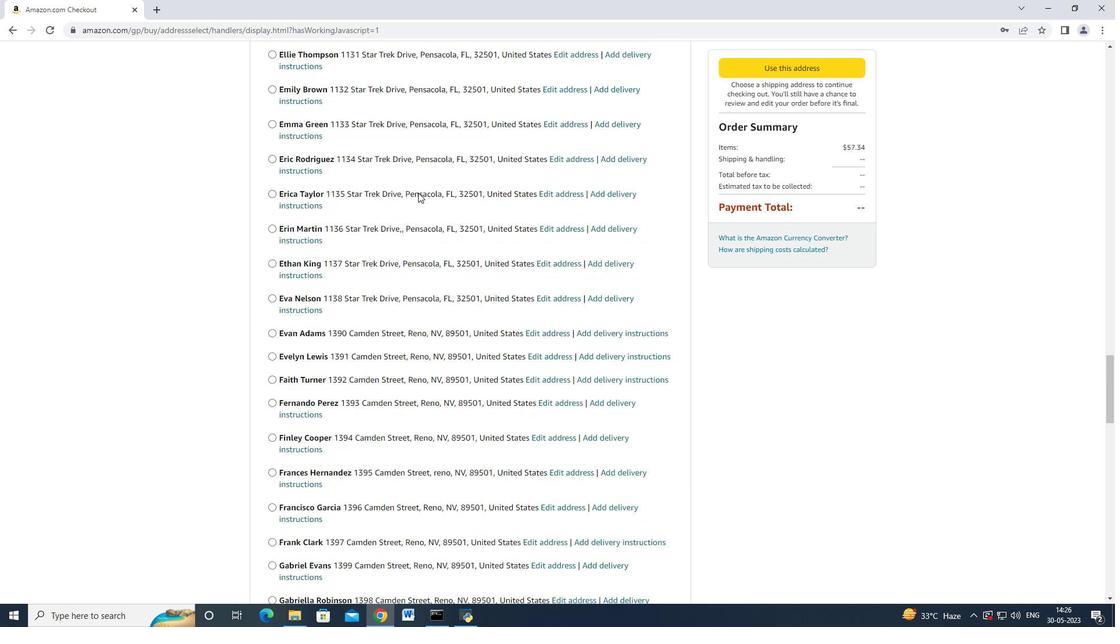 
Action: Mouse scrolled (406, 203) with delta (0, -1)
Screenshot: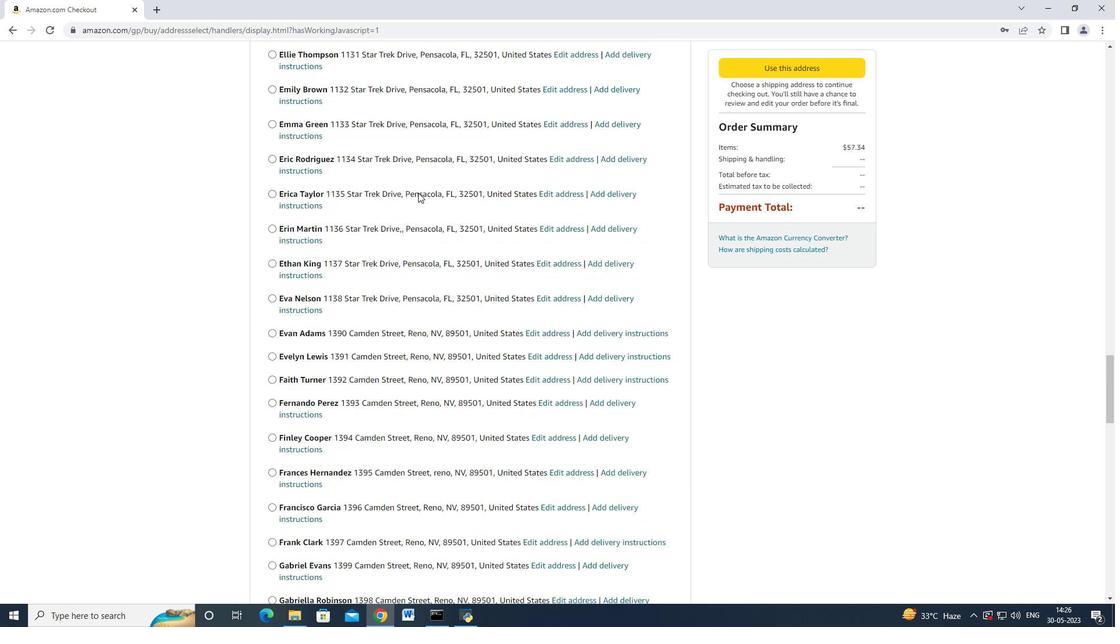 
Action: Mouse moved to (406, 205)
Screenshot: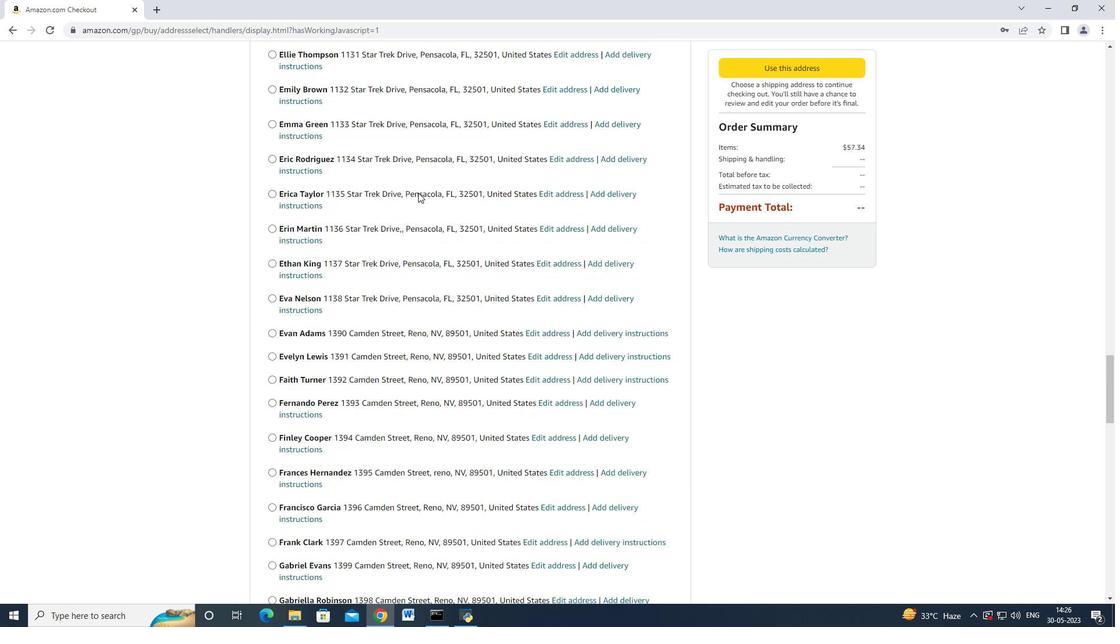 
Action: Mouse scrolled (406, 204) with delta (0, -1)
Screenshot: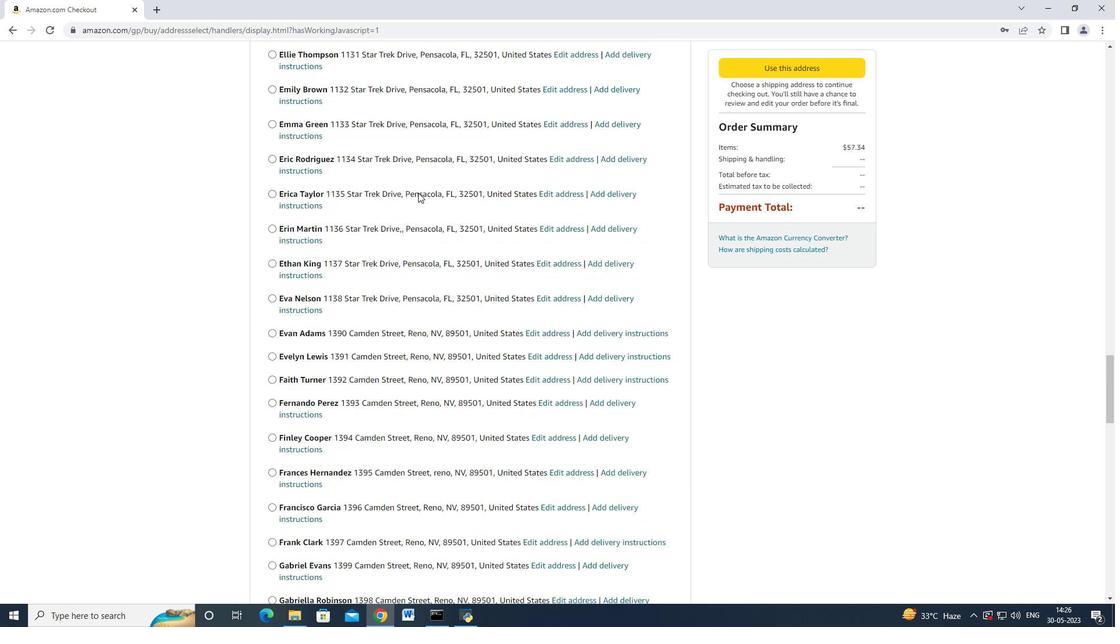 
Action: Mouse moved to (405, 206)
Screenshot: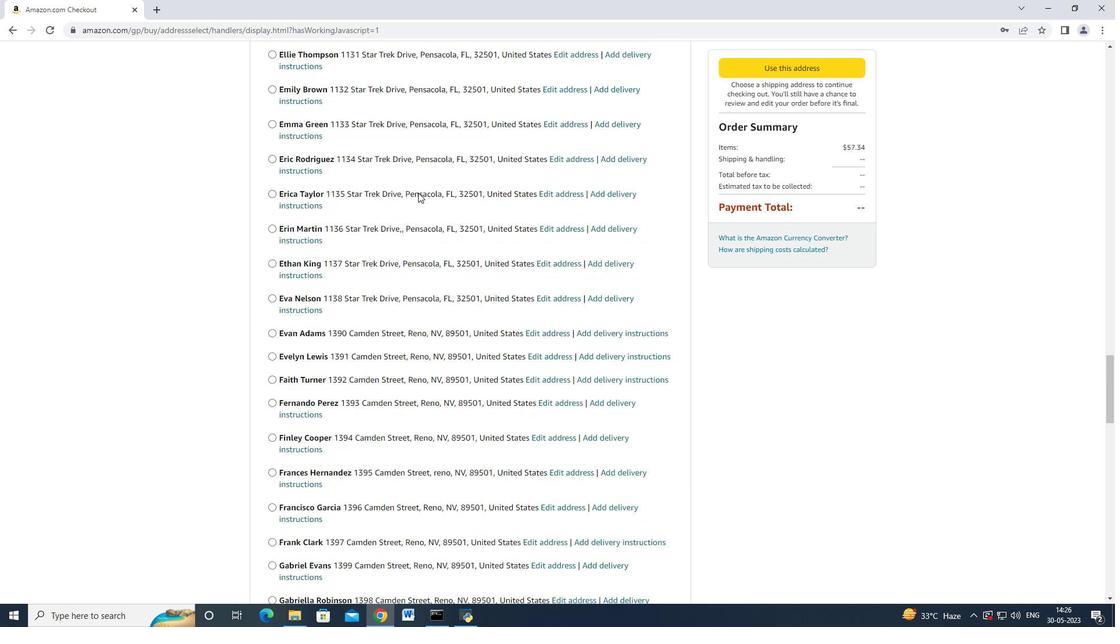 
Action: Mouse scrolled (406, 205) with delta (0, 0)
Screenshot: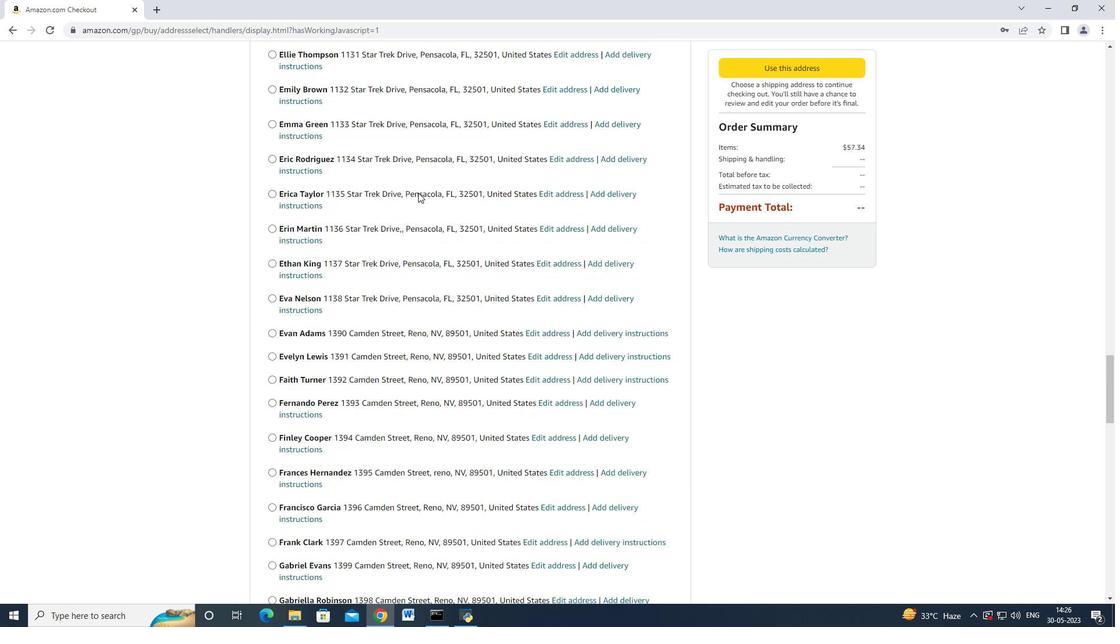 
Action: Mouse moved to (403, 206)
Screenshot: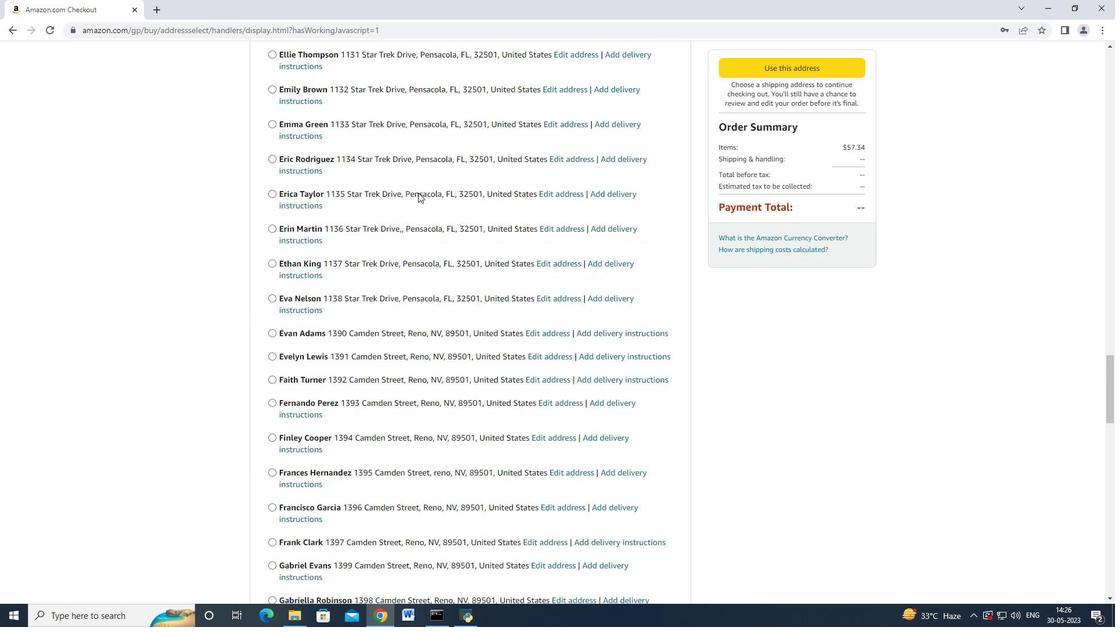 
Action: Mouse scrolled (405, 205) with delta (0, 0)
Screenshot: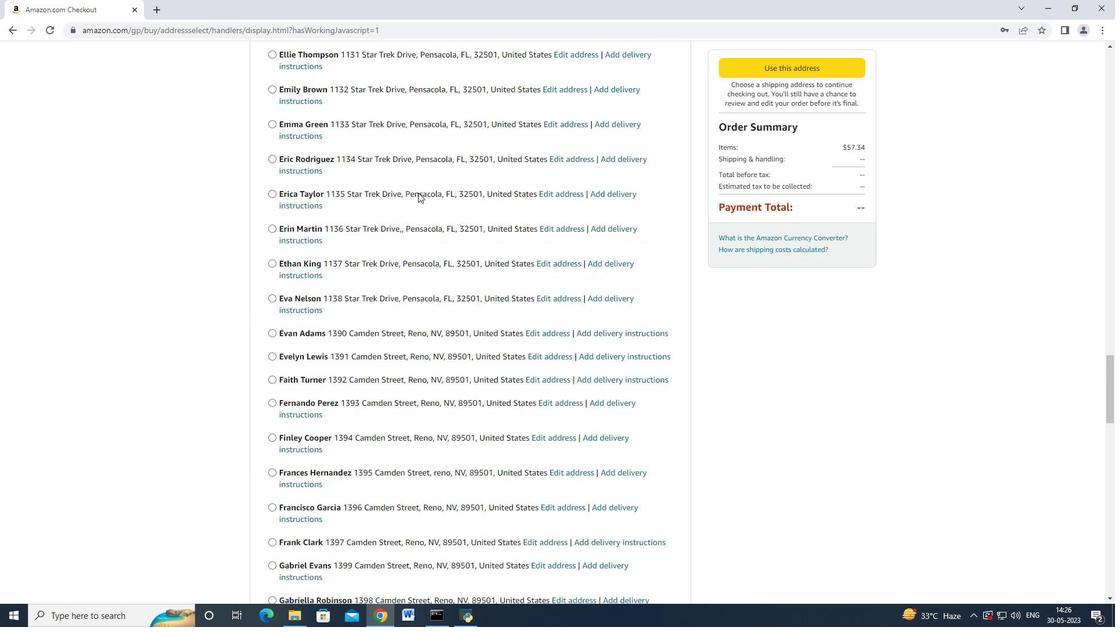 
Action: Mouse moved to (403, 206)
Screenshot: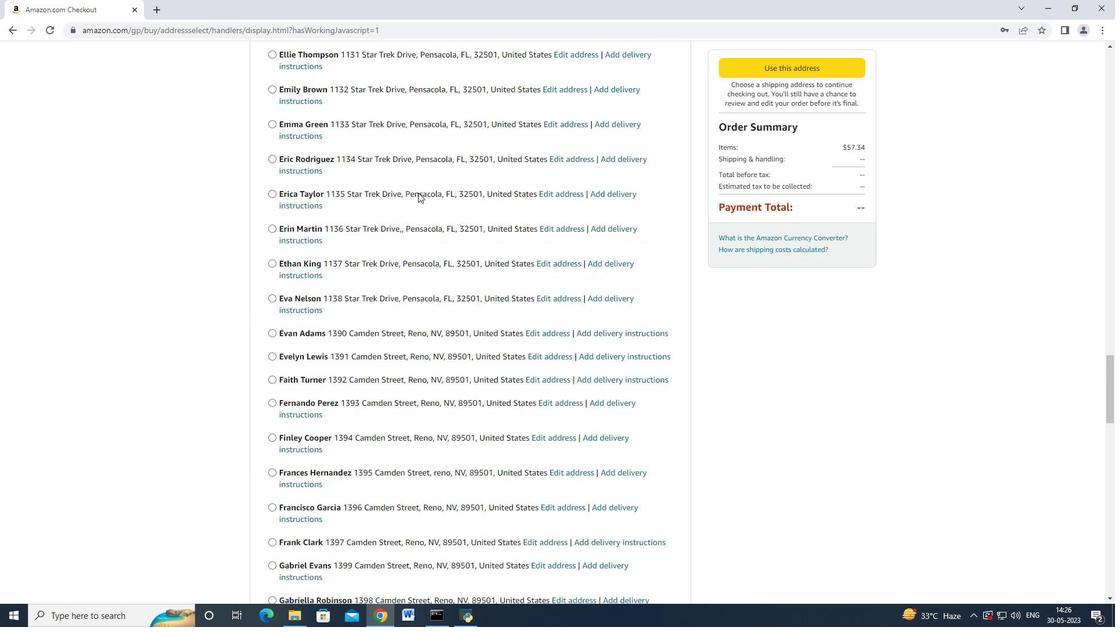 
Action: Mouse scrolled (403, 205) with delta (0, 0)
Screenshot: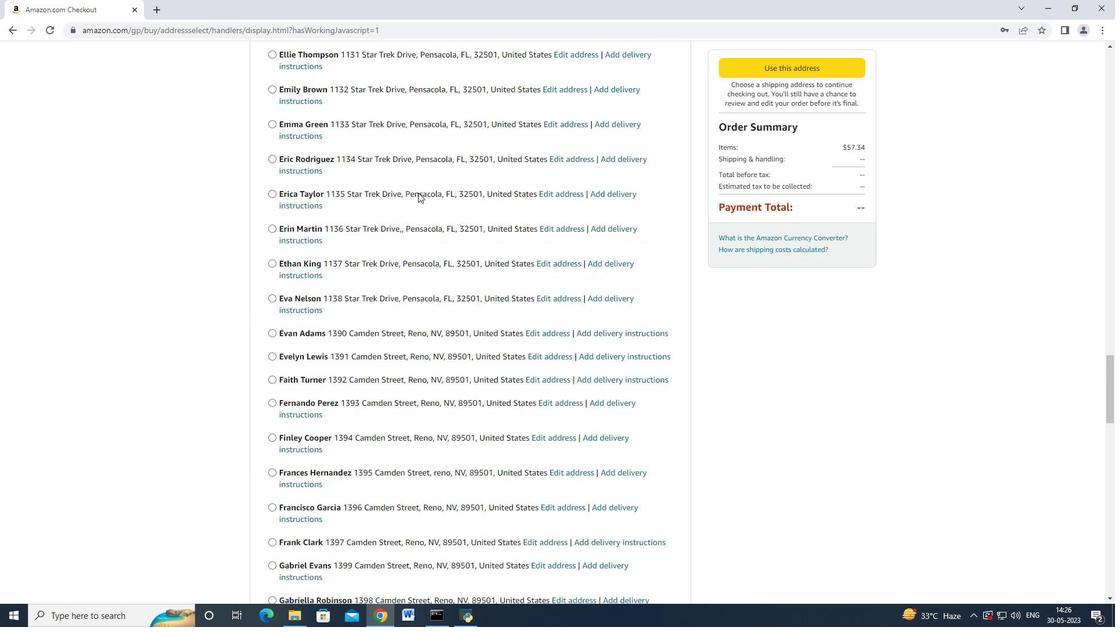 
Action: Mouse moved to (401, 209)
Screenshot: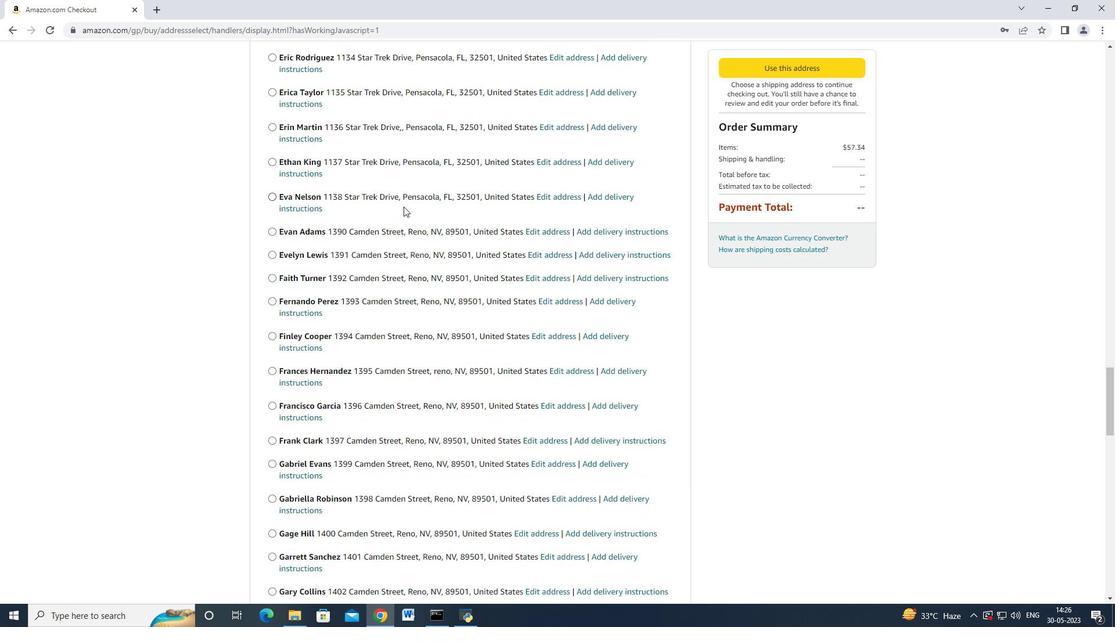 
Action: Mouse scrolled (401, 209) with delta (0, 0)
Screenshot: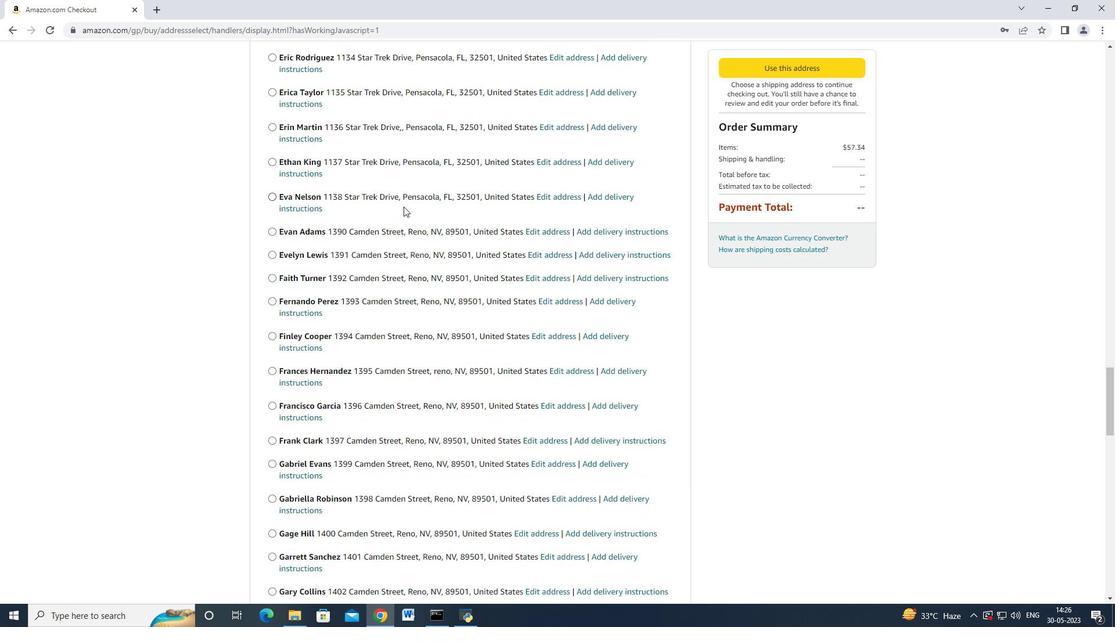 
Action: Mouse moved to (398, 213)
Screenshot: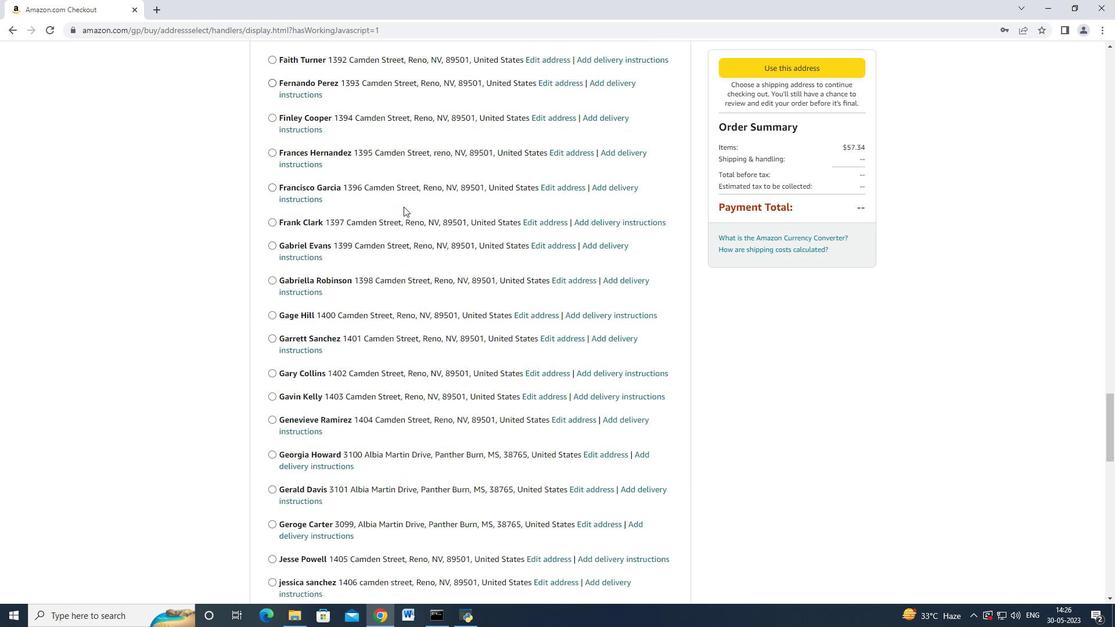 
Action: Mouse scrolled (398, 212) with delta (0, -1)
Screenshot: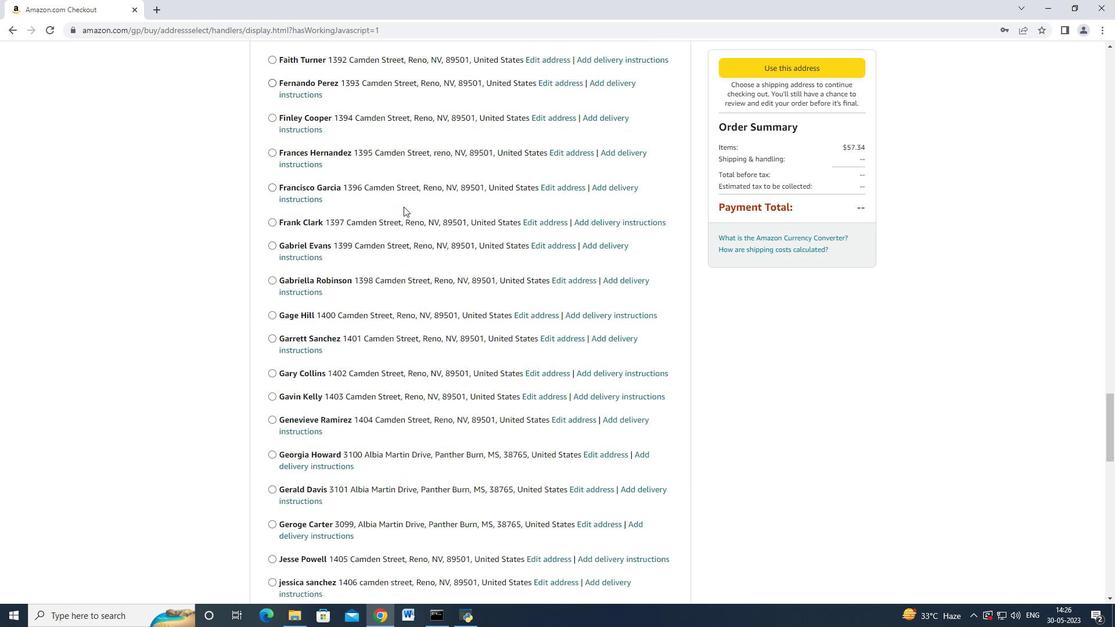
Action: Mouse moved to (397, 213)
Screenshot: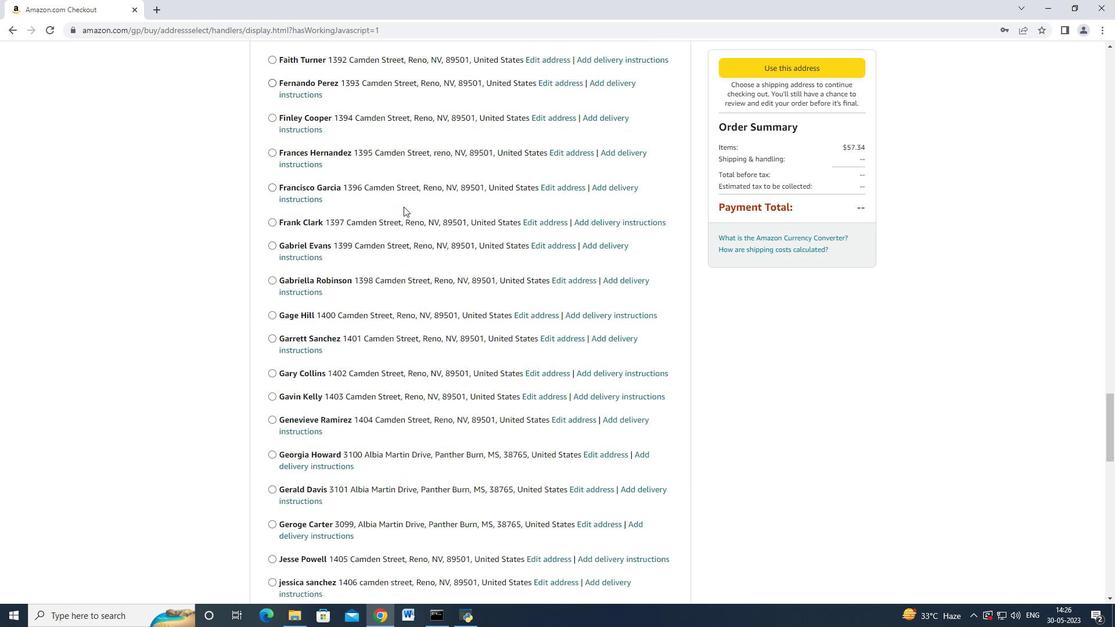 
Action: Mouse scrolled (397, 212) with delta (0, 0)
Screenshot: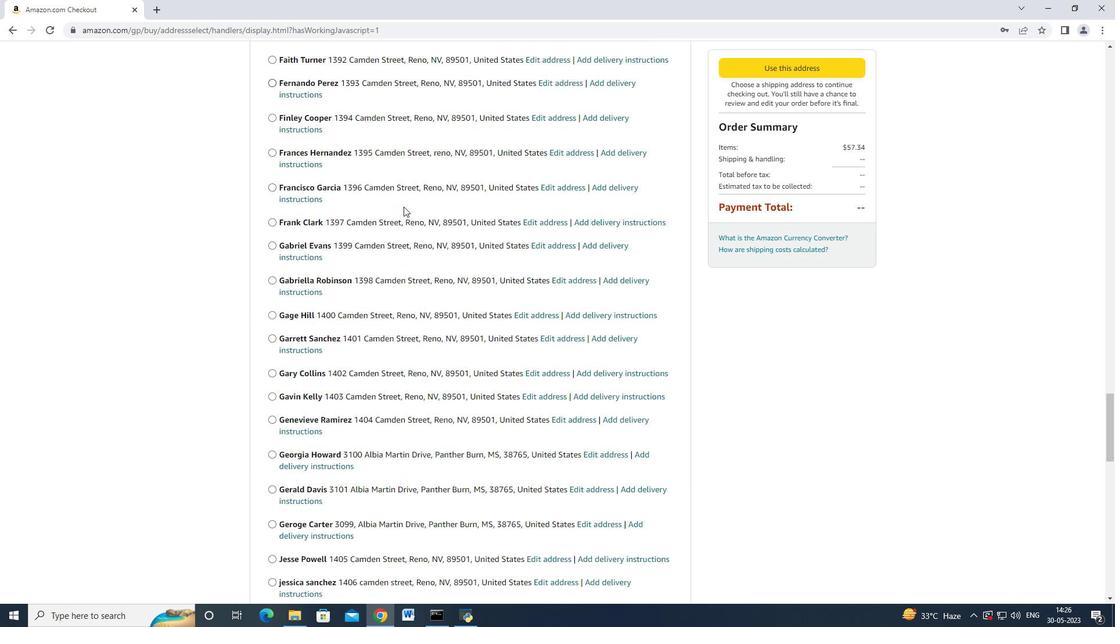 
Action: Mouse moved to (397, 213)
Screenshot: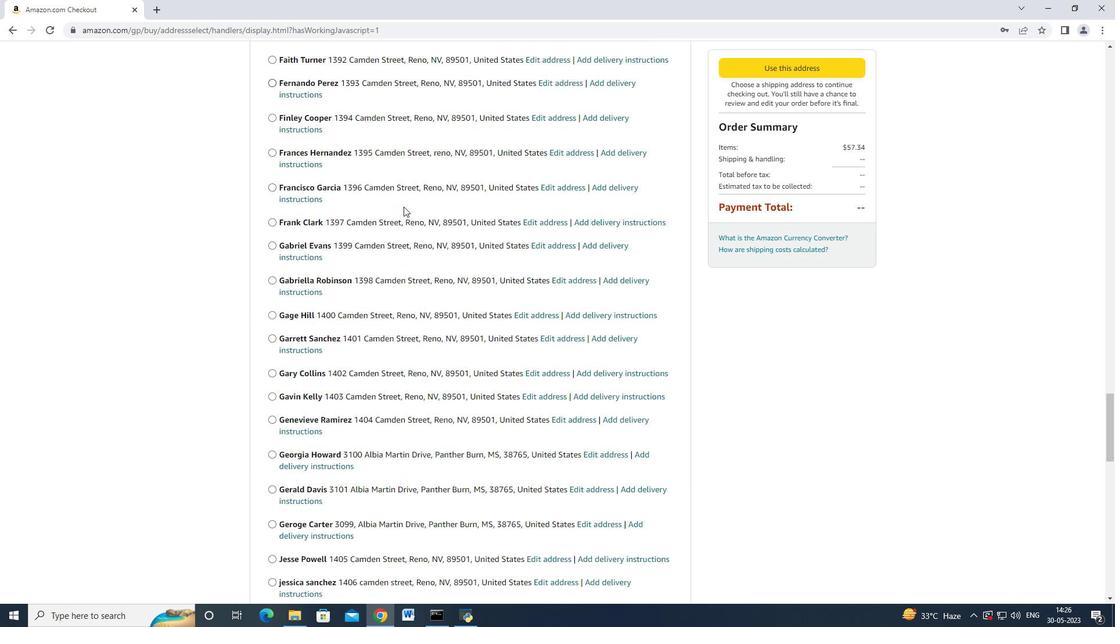 
Action: Mouse scrolled (397, 212) with delta (0, -1)
Screenshot: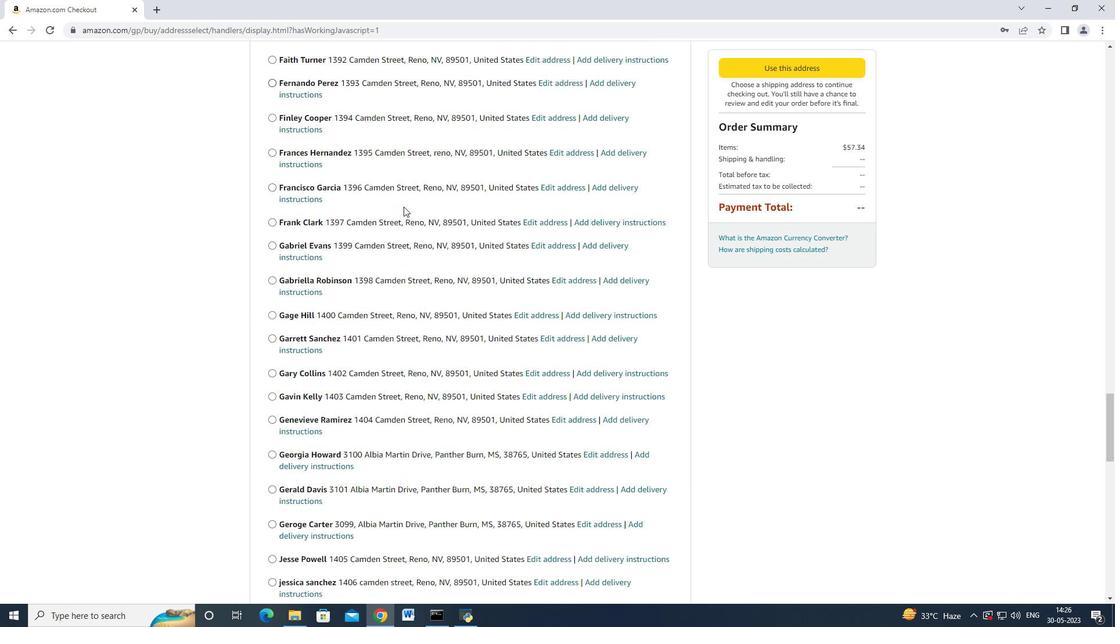 
Action: Mouse moved to (396, 213)
Screenshot: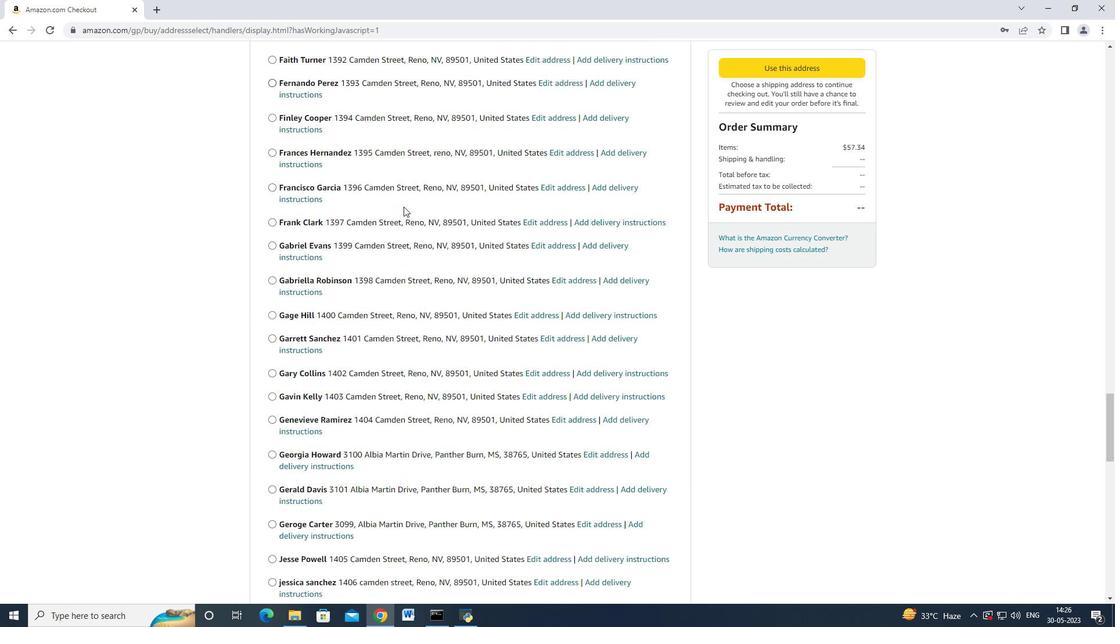 
Action: Mouse scrolled (397, 213) with delta (0, 0)
Screenshot: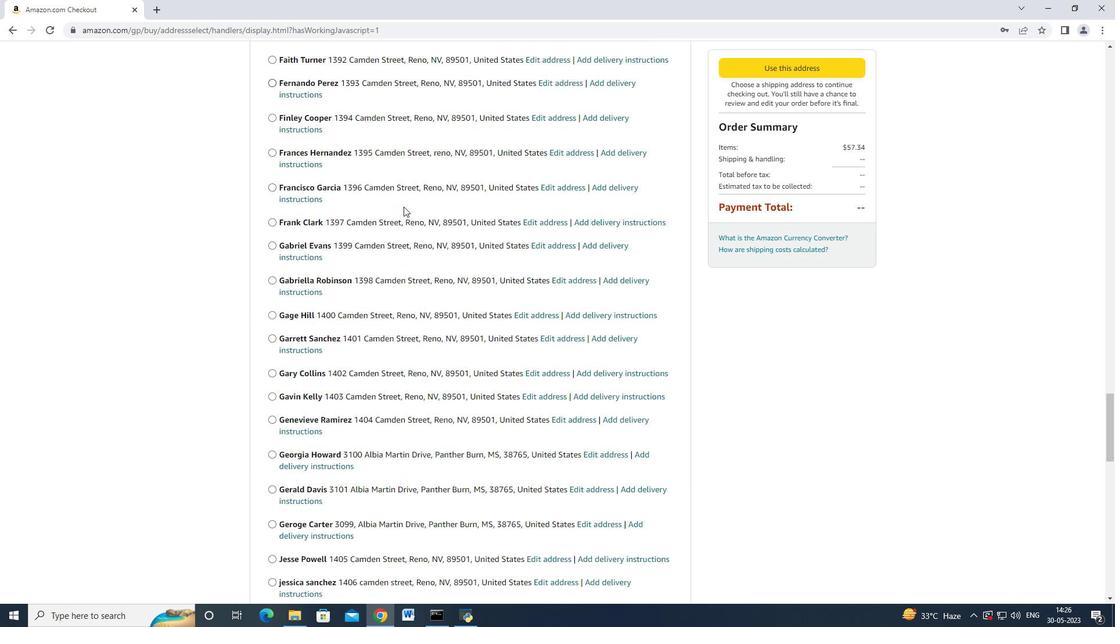 
Action: Mouse scrolled (396, 213) with delta (0, 0)
Screenshot: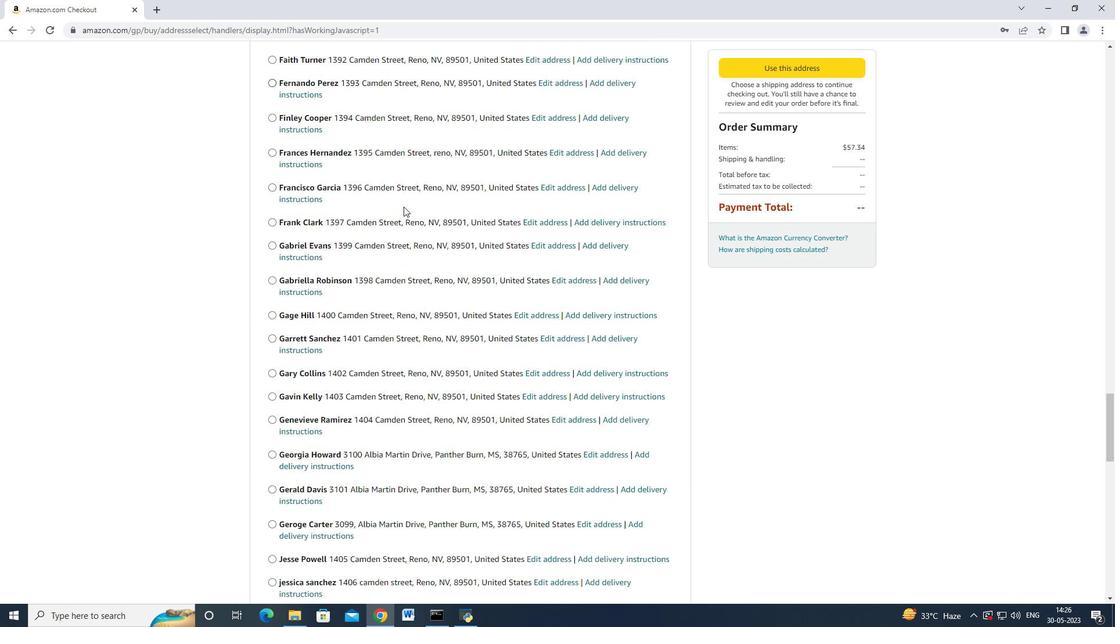 
Action: Mouse scrolled (396, 213) with delta (0, 0)
Screenshot: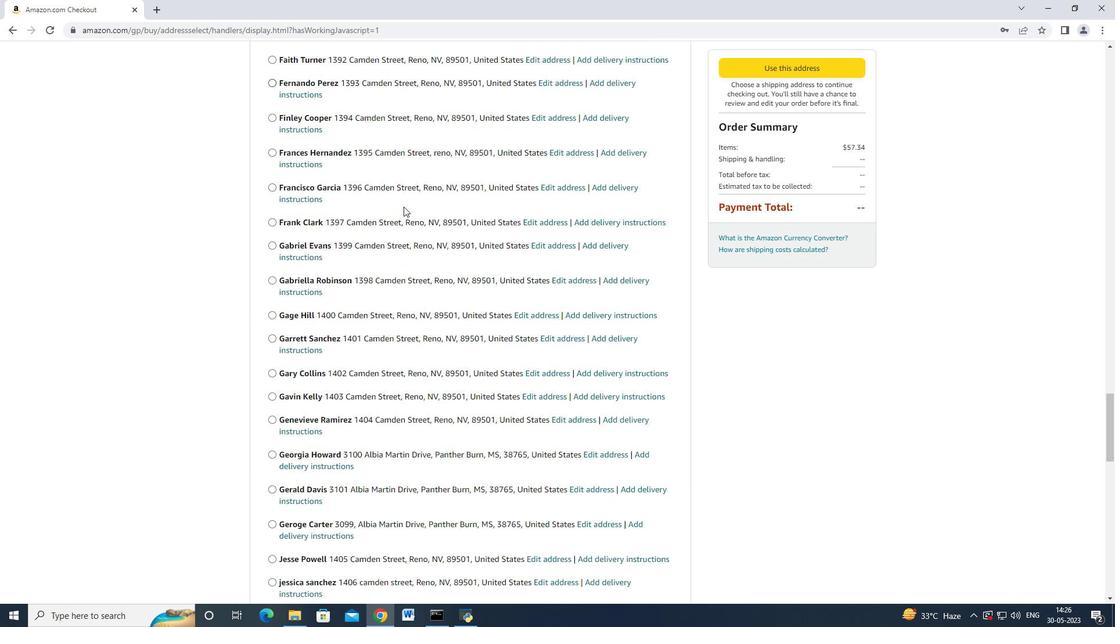 
Action: Mouse moved to (391, 226)
Screenshot: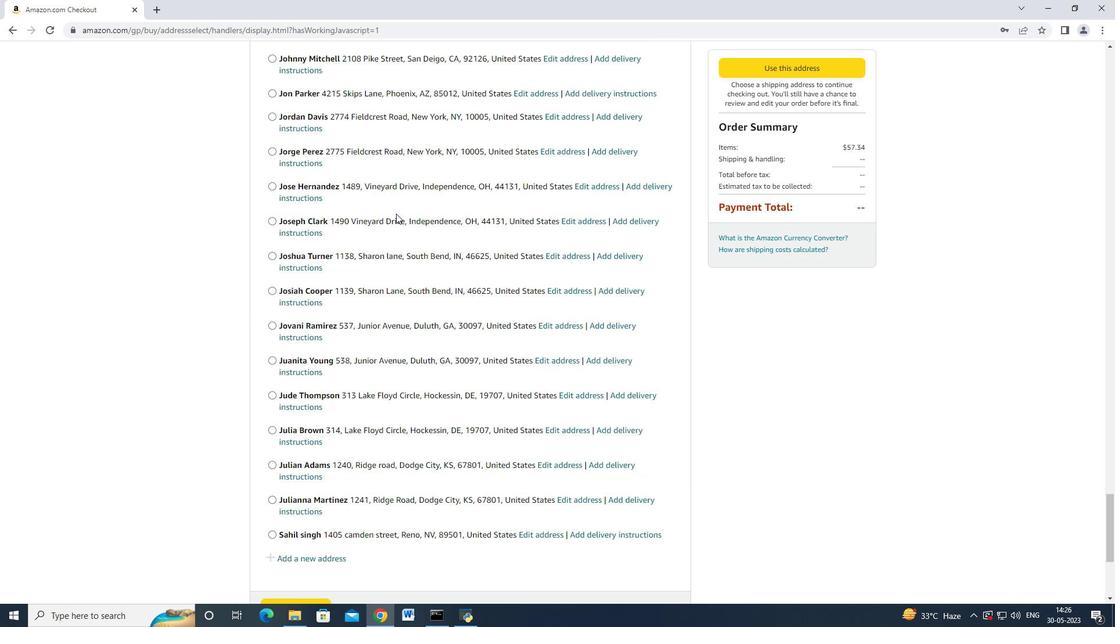 
Action: Mouse scrolled (392, 223) with delta (0, 0)
Screenshot: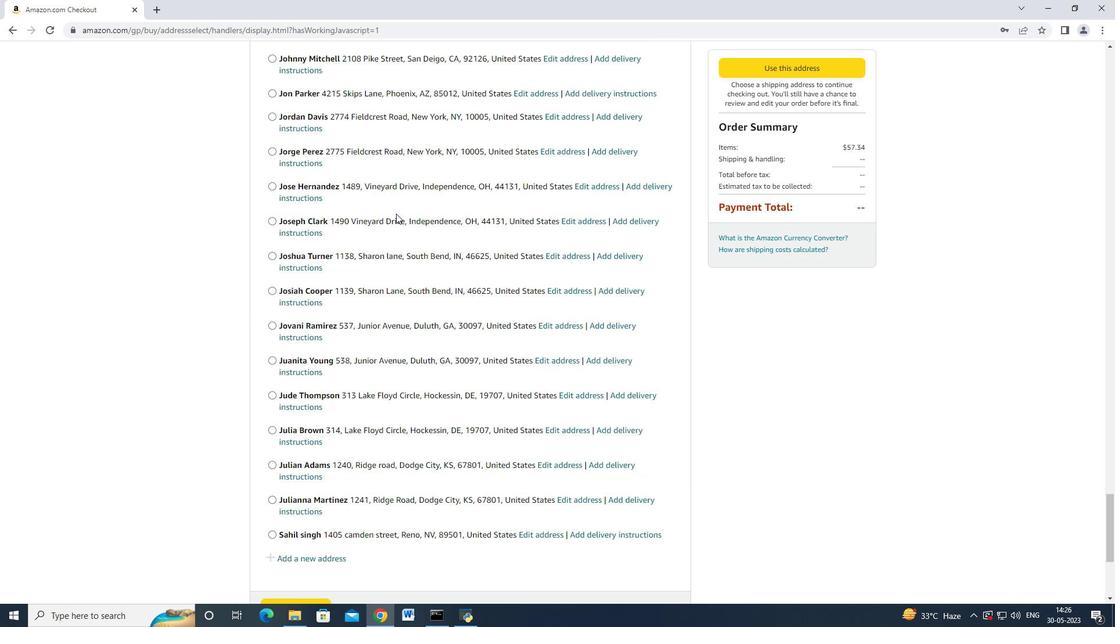 
Action: Mouse scrolled (392, 223) with delta (0, 0)
Screenshot: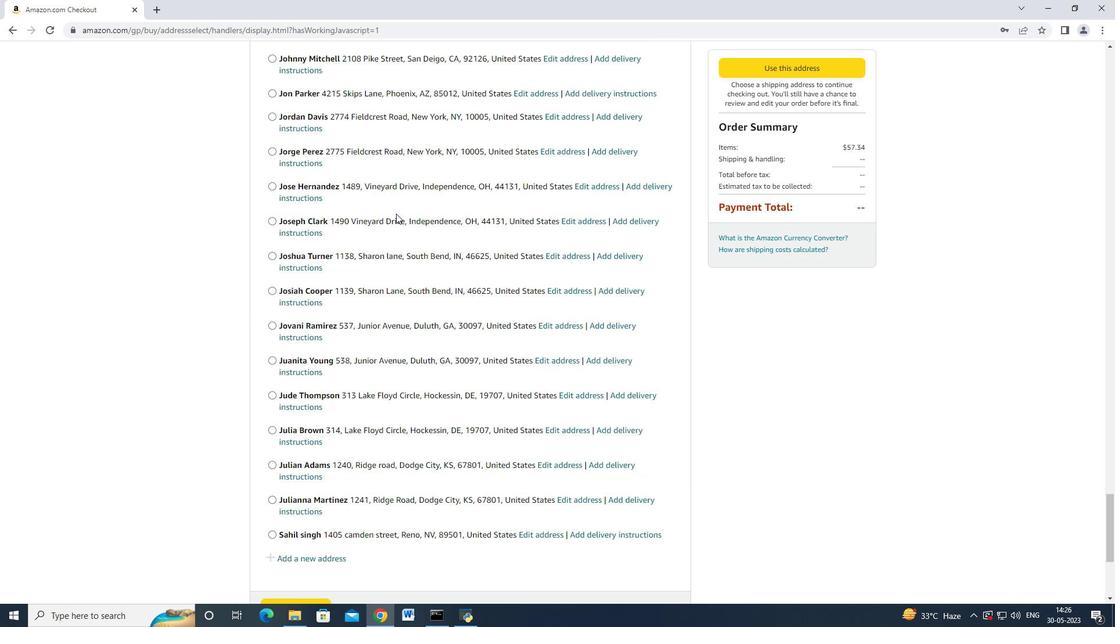 
Action: Mouse moved to (391, 226)
Screenshot: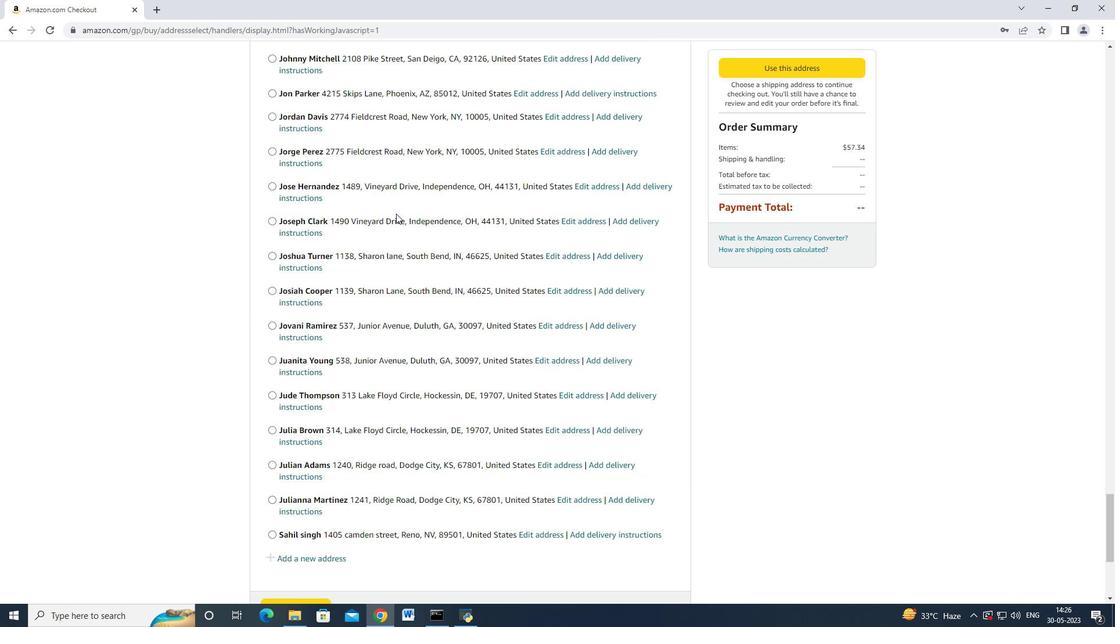 
Action: Mouse scrolled (392, 224) with delta (0, 0)
Screenshot: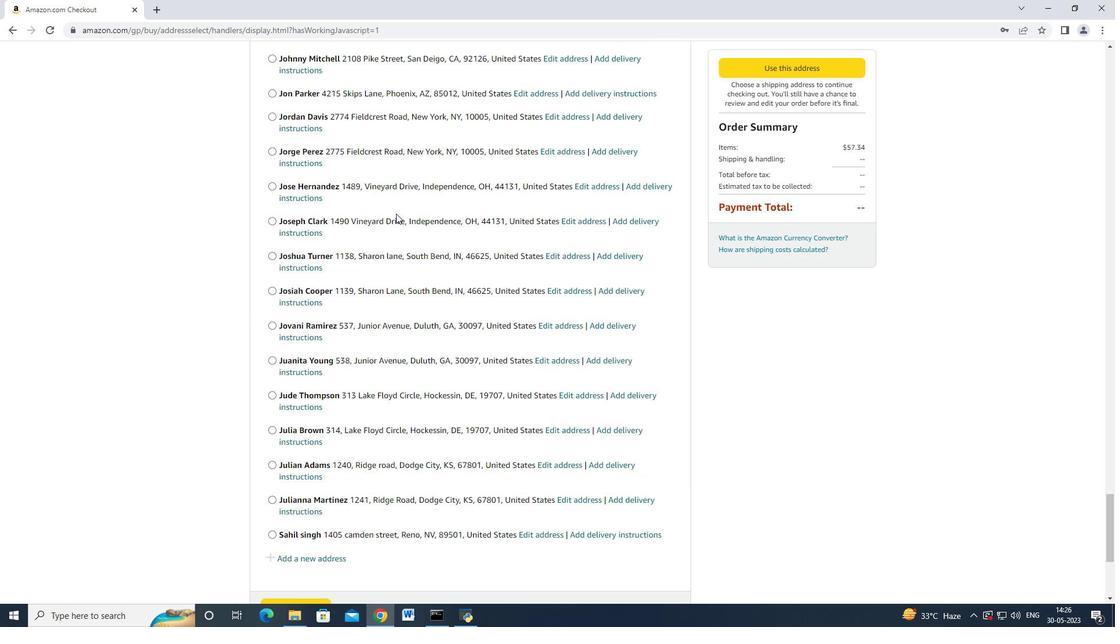 
Action: Mouse scrolled (392, 224) with delta (0, 0)
Screenshot: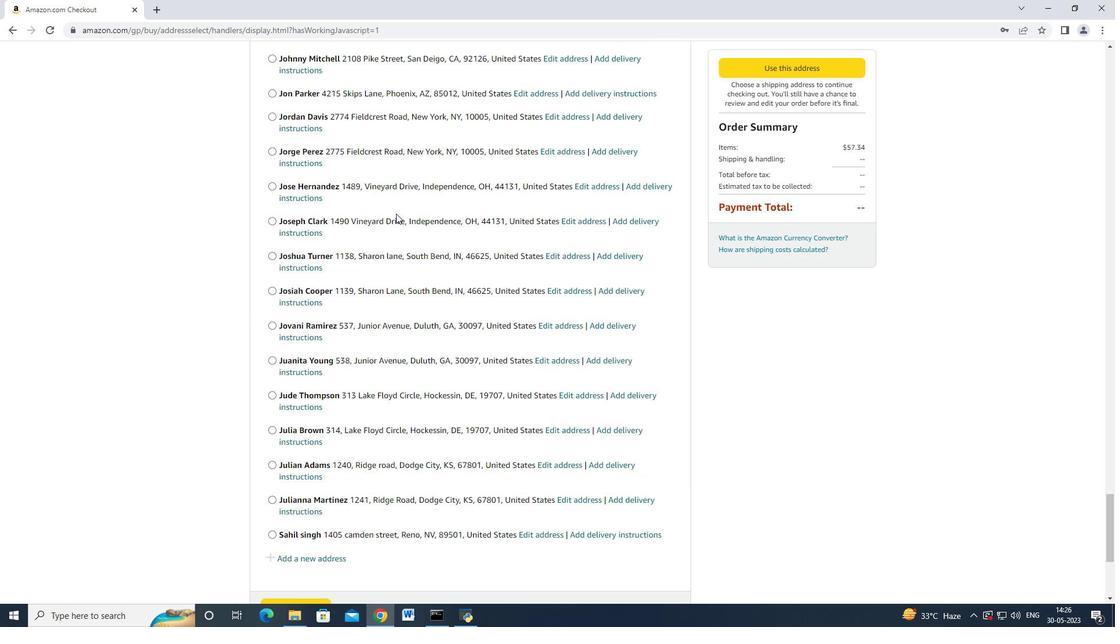 
Action: Mouse scrolled (392, 223) with delta (0, -1)
Screenshot: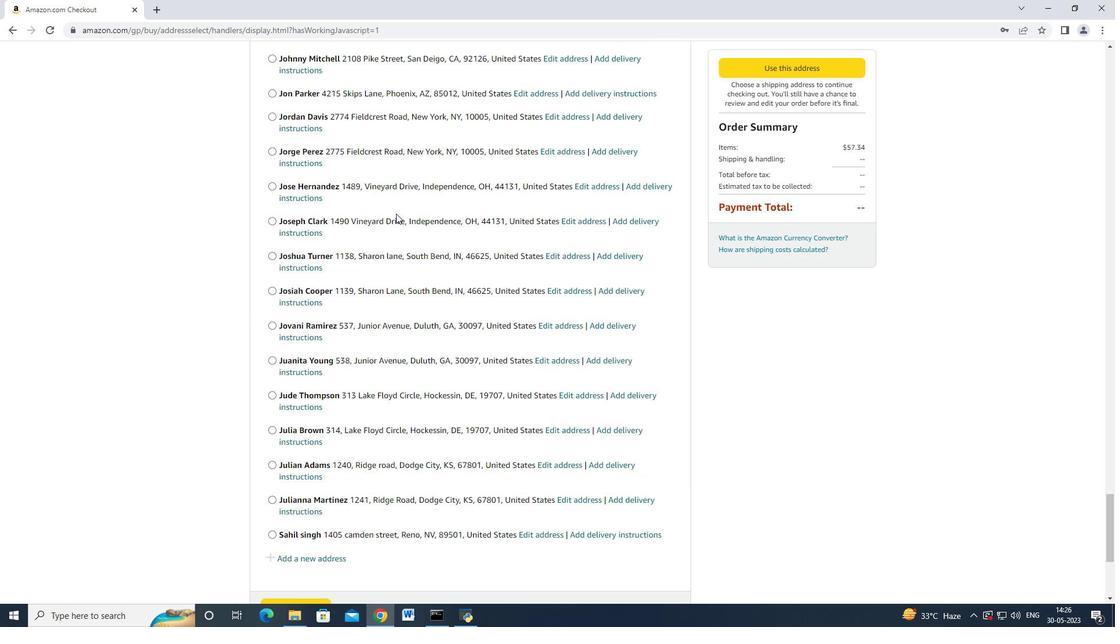 
Action: Mouse scrolled (392, 224) with delta (0, 0)
Screenshot: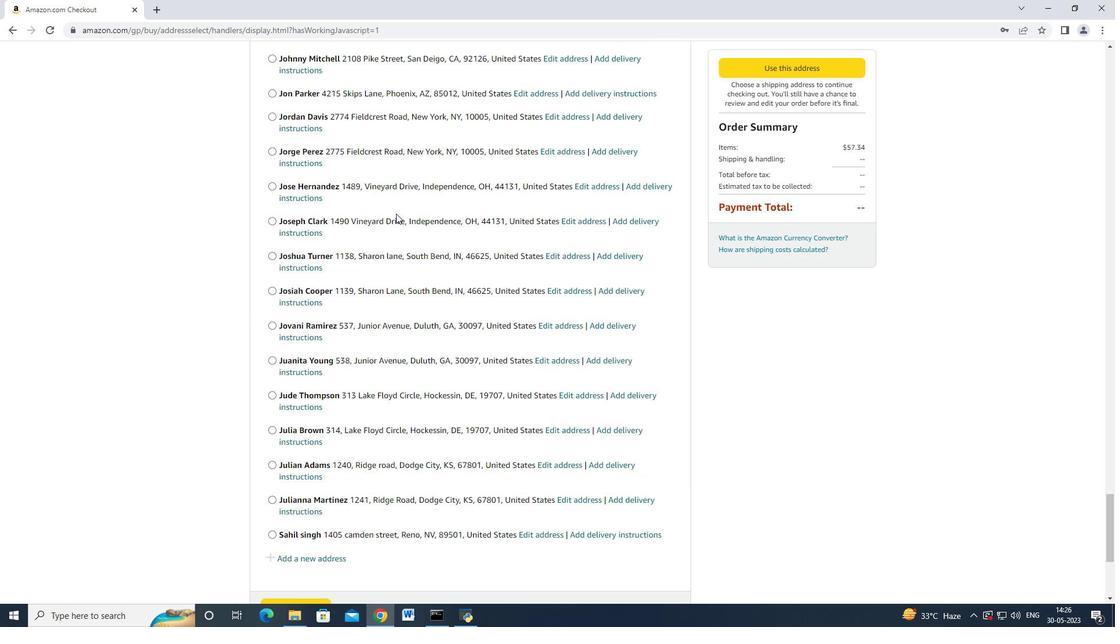 
Action: Mouse scrolled (392, 224) with delta (0, 0)
Screenshot: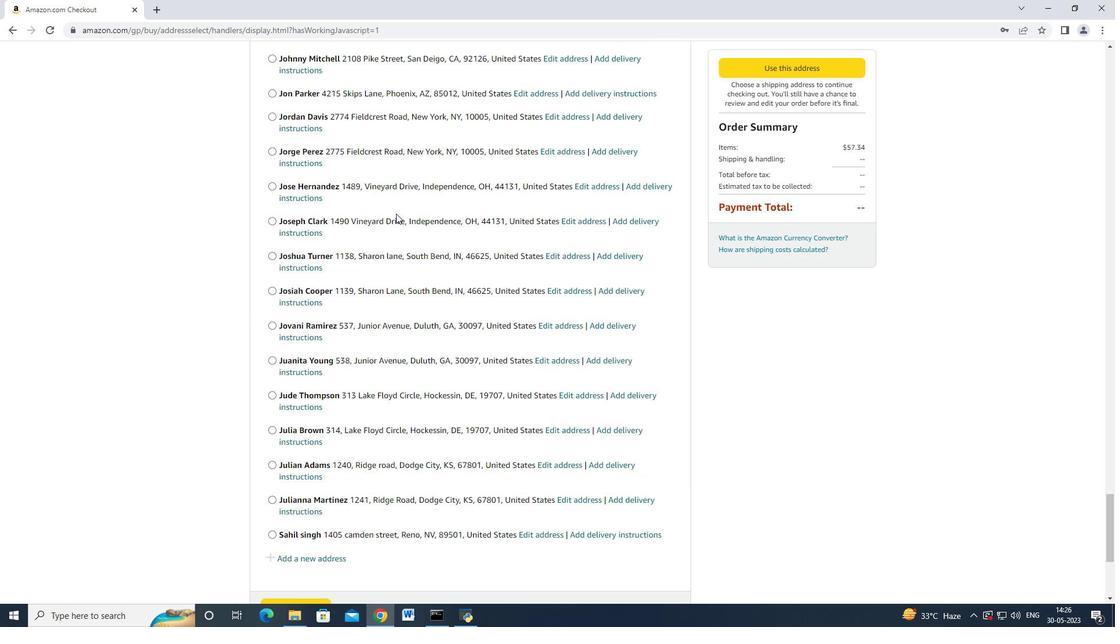 
Action: Mouse moved to (320, 292)
Screenshot: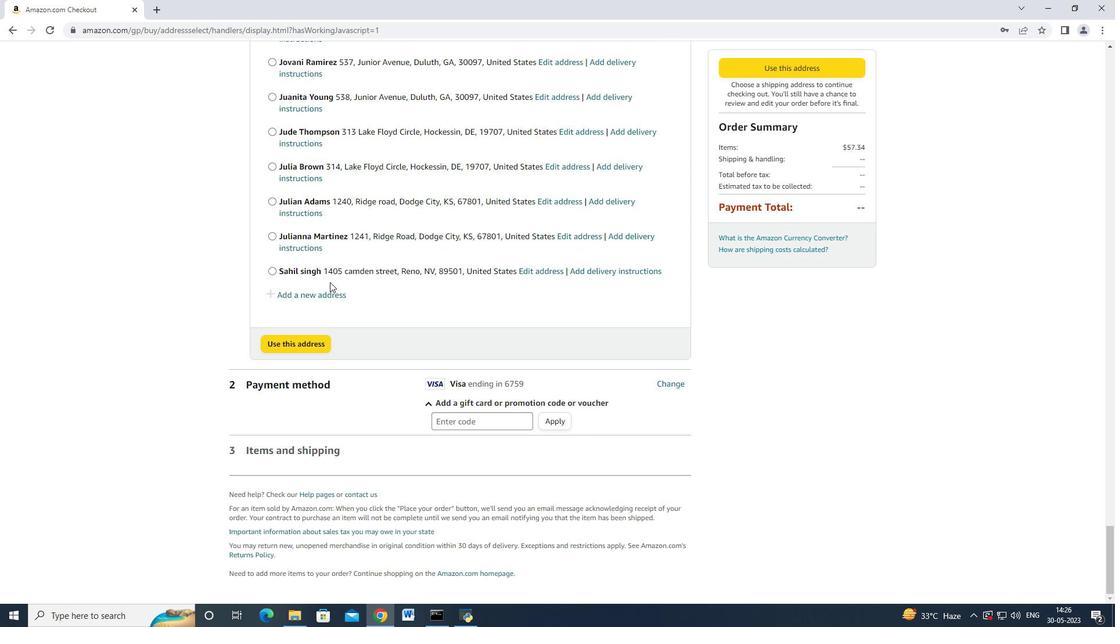 
Action: Mouse pressed left at (320, 292)
Screenshot: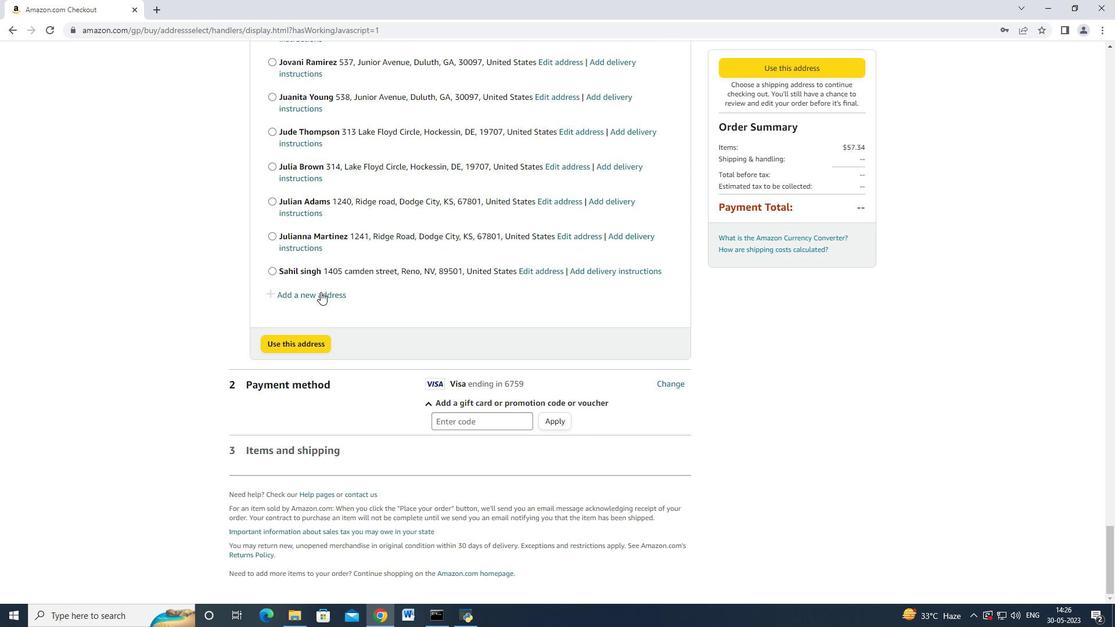 
Action: Mouse moved to (395, 280)
Screenshot: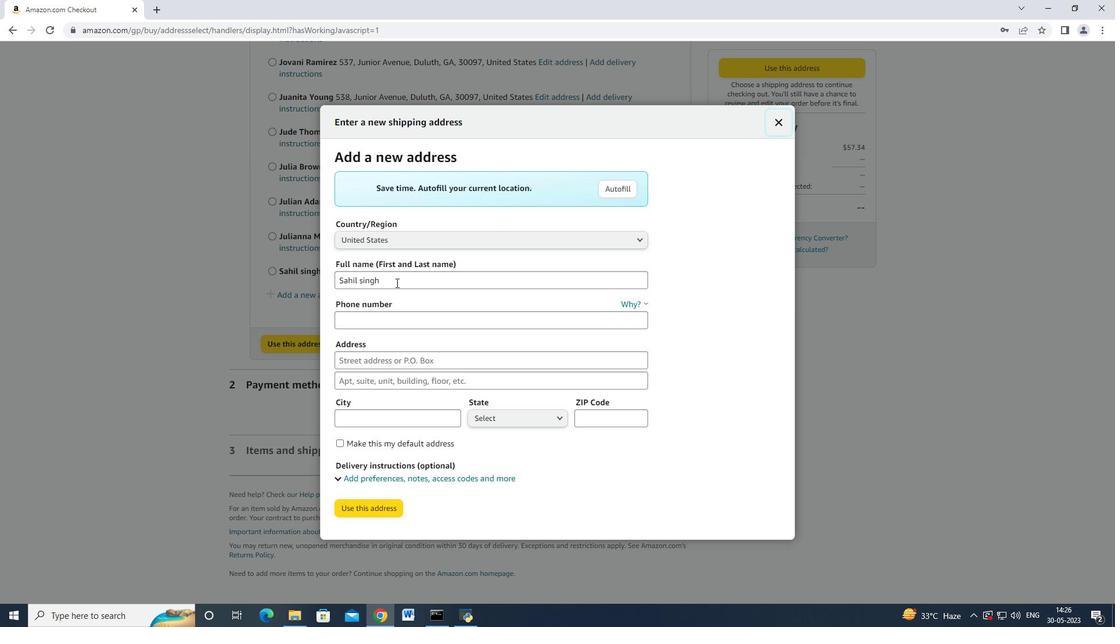 
Action: Mouse pressed left at (395, 280)
Screenshot: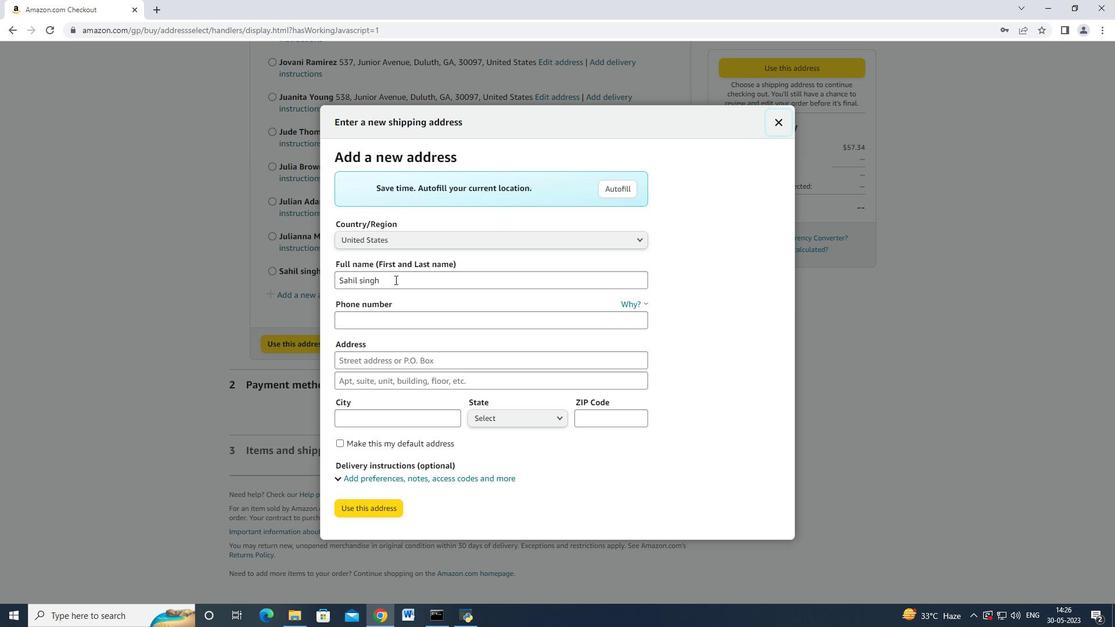 
Action: Mouse moved to (341, 286)
Screenshot: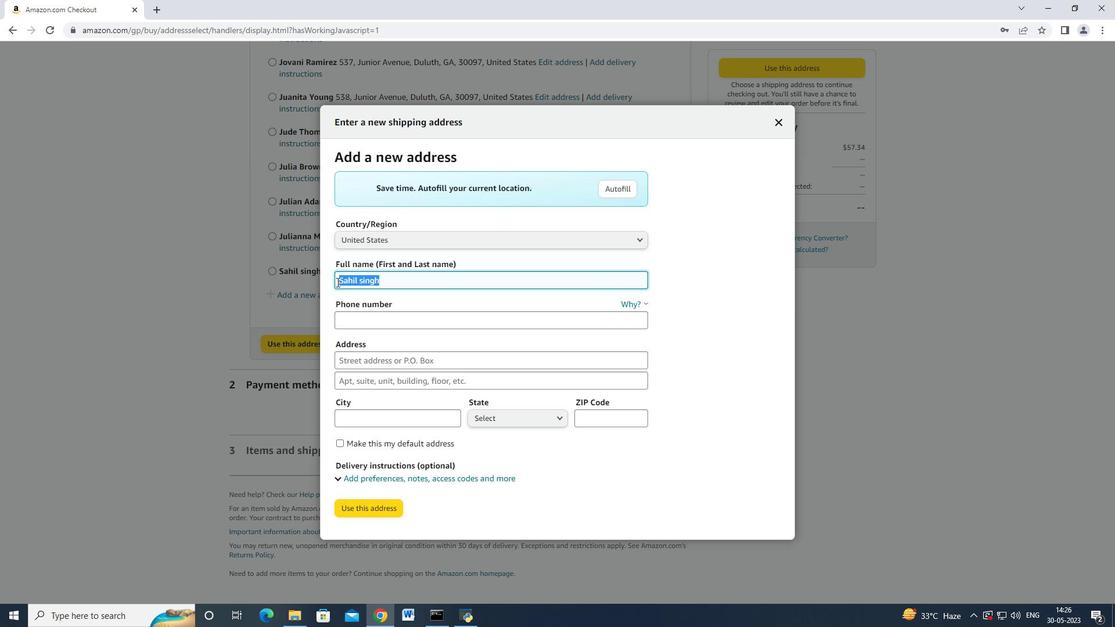 
Action: Key pressed <Key.backspace><Key.shift_r>Hrts<Key.backspace><Key.backspace><Key.backspace><Key.backspace><Key.shift_r>Gerard<Key.space><Key.shift>Scott<Key.tab><Key.tab>6314971043<Key.tab>3102<Key.space><Key.shift_r>Abia<Key.space><Key.shift>Martin<Key.space><Key.shift_r>Drive<Key.tab><Key.tab><Key.shift>Panther<Key.space><Key.shift_r><Key.shift>Burn
Screenshot: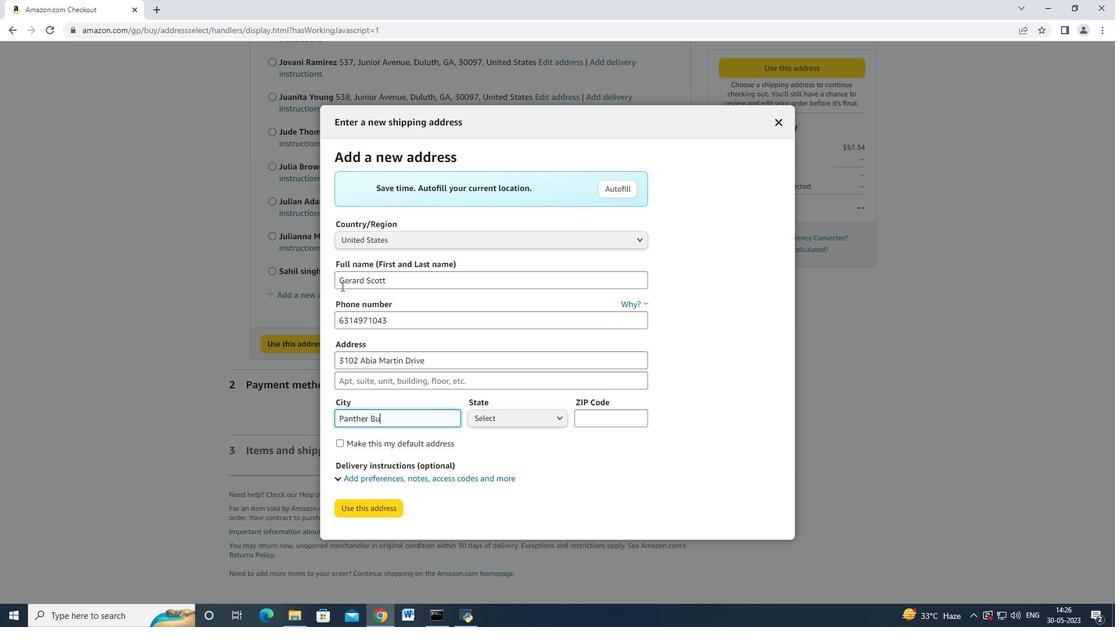 
Action: Mouse moved to (506, 409)
Screenshot: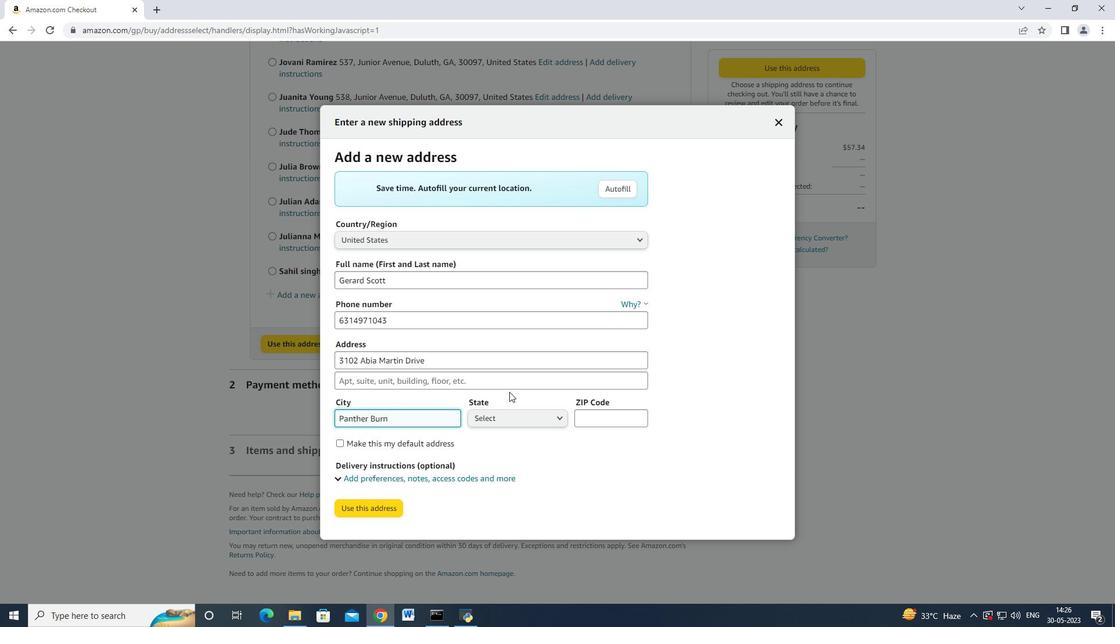 
Action: Mouse pressed left at (506, 409)
Screenshot: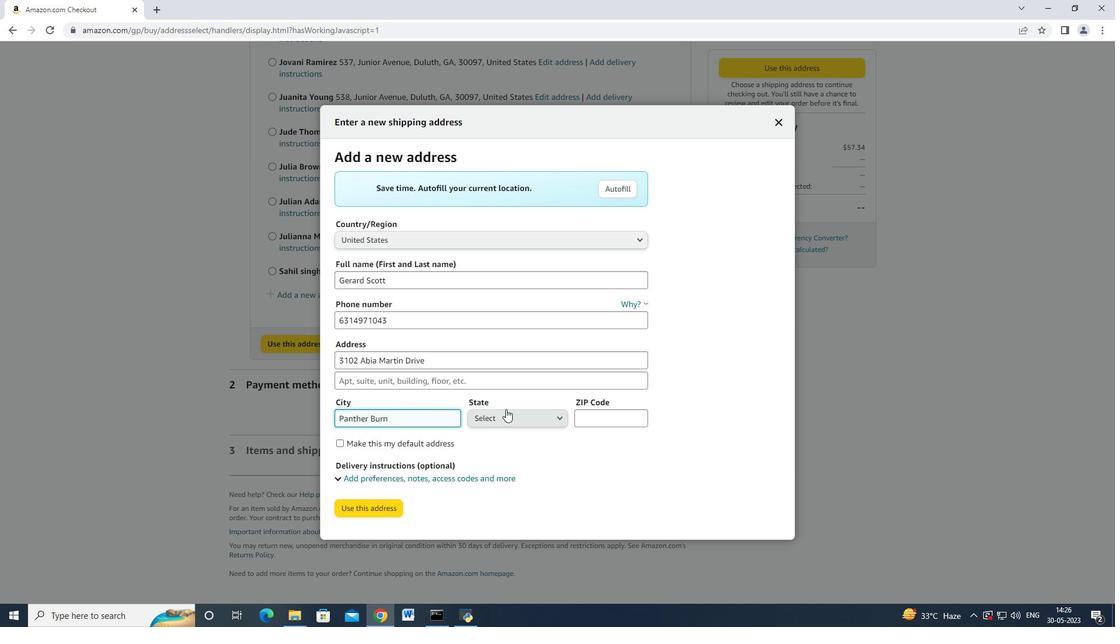 
Action: Mouse moved to (520, 414)
Screenshot: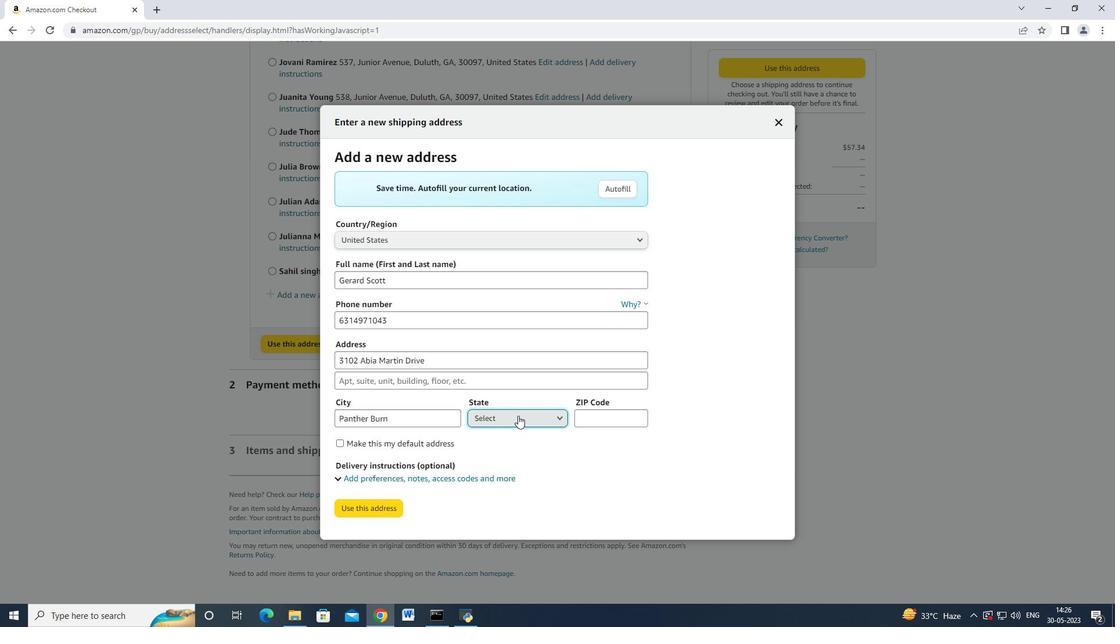 
Action: Mouse pressed left at (520, 414)
Screenshot: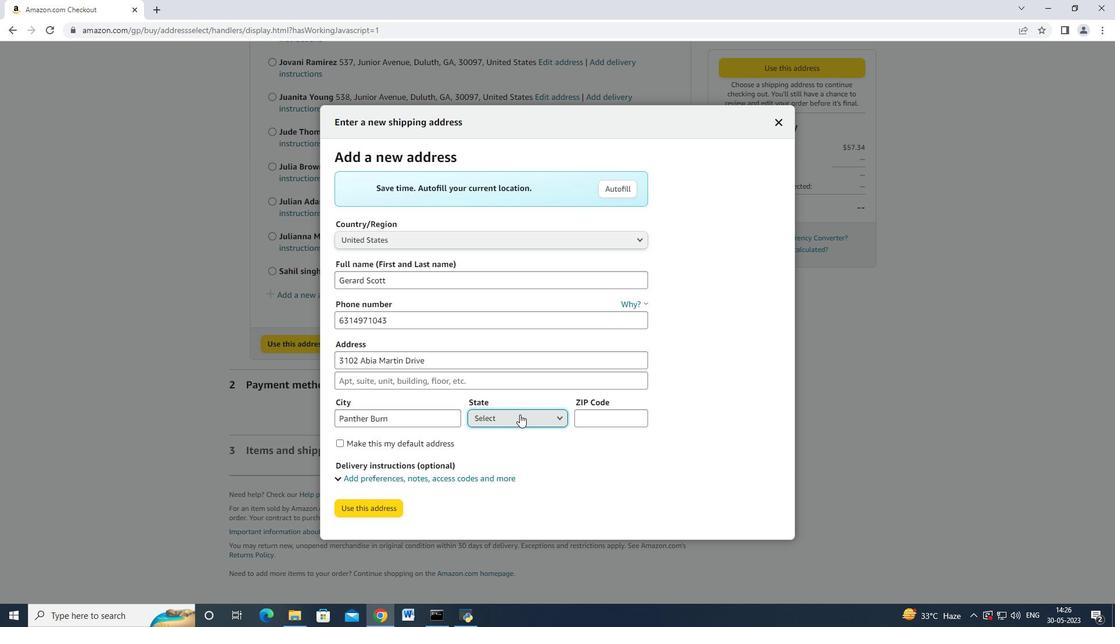 
Action: Mouse moved to (525, 316)
Screenshot: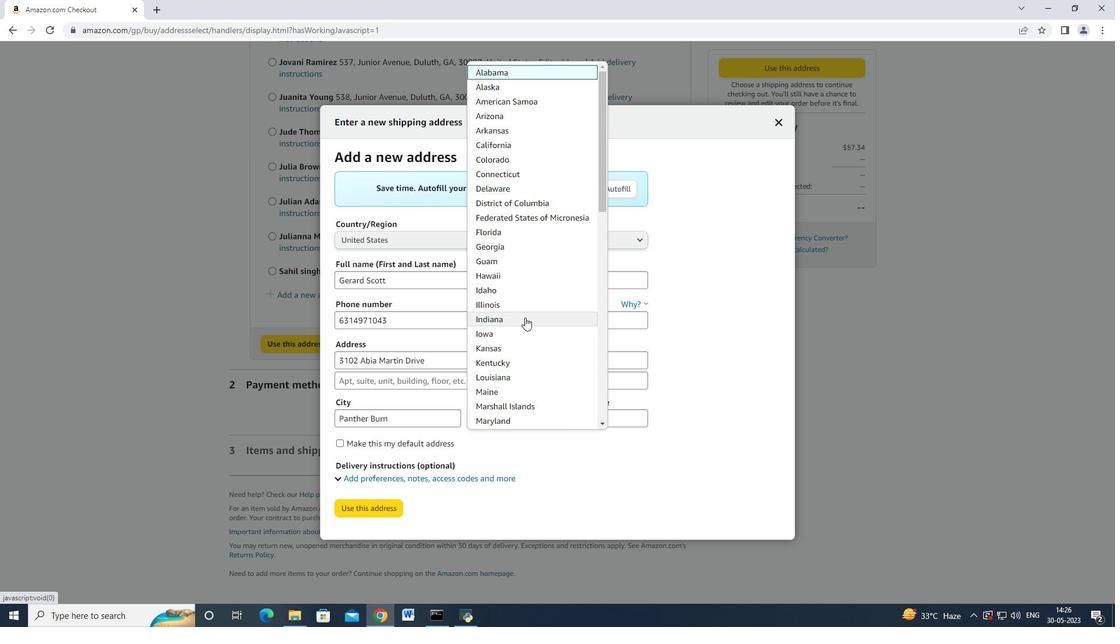 
Action: Mouse scrolled (525, 316) with delta (0, 0)
Screenshot: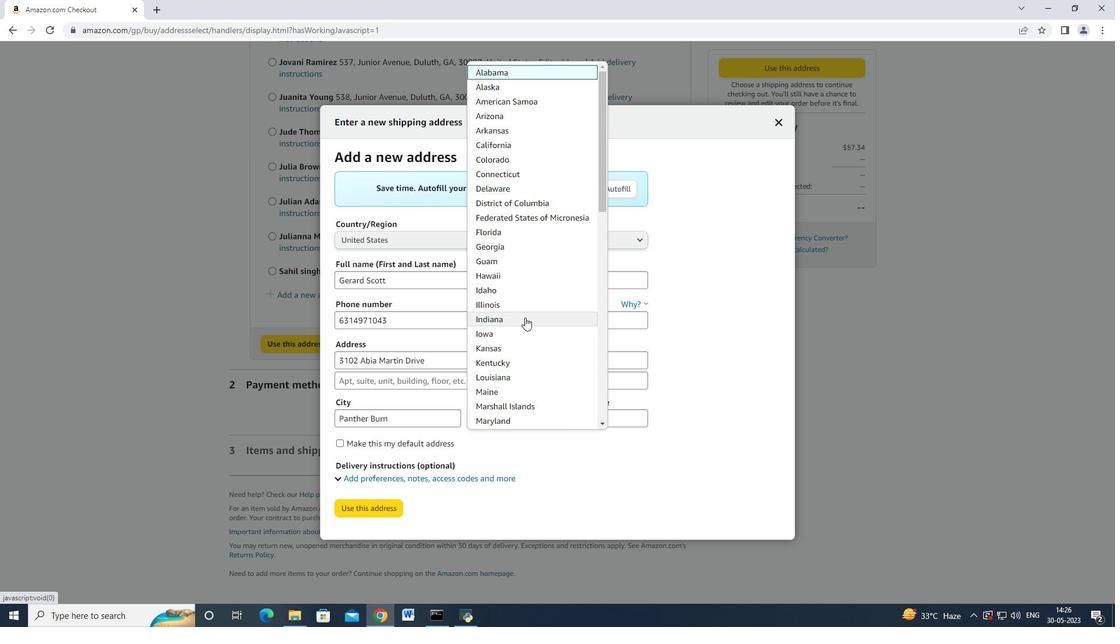 
Action: Mouse moved to (526, 315)
Screenshot: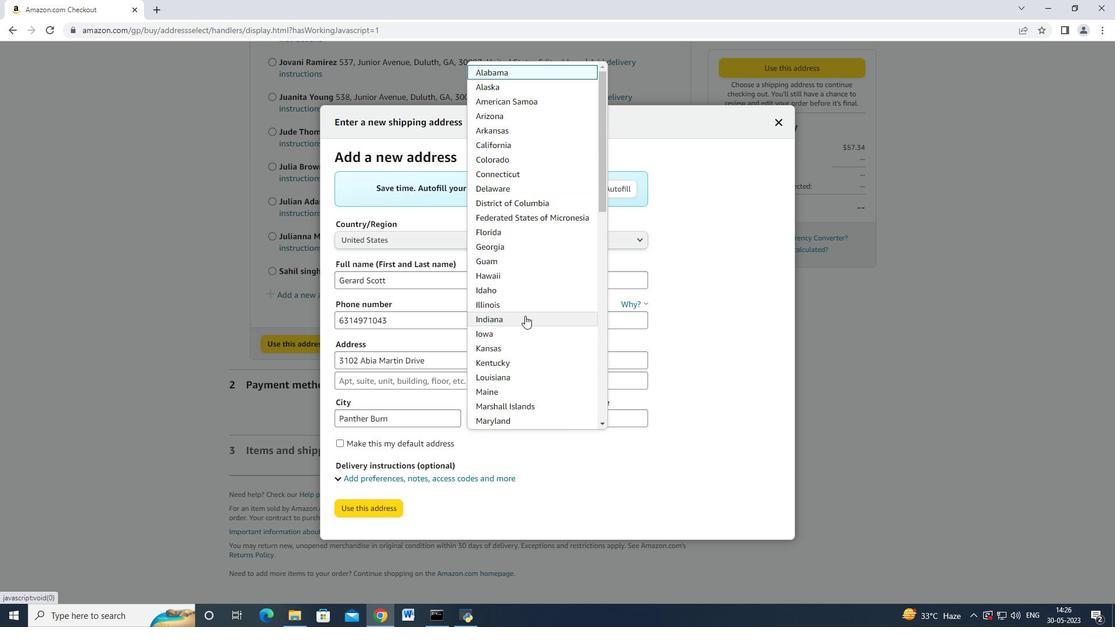 
Action: Mouse scrolled (526, 314) with delta (0, 0)
Screenshot: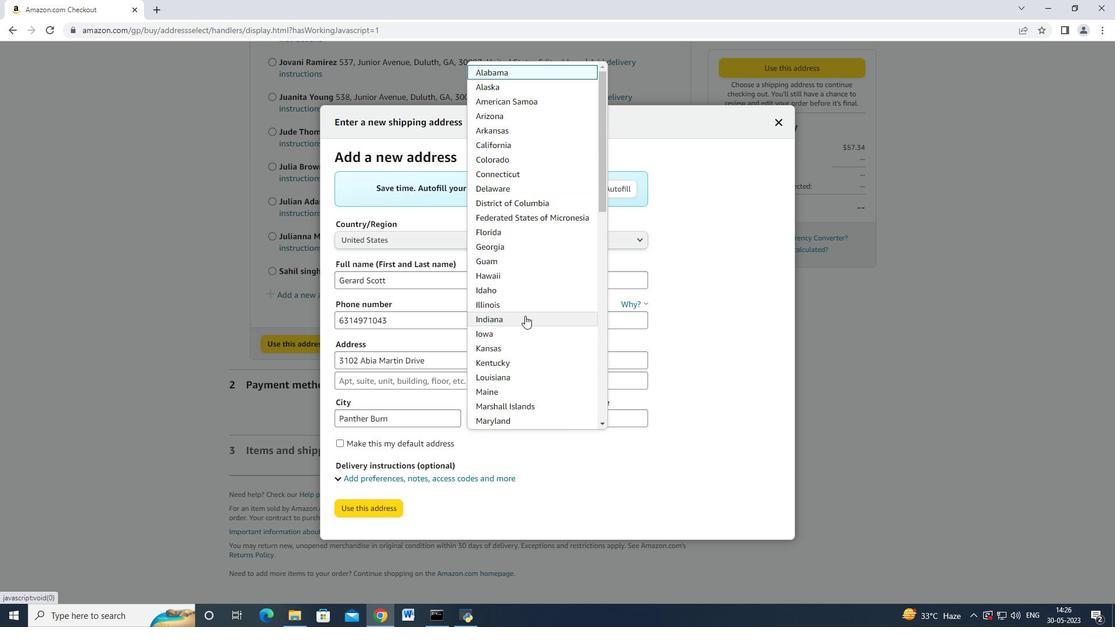 
Action: Mouse scrolled (526, 314) with delta (0, 0)
Screenshot: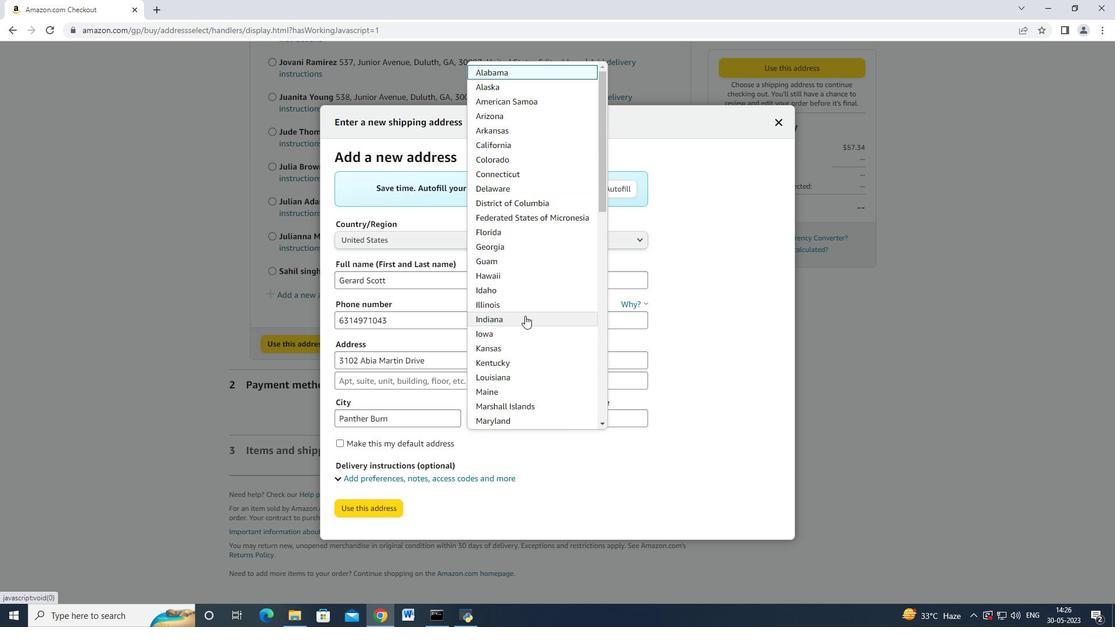 
Action: Mouse scrolled (526, 314) with delta (0, 0)
Screenshot: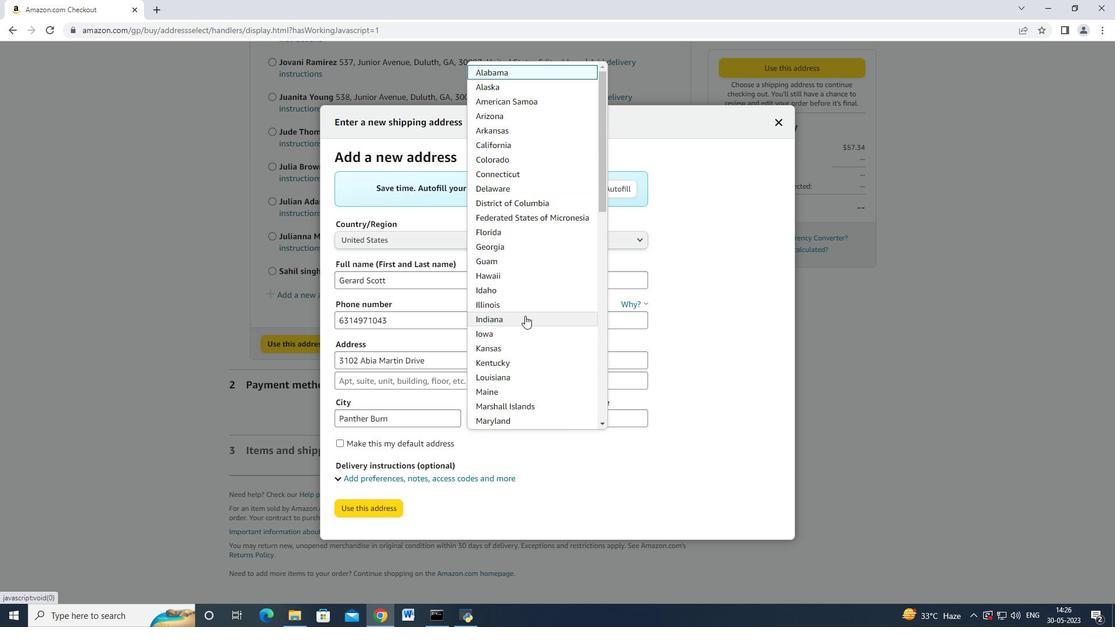 
Action: Mouse scrolled (526, 314) with delta (0, 0)
Screenshot: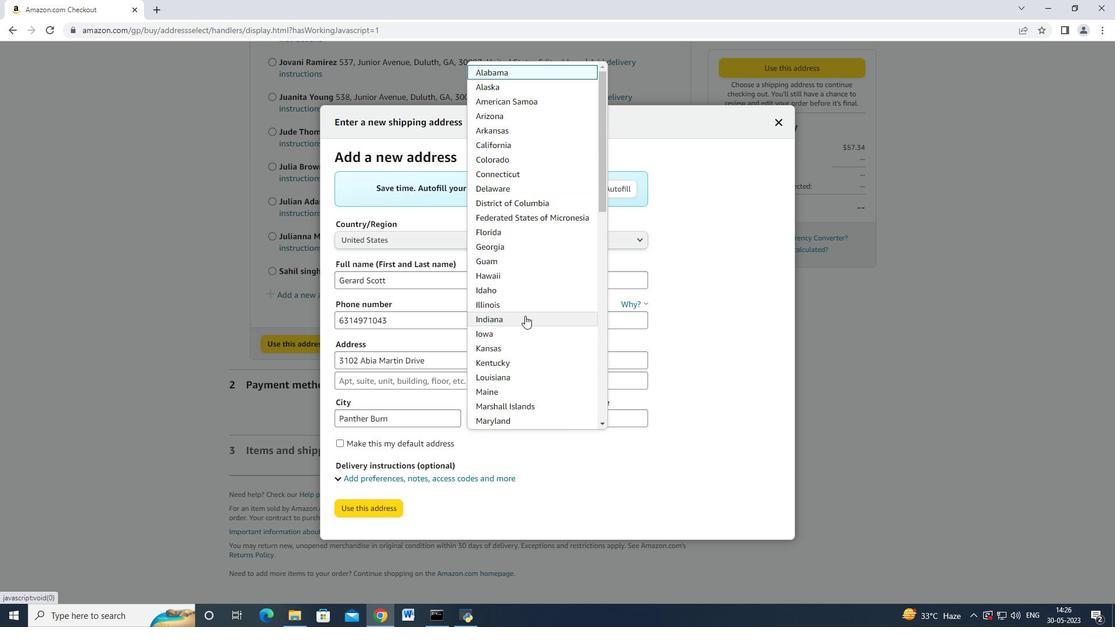 
Action: Mouse scrolled (526, 316) with delta (0, 0)
Screenshot: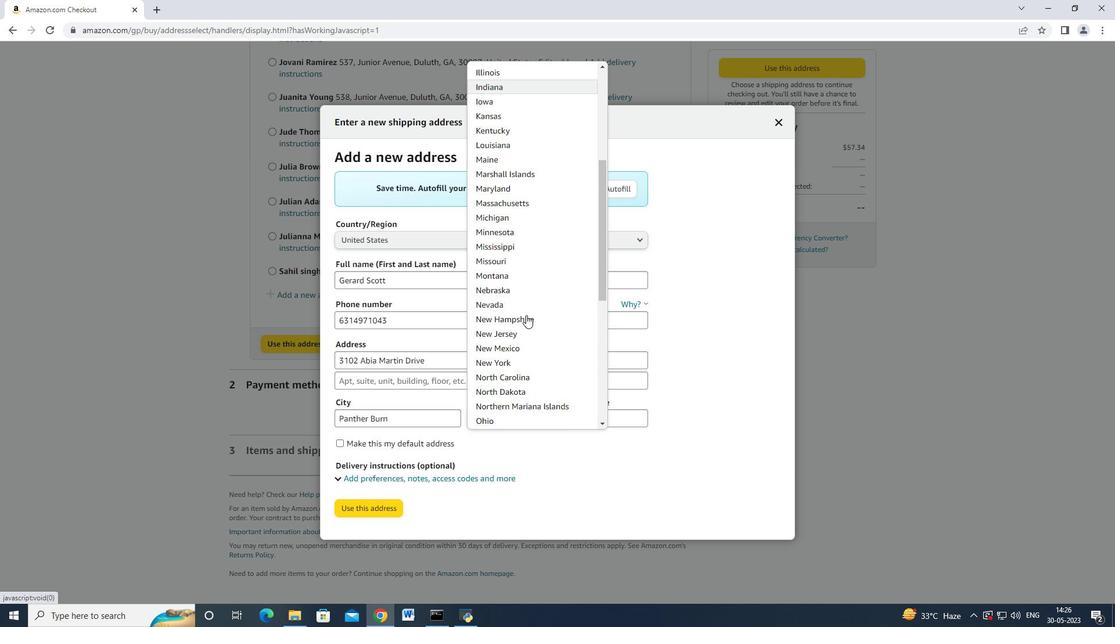 
Action: Mouse scrolled (526, 316) with delta (0, 0)
Screenshot: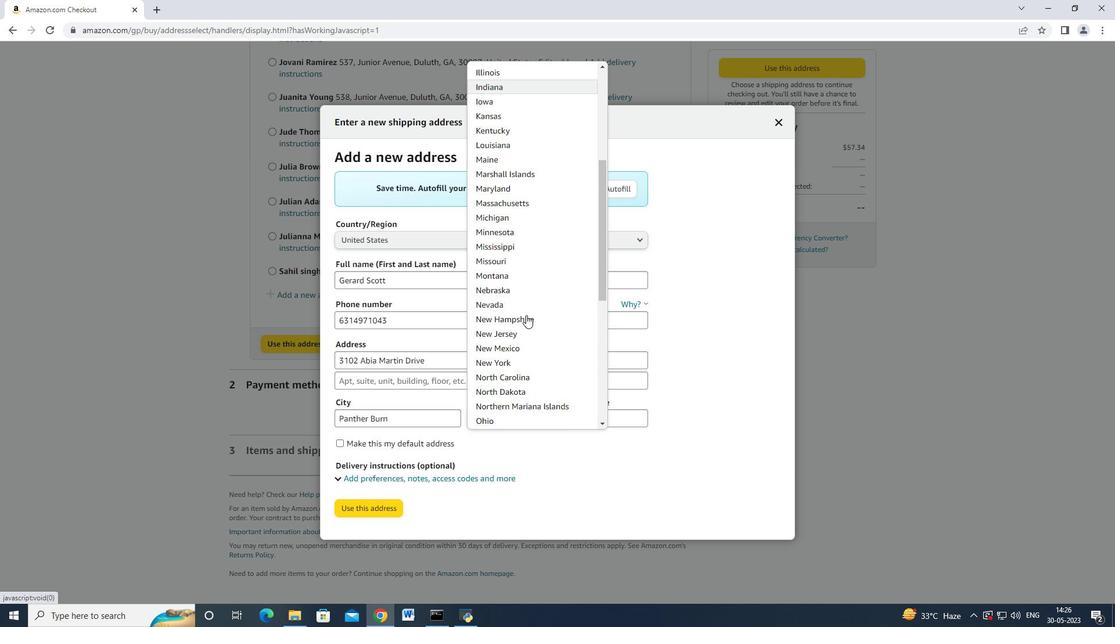 
Action: Mouse scrolled (526, 316) with delta (0, 0)
Screenshot: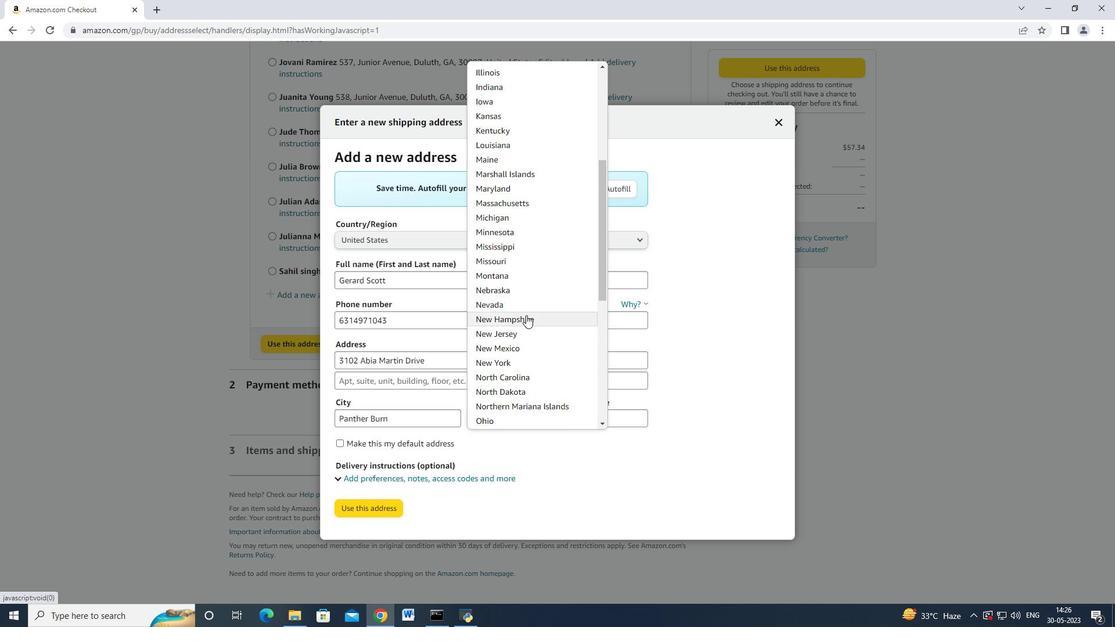 
Action: Mouse moved to (523, 344)
Screenshot: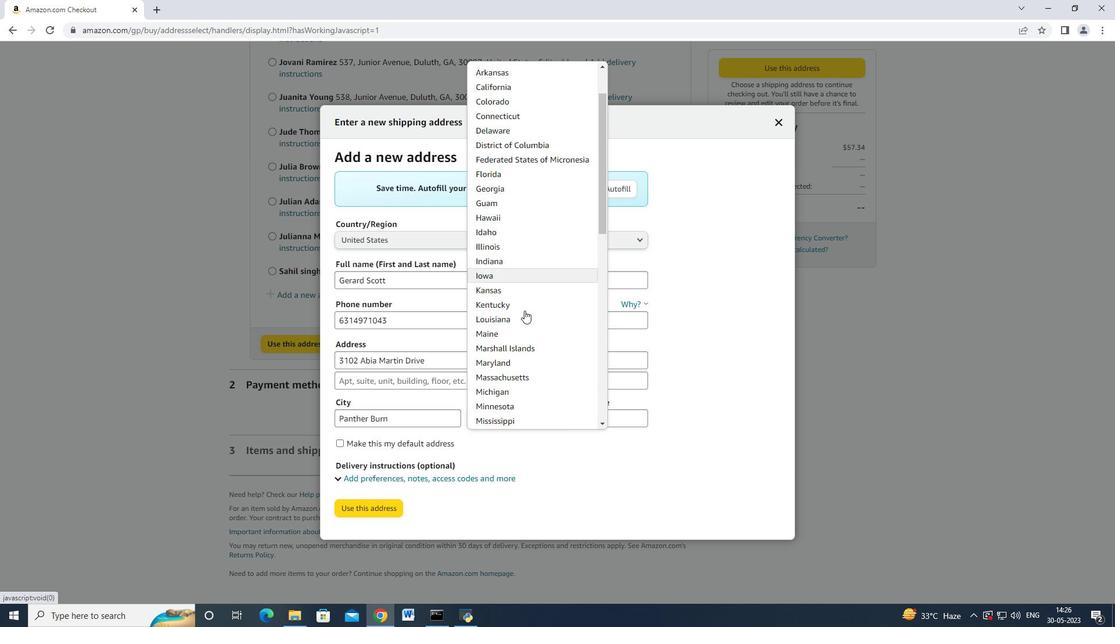 
Action: Mouse scrolled (523, 344) with delta (0, 0)
Screenshot: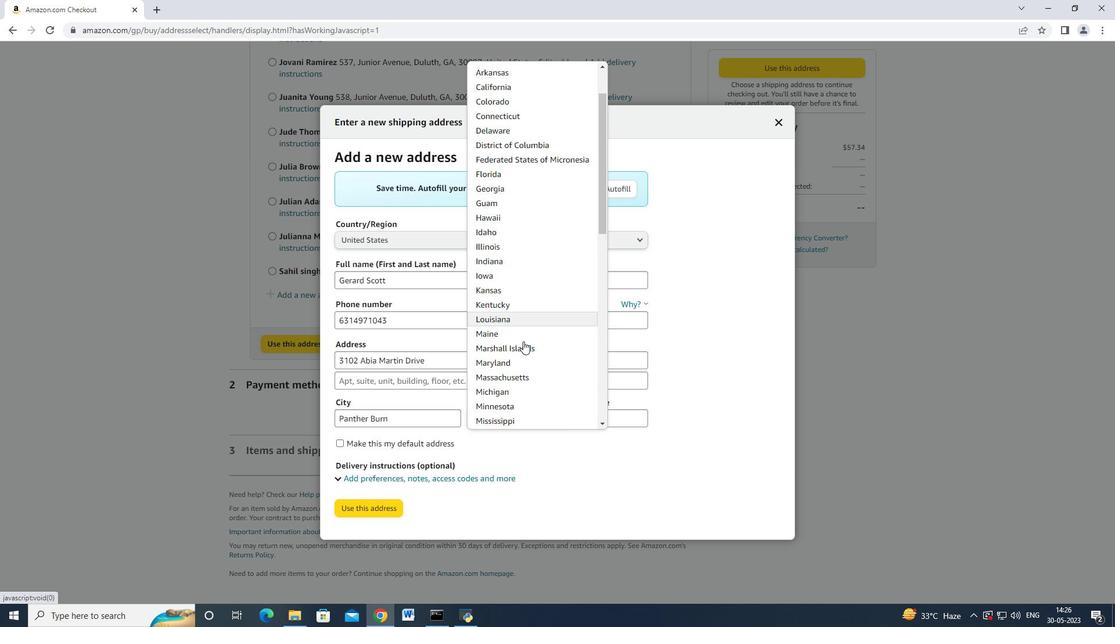 
Action: Mouse scrolled (523, 344) with delta (0, 0)
Screenshot: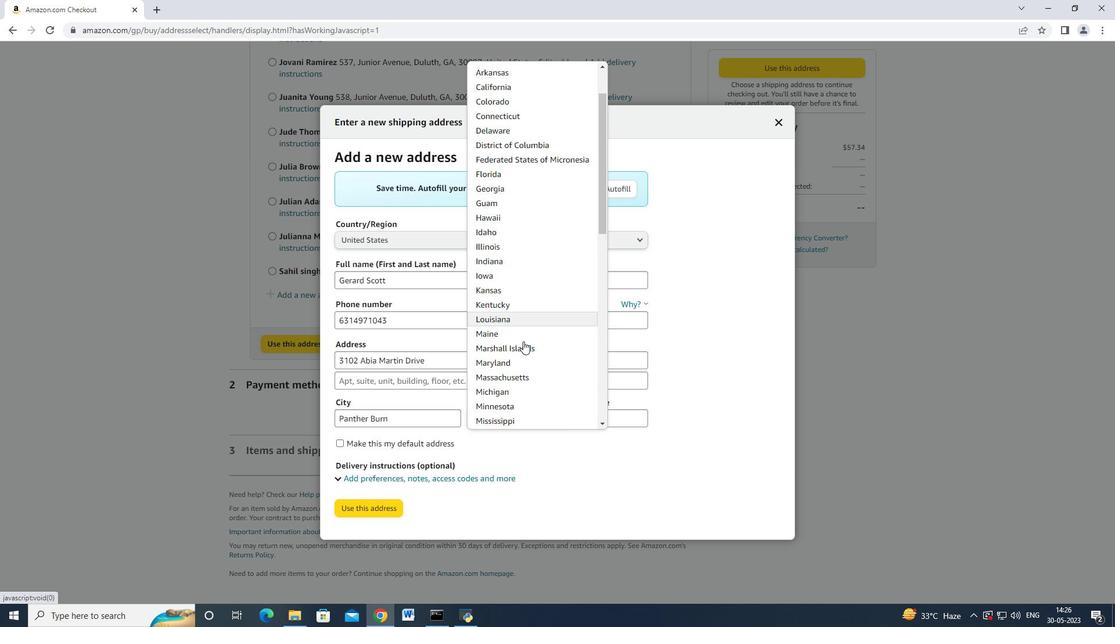 
Action: Mouse scrolled (523, 344) with delta (0, 0)
Screenshot: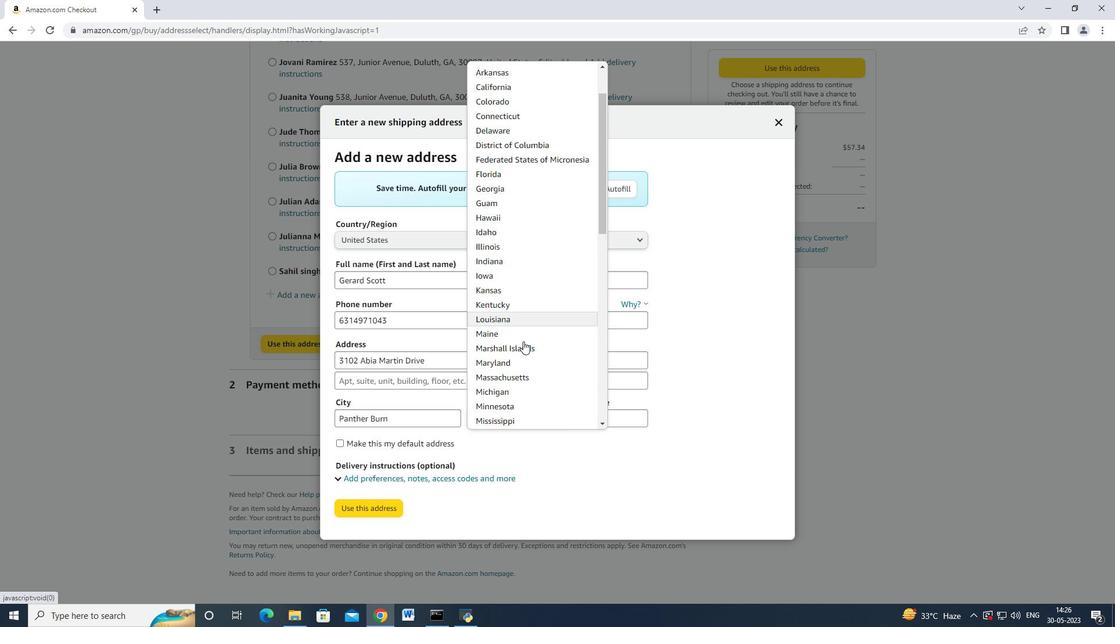 
Action: Mouse scrolled (523, 344) with delta (0, 0)
Screenshot: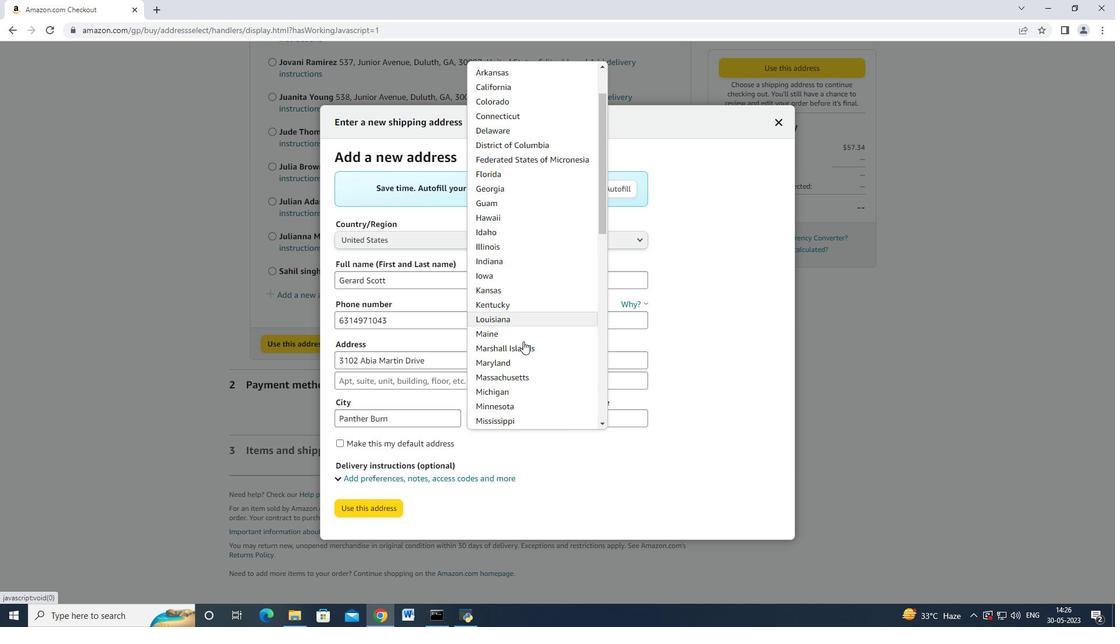 
Action: Mouse scrolled (523, 344) with delta (0, 0)
Screenshot: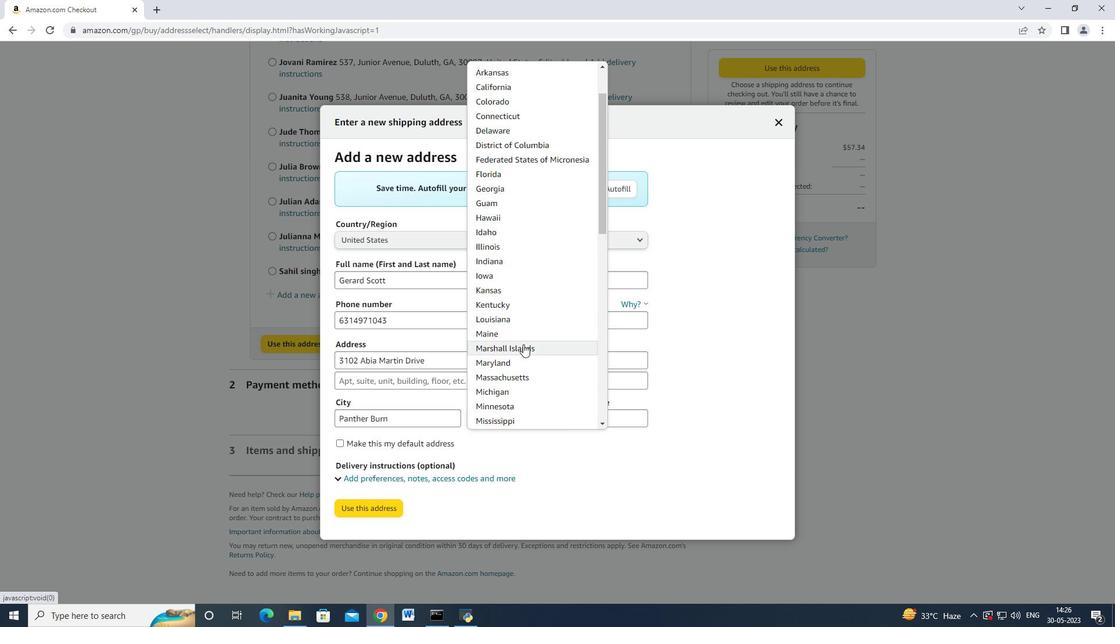 
Action: Mouse moved to (523, 345)
Screenshot: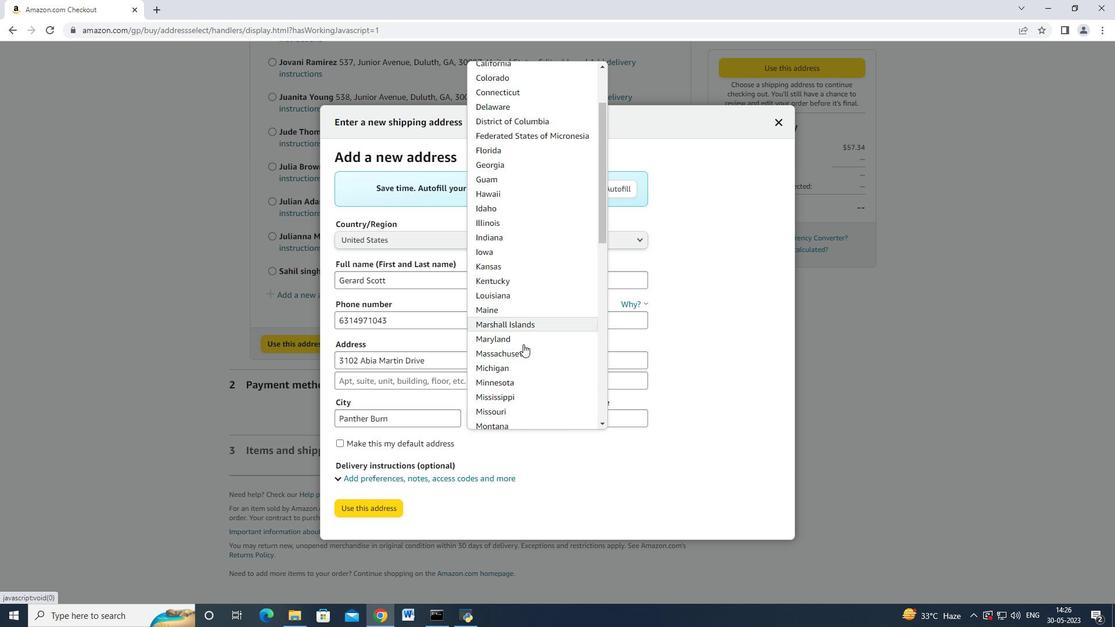 
Action: Mouse scrolled (523, 344) with delta (0, 0)
Screenshot: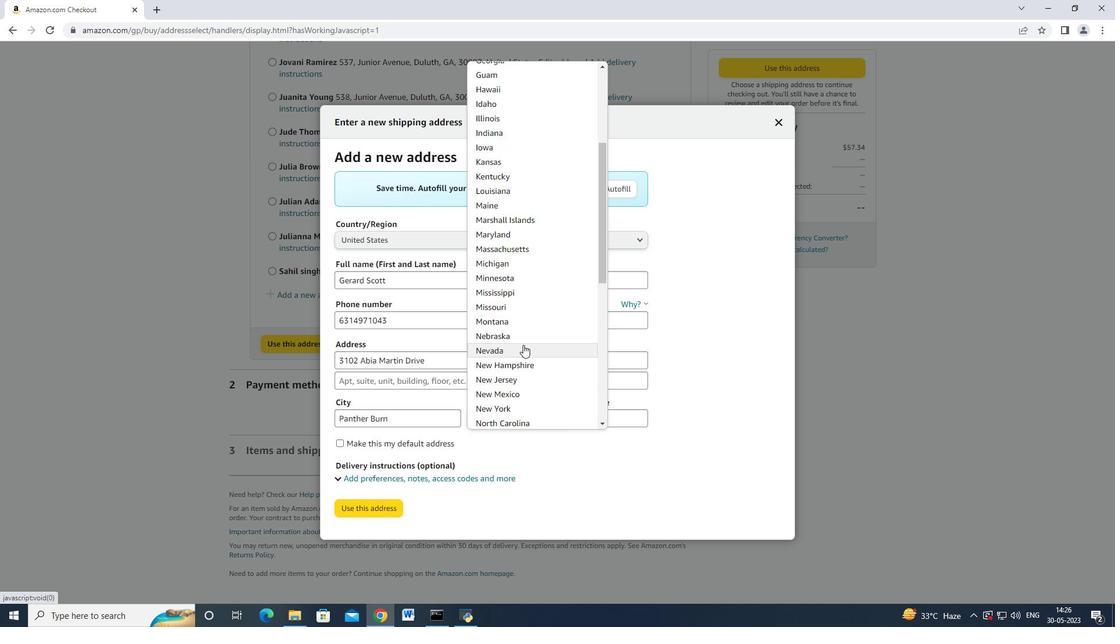 
Action: Mouse scrolled (523, 344) with delta (0, 0)
Screenshot: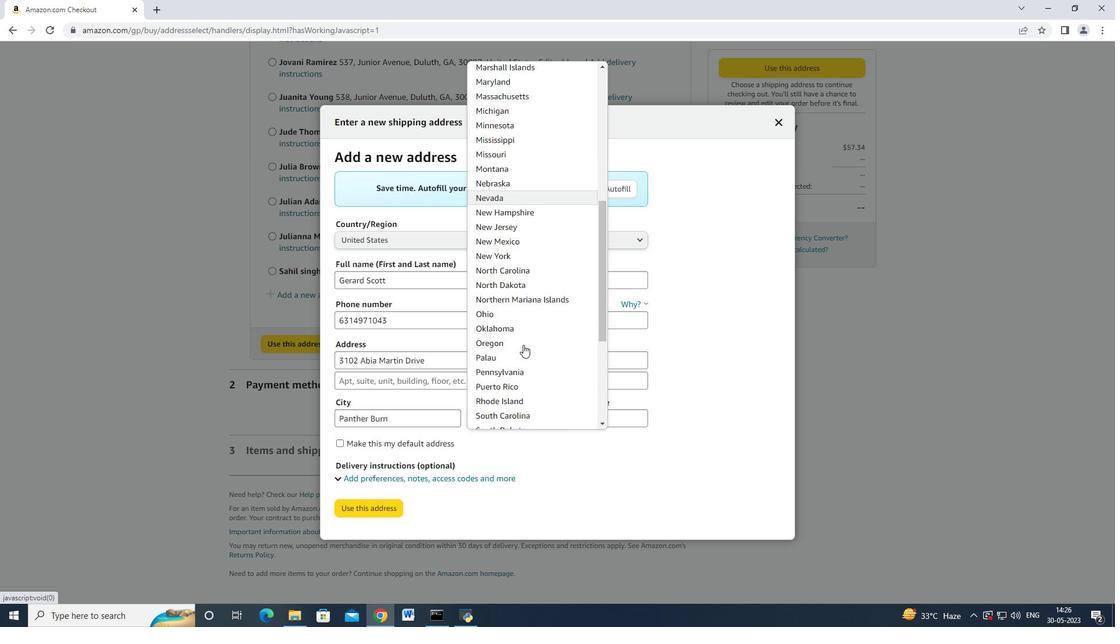 
Action: Mouse scrolled (523, 344) with delta (0, 0)
Screenshot: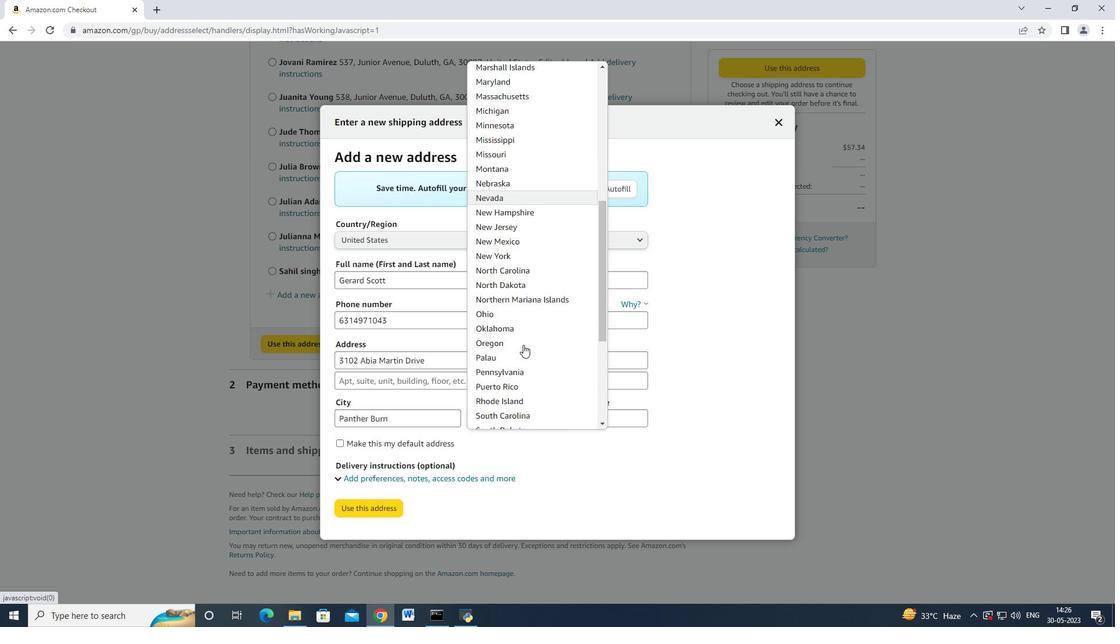 
Action: Mouse scrolled (523, 344) with delta (0, 0)
Screenshot: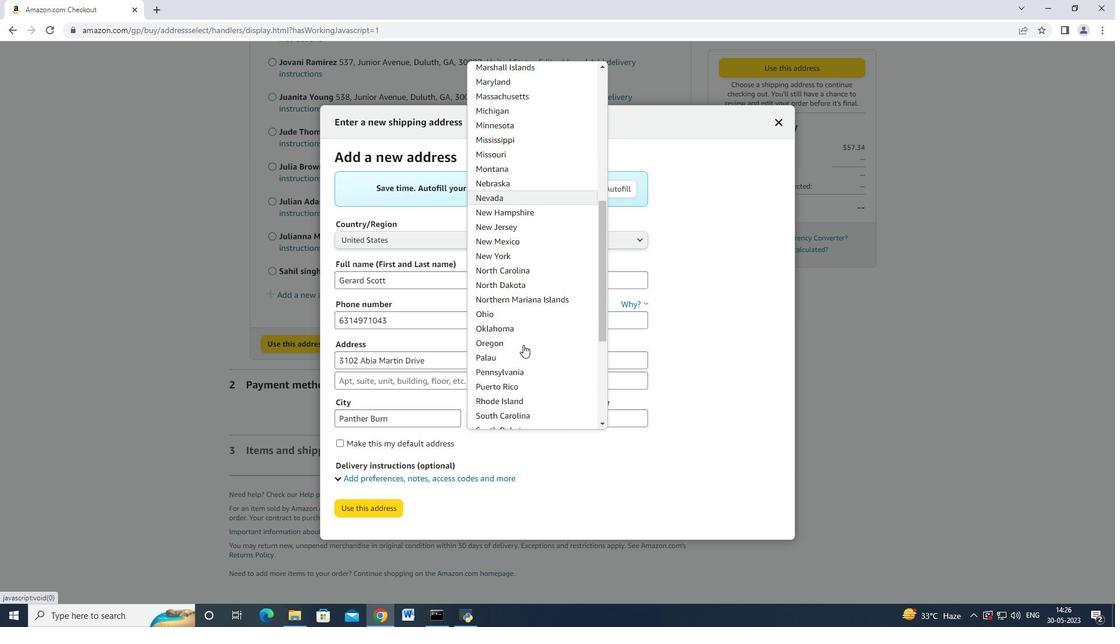 
Action: Mouse scrolled (523, 344) with delta (0, 0)
Screenshot: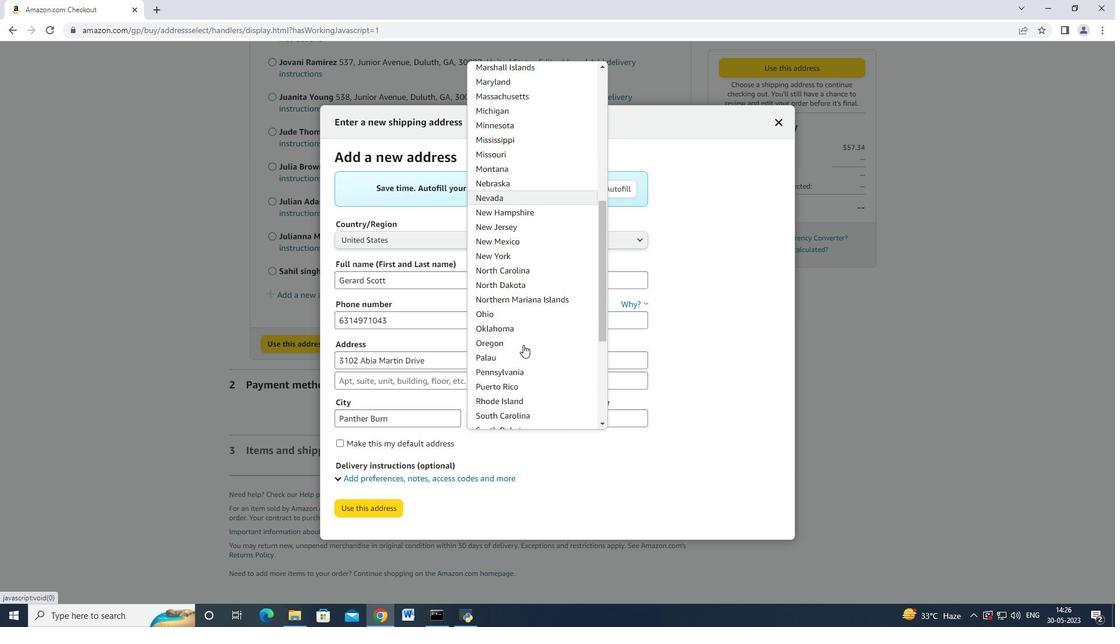 
Action: Mouse scrolled (523, 344) with delta (0, 0)
Screenshot: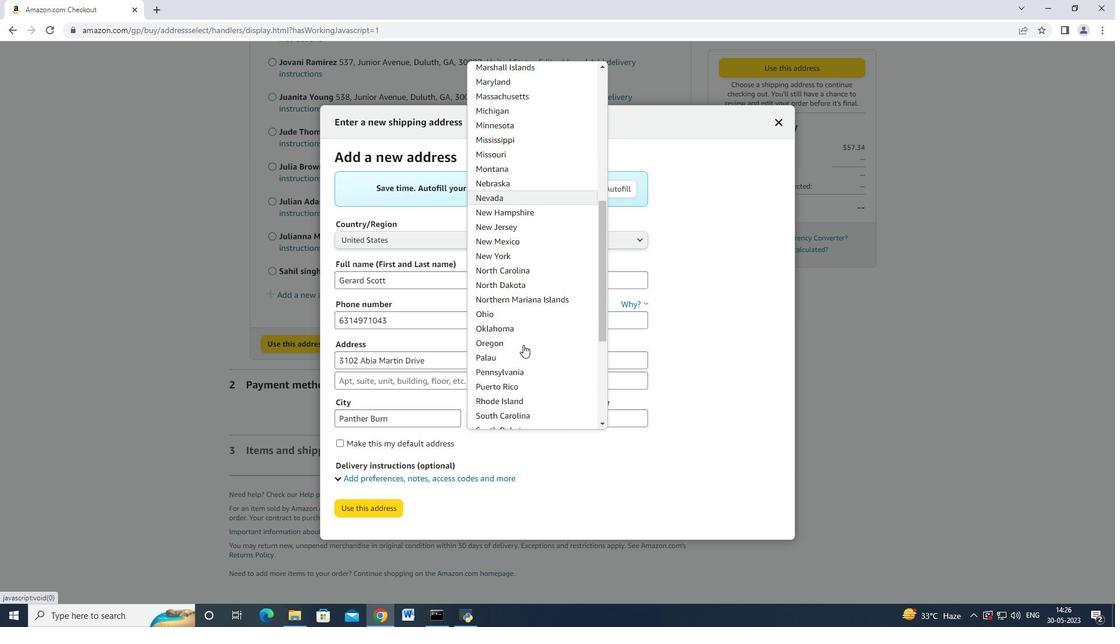 
Action: Mouse moved to (521, 315)
Screenshot: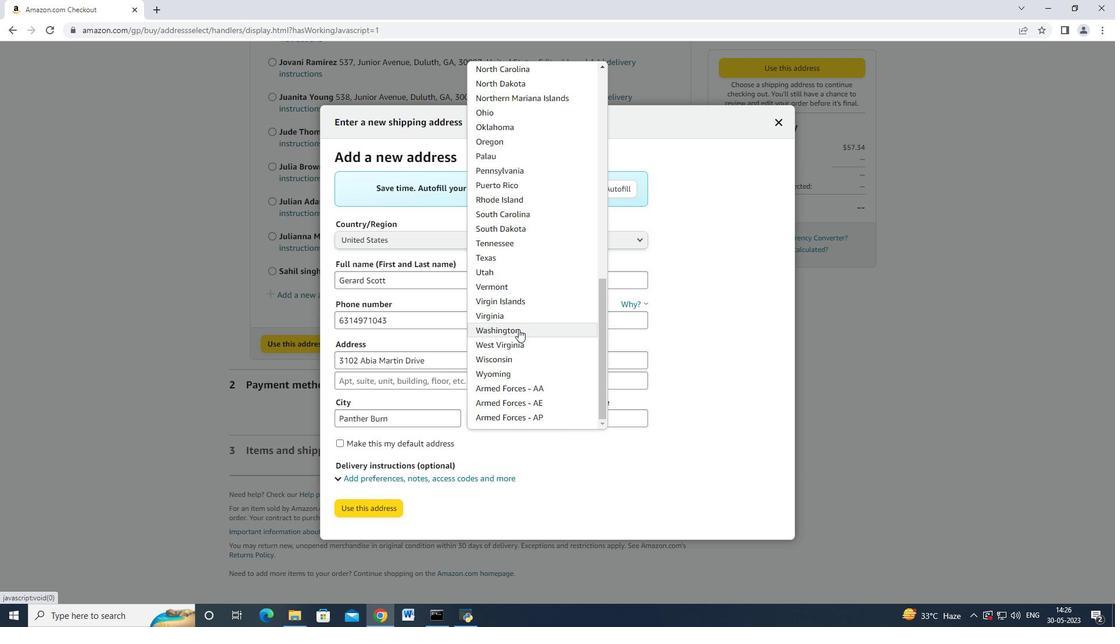 
Action: Mouse scrolled (521, 316) with delta (0, 0)
Screenshot: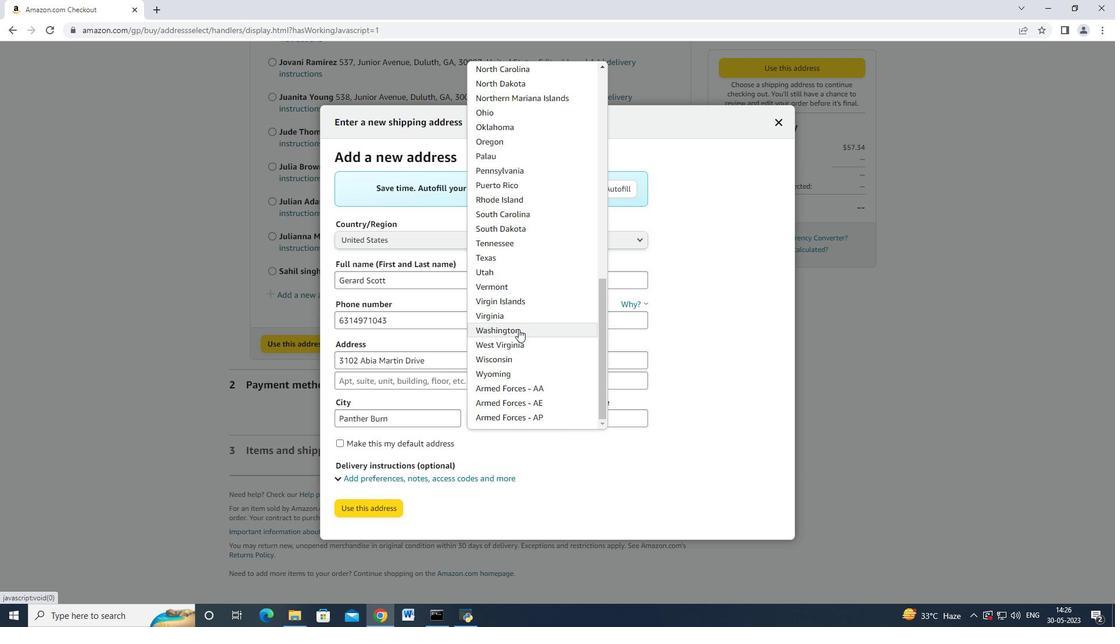 
Action: Mouse moved to (521, 305)
Screenshot: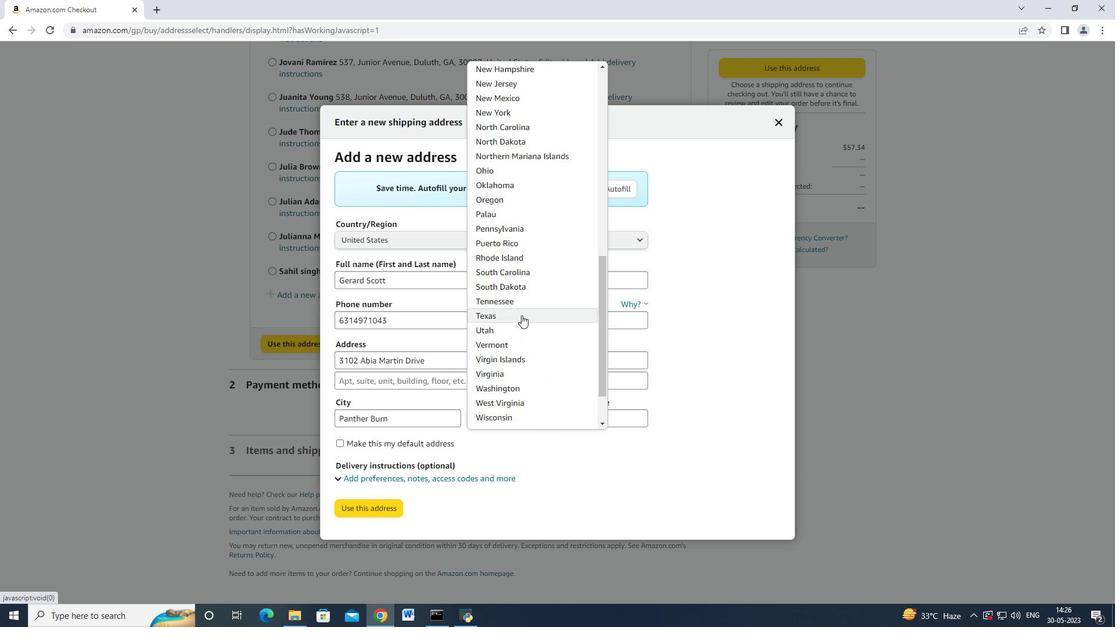 
Action: Mouse scrolled (521, 306) with delta (0, 0)
Screenshot: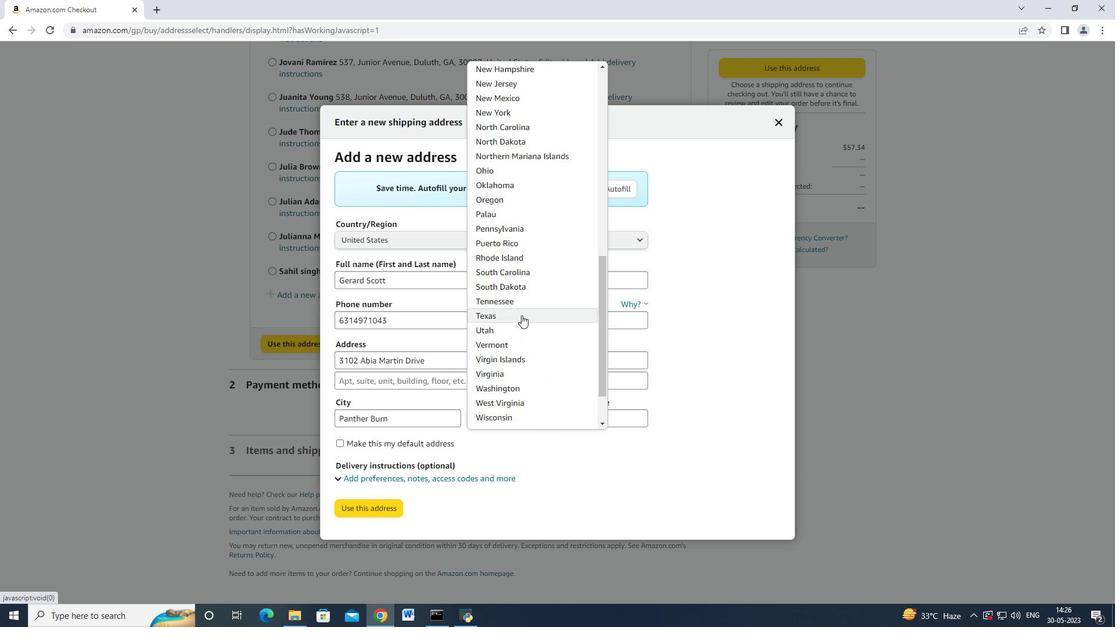 
Action: Mouse scrolled (521, 306) with delta (0, 0)
Screenshot: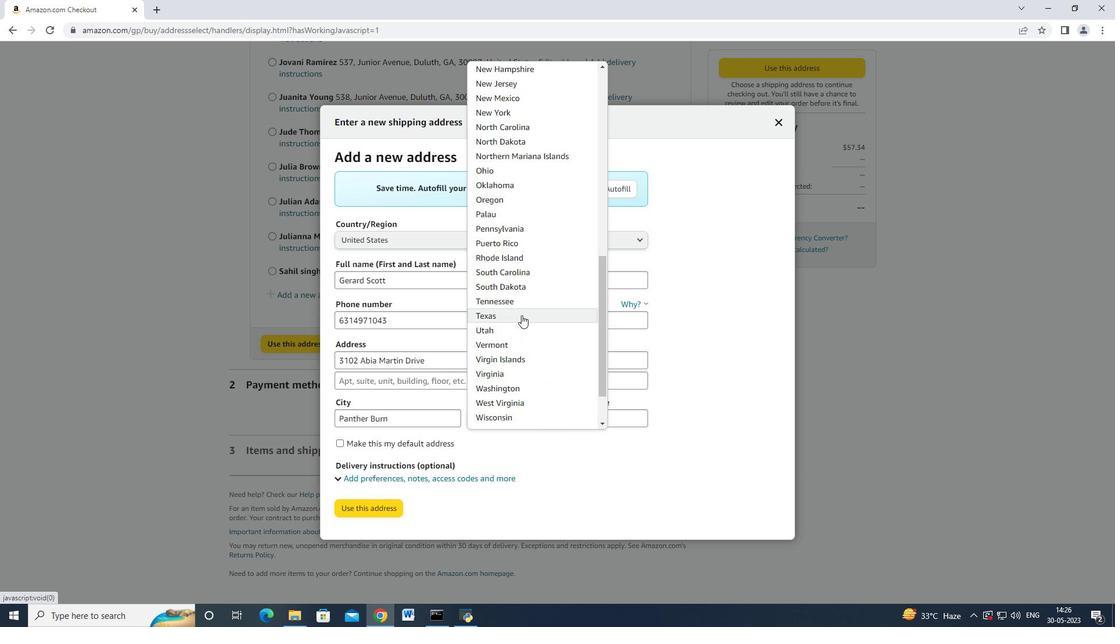 
Action: Mouse moved to (521, 302)
Screenshot: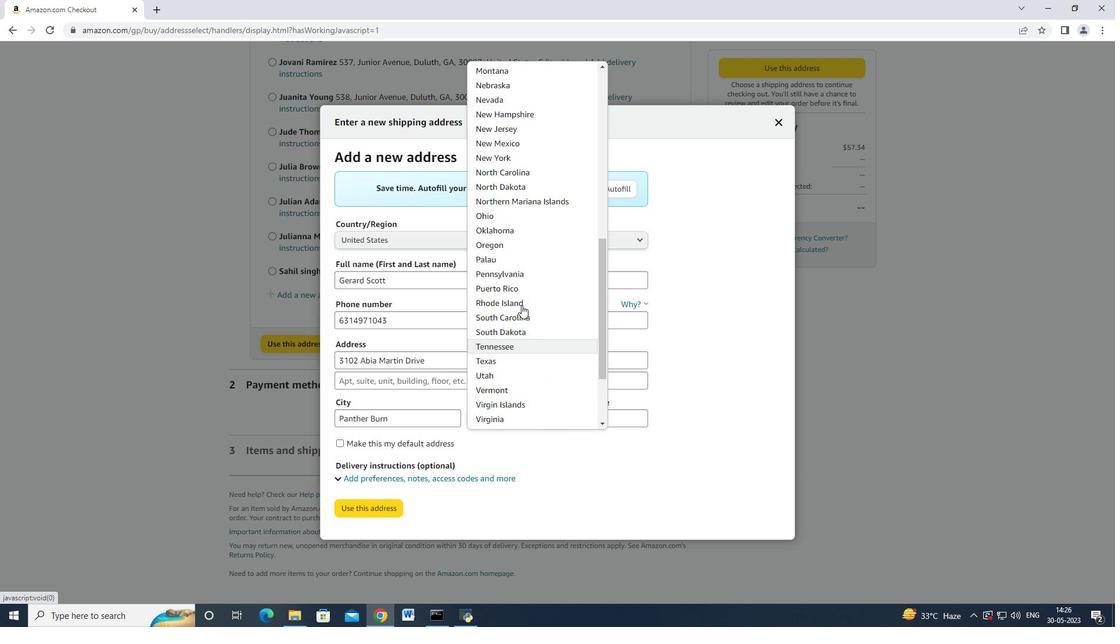 
Action: Mouse scrolled (521, 302) with delta (0, 0)
Screenshot: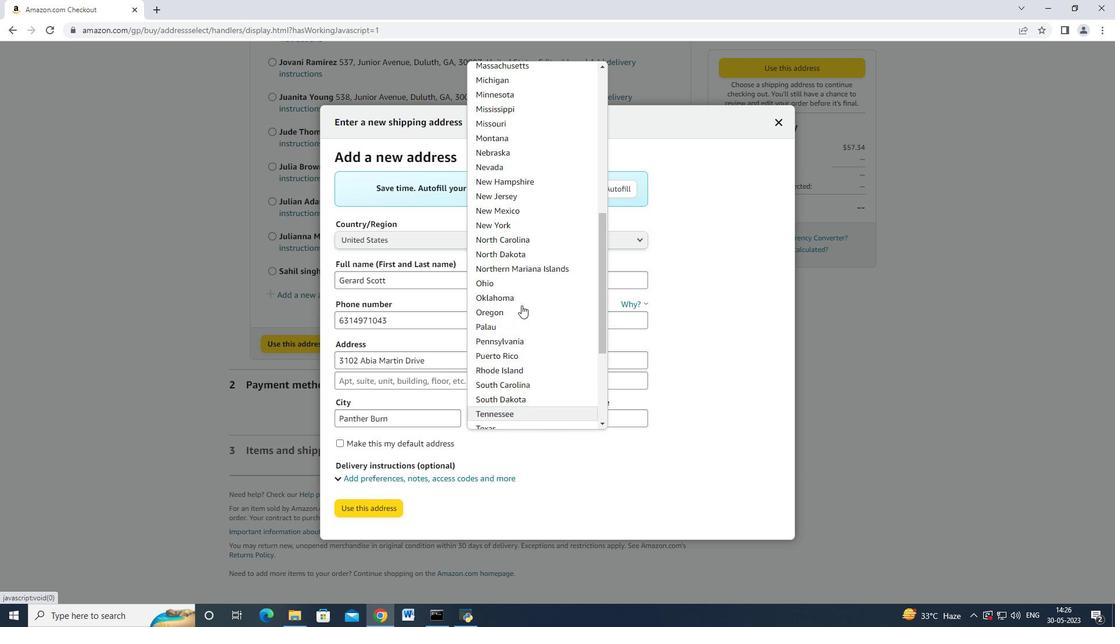 
Action: Mouse scrolled (521, 302) with delta (0, 0)
Screenshot: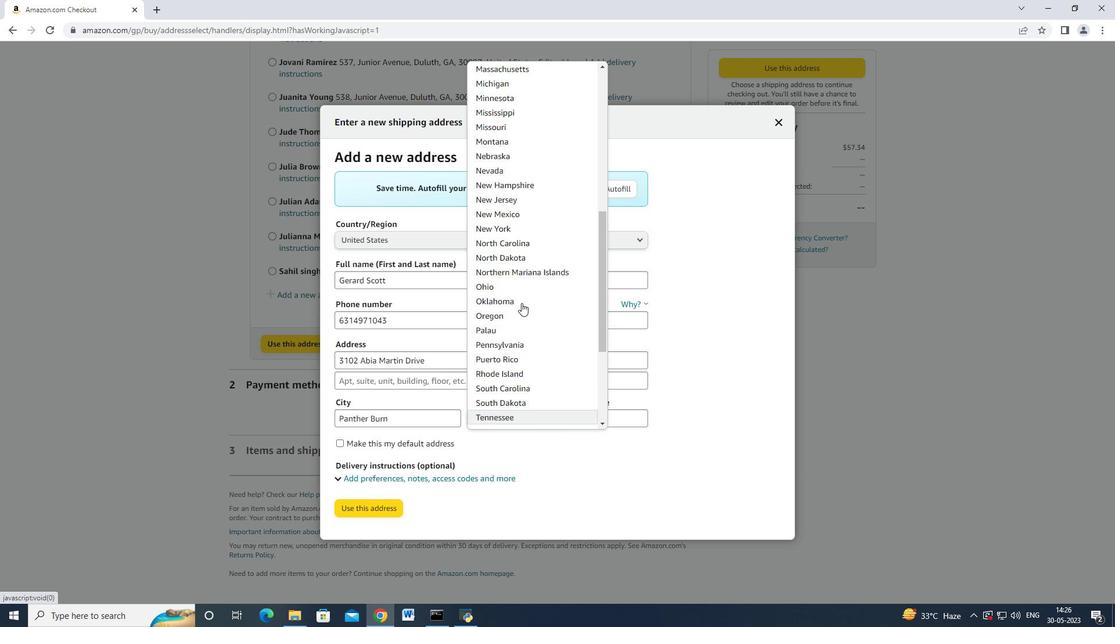 
Action: Mouse moved to (510, 233)
Screenshot: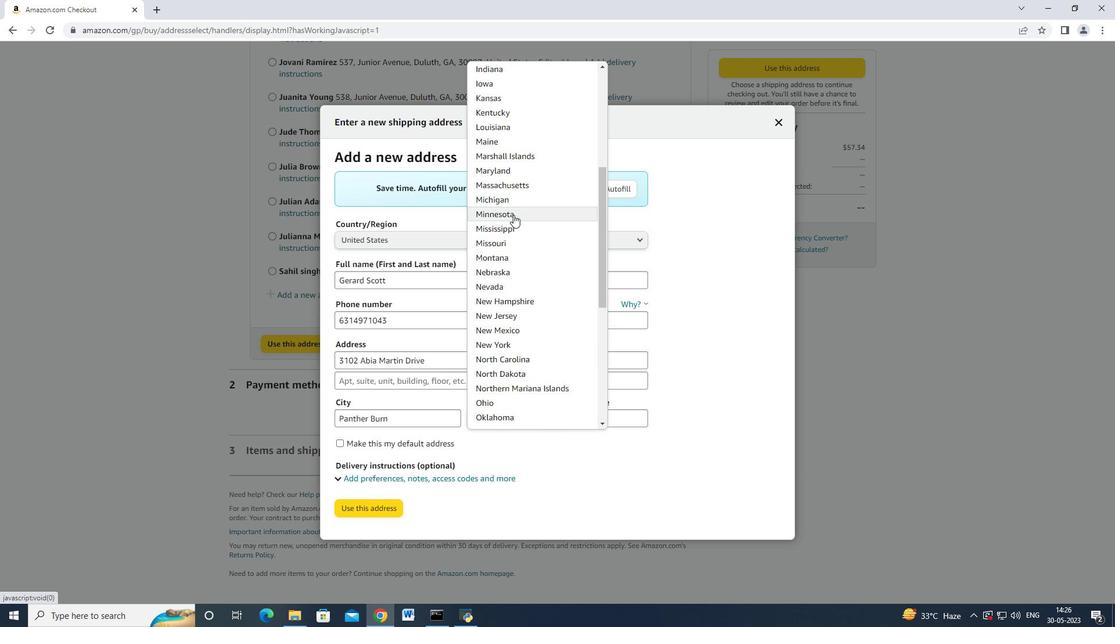 
Action: Mouse pressed left at (510, 233)
Screenshot: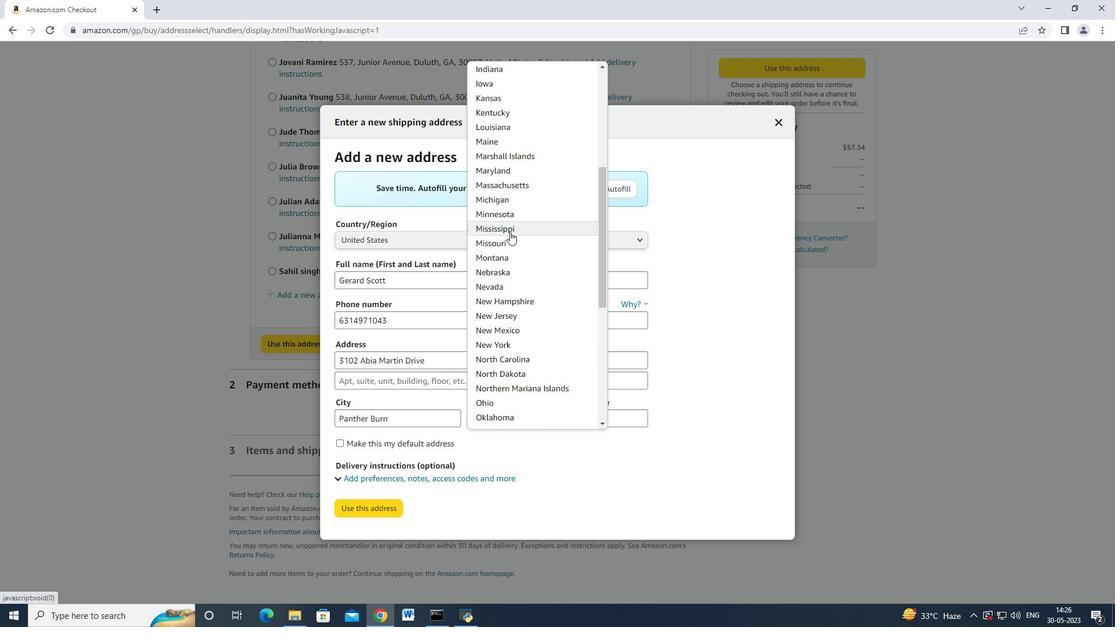 
Action: Mouse moved to (597, 414)
Screenshot: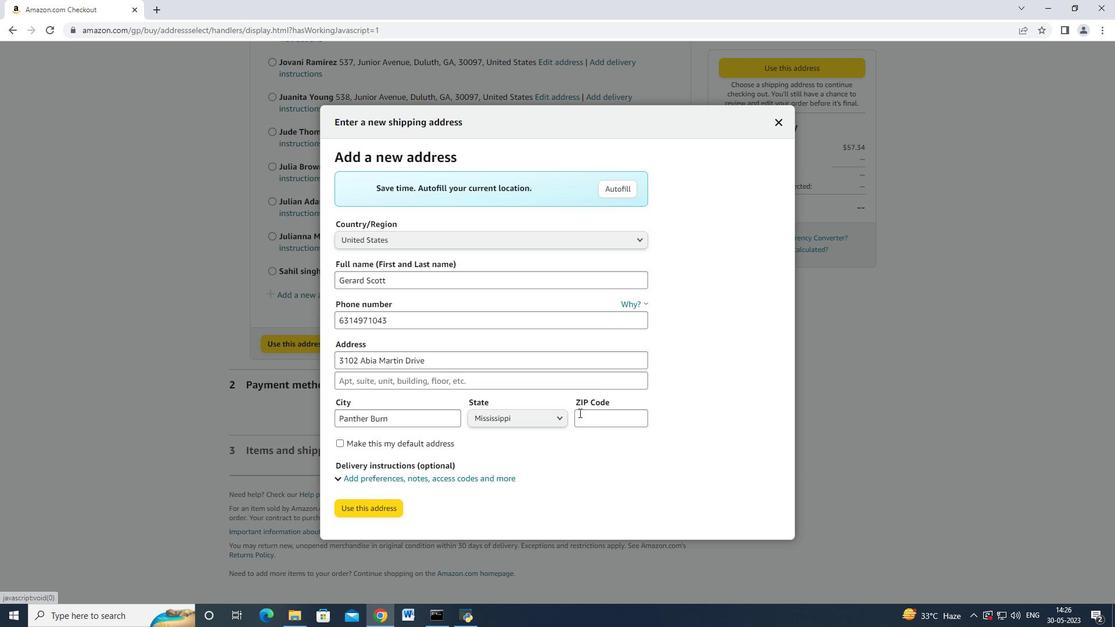 
Action: Mouse pressed left at (597, 414)
Screenshot: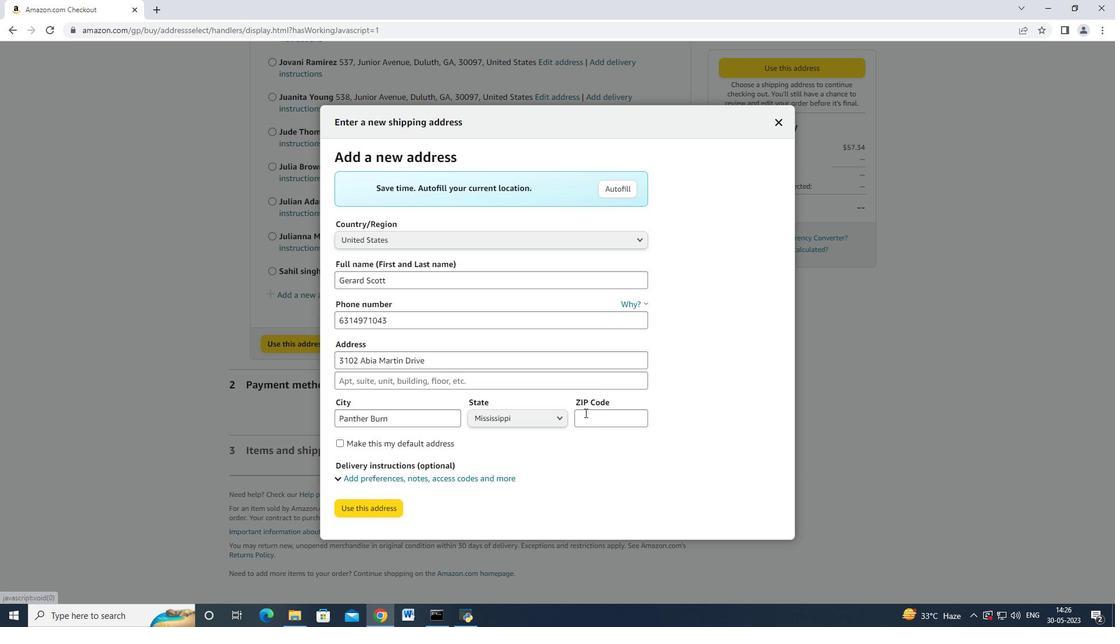
Action: Mouse moved to (597, 414)
Screenshot: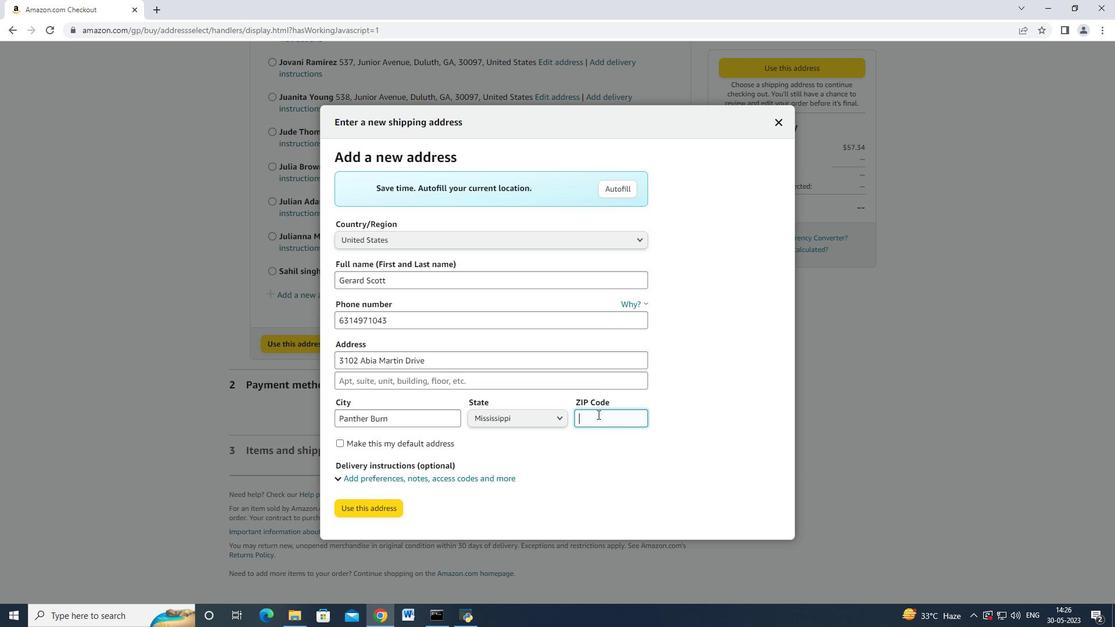 
Action: Key pressed 38765
Screenshot: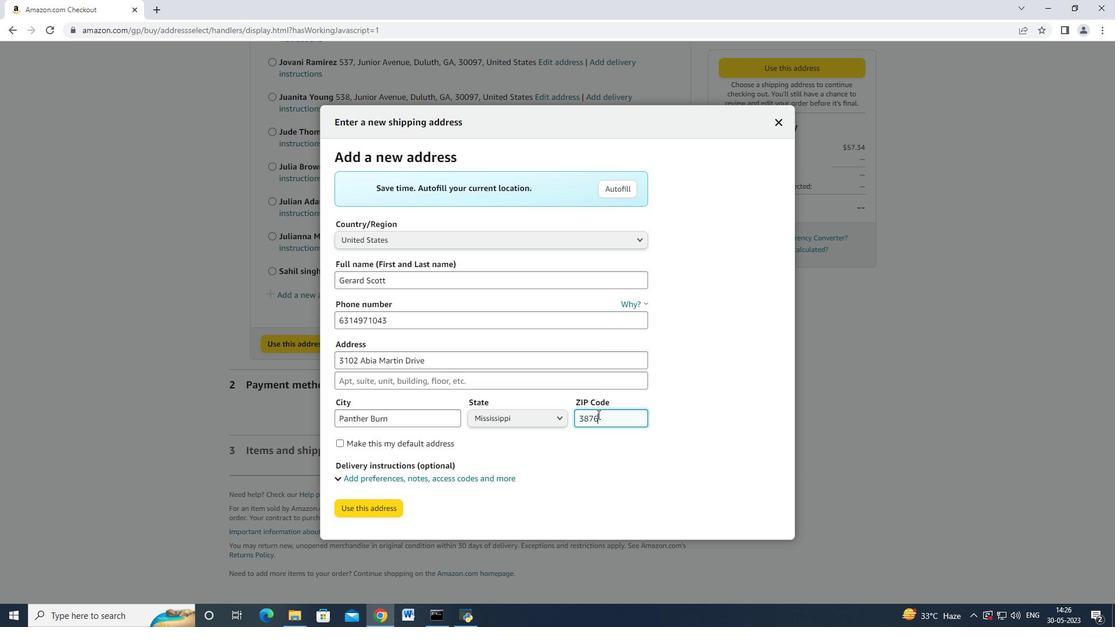 
Action: Mouse moved to (385, 514)
Screenshot: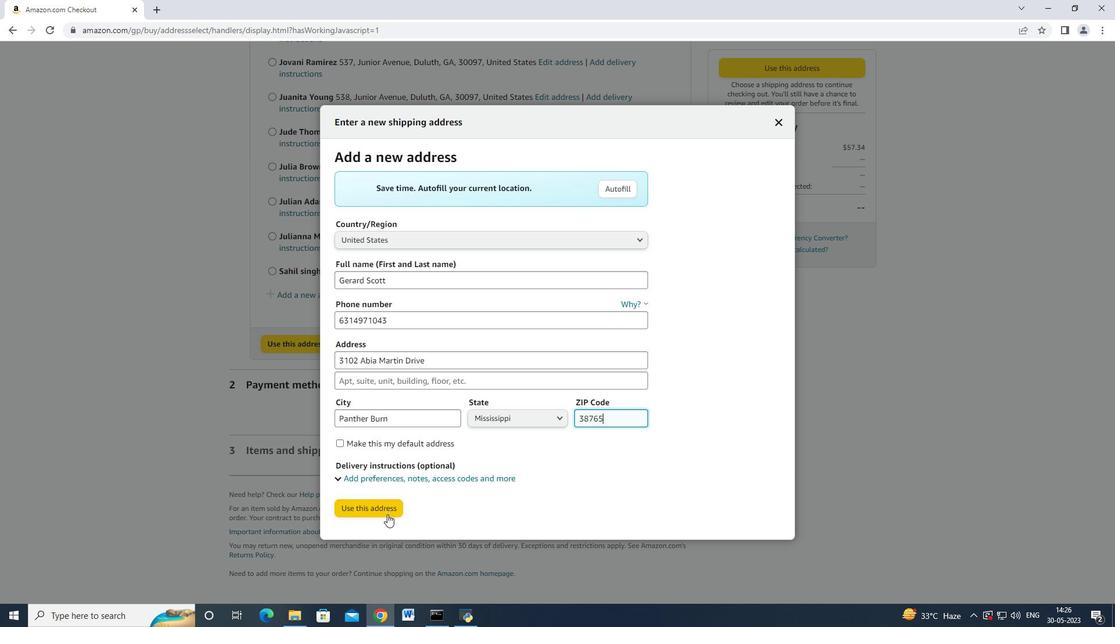 
Action: Mouse pressed left at (385, 514)
Screenshot: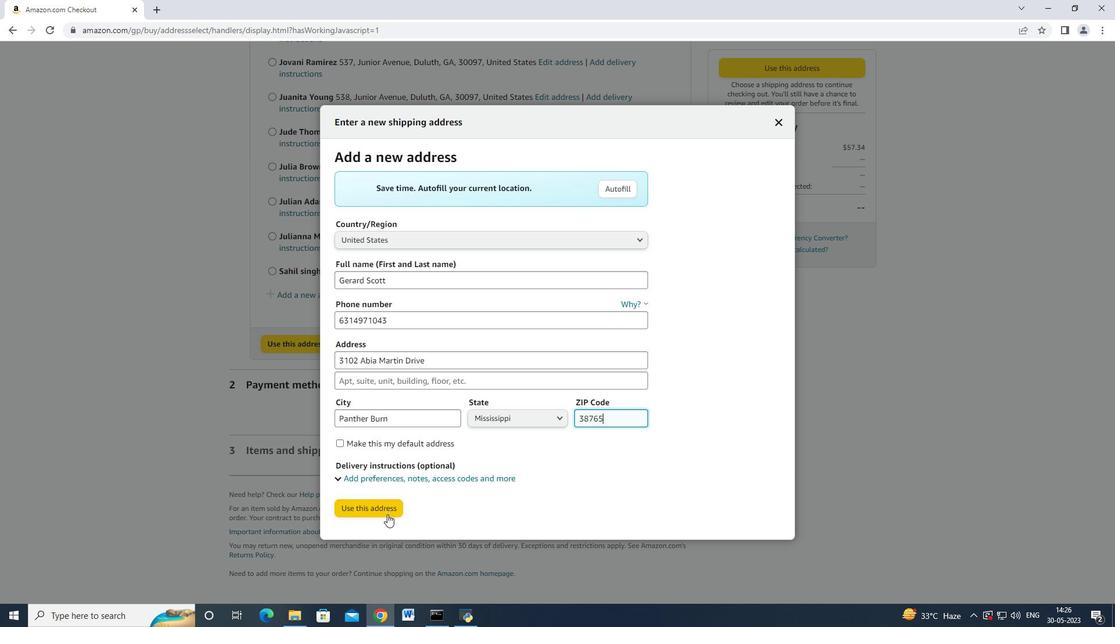 
Action: Mouse moved to (388, 519)
Screenshot: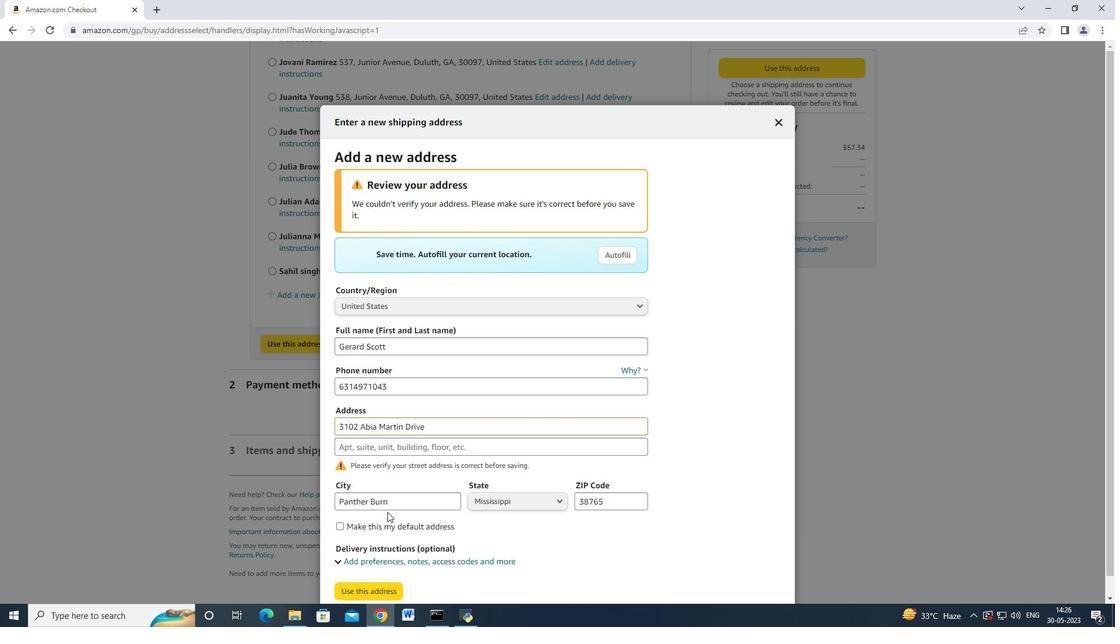 
Action: Mouse scrolled (388, 518) with delta (0, 0)
Screenshot: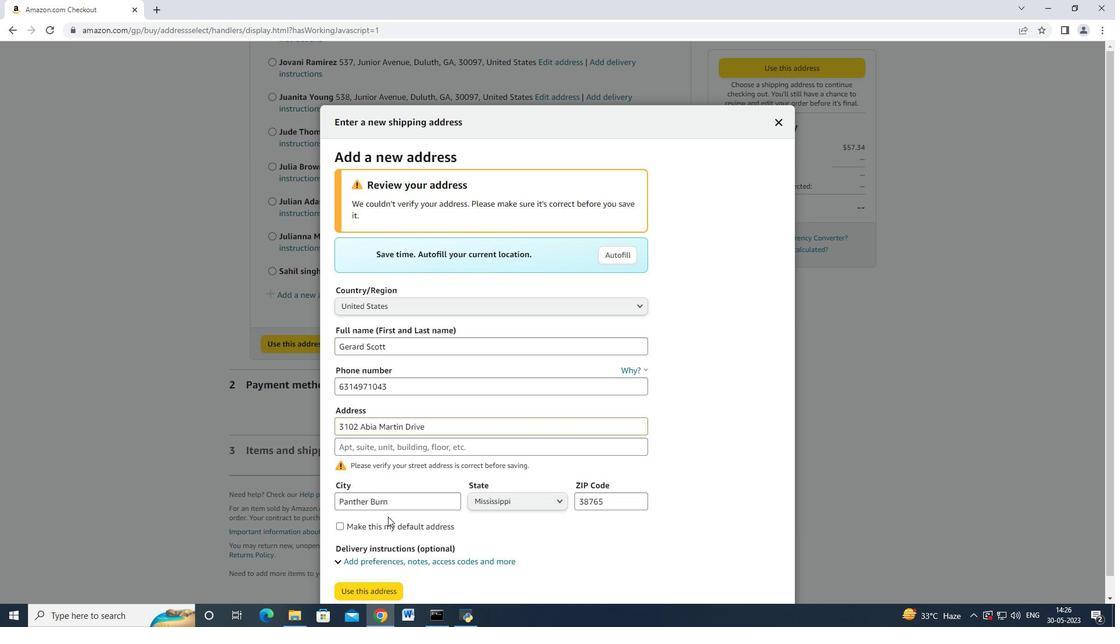 
Action: Mouse scrolled (388, 518) with delta (0, 0)
Screenshot: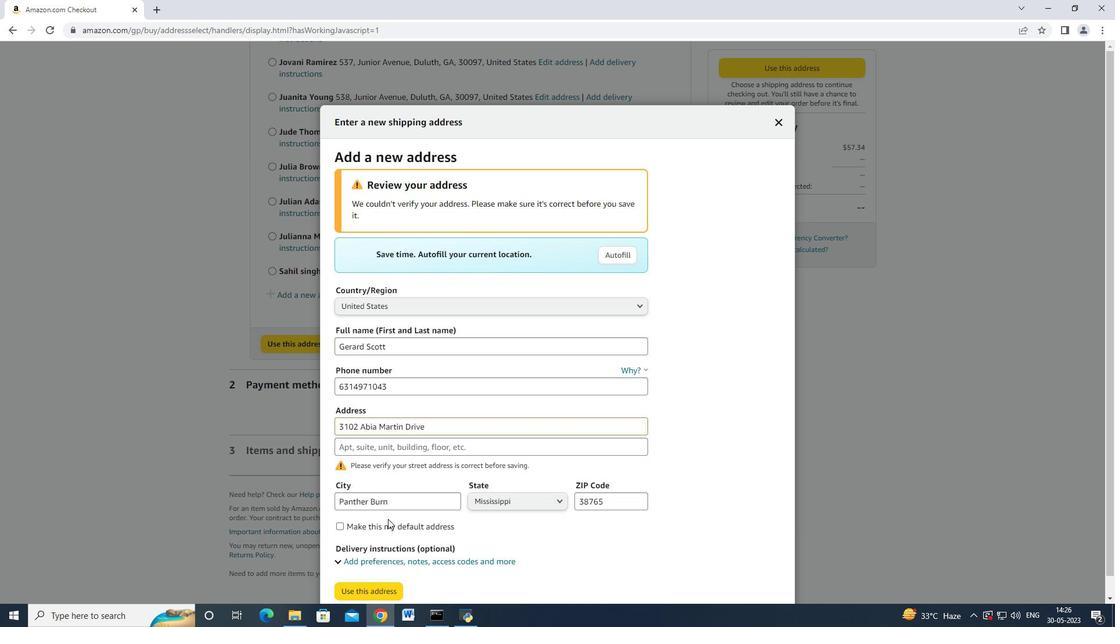 
Action: Mouse moved to (378, 567)
Screenshot: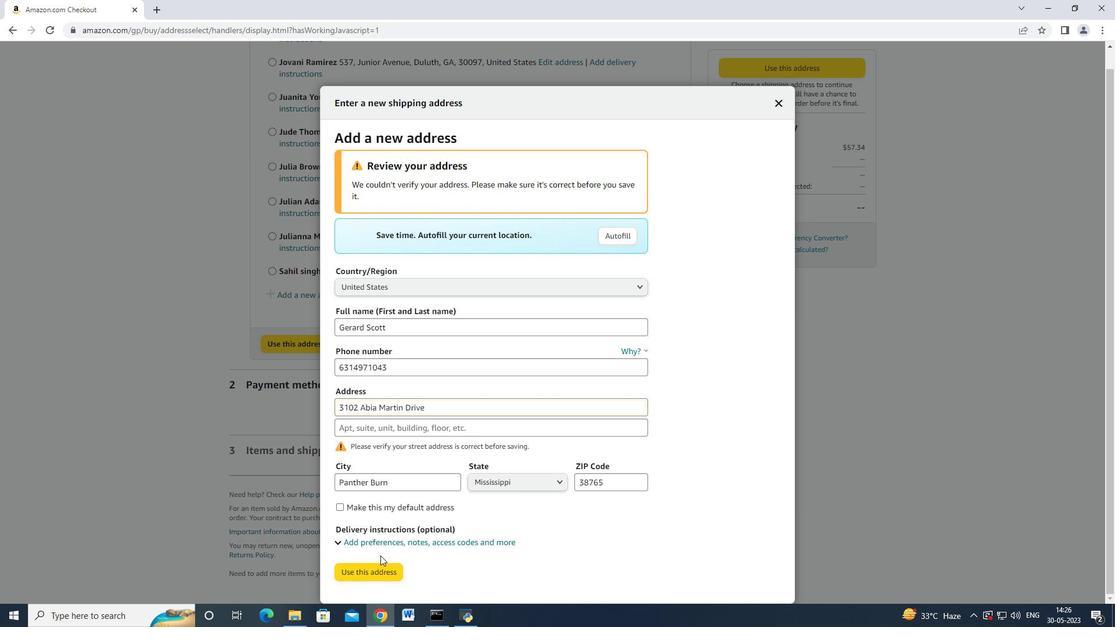 
Action: Mouse pressed left at (378, 567)
Screenshot: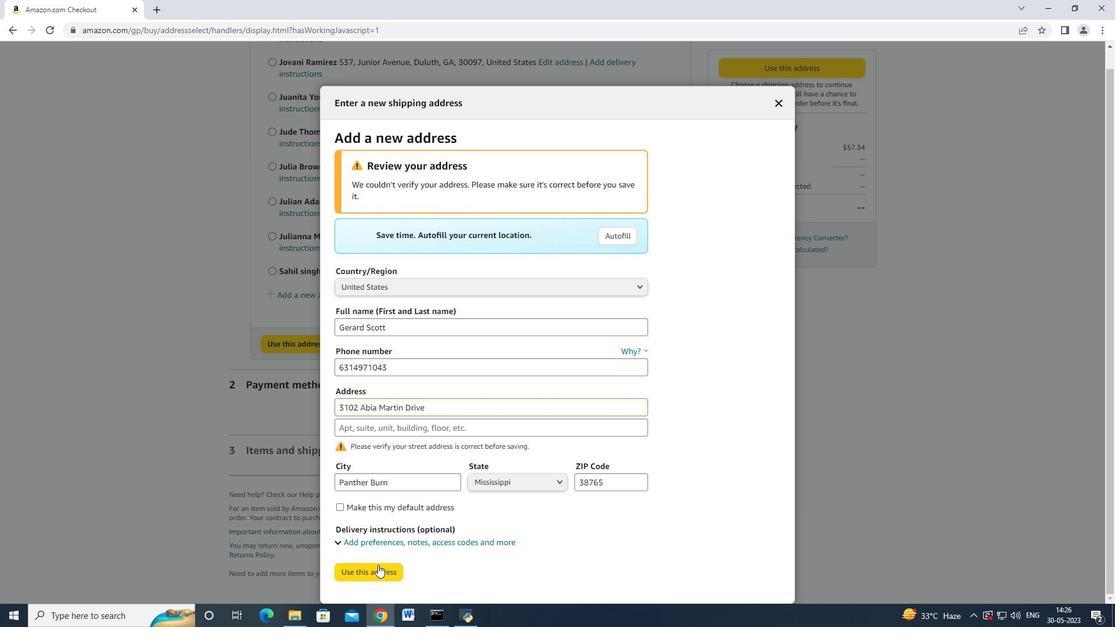 
Action: Mouse moved to (371, 424)
Screenshot: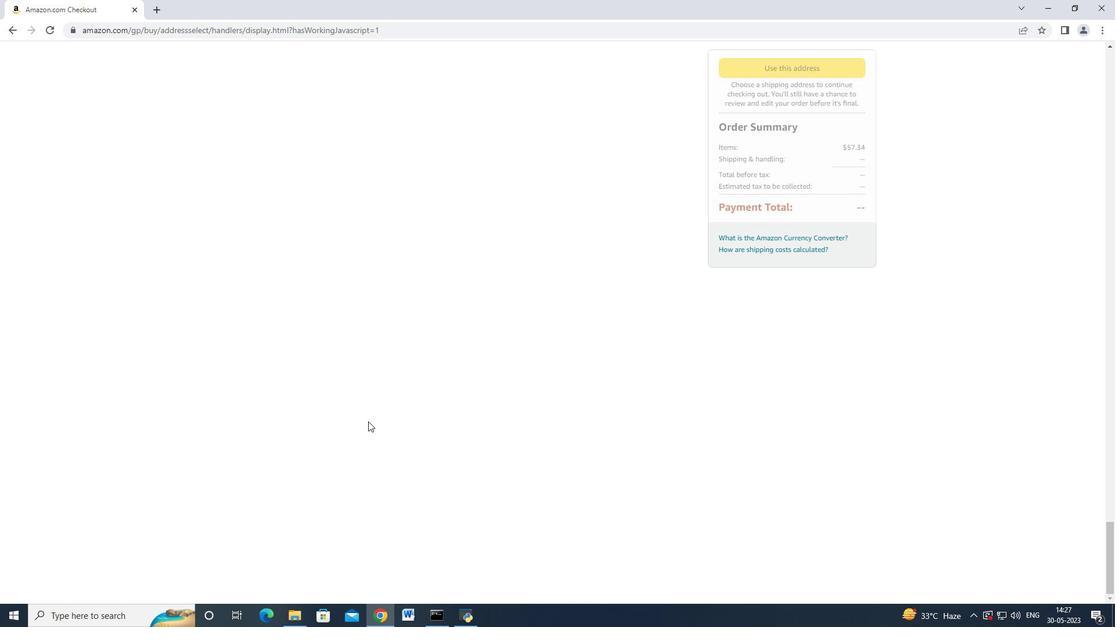 
Action: Mouse scrolled (371, 425) with delta (0, 0)
Screenshot: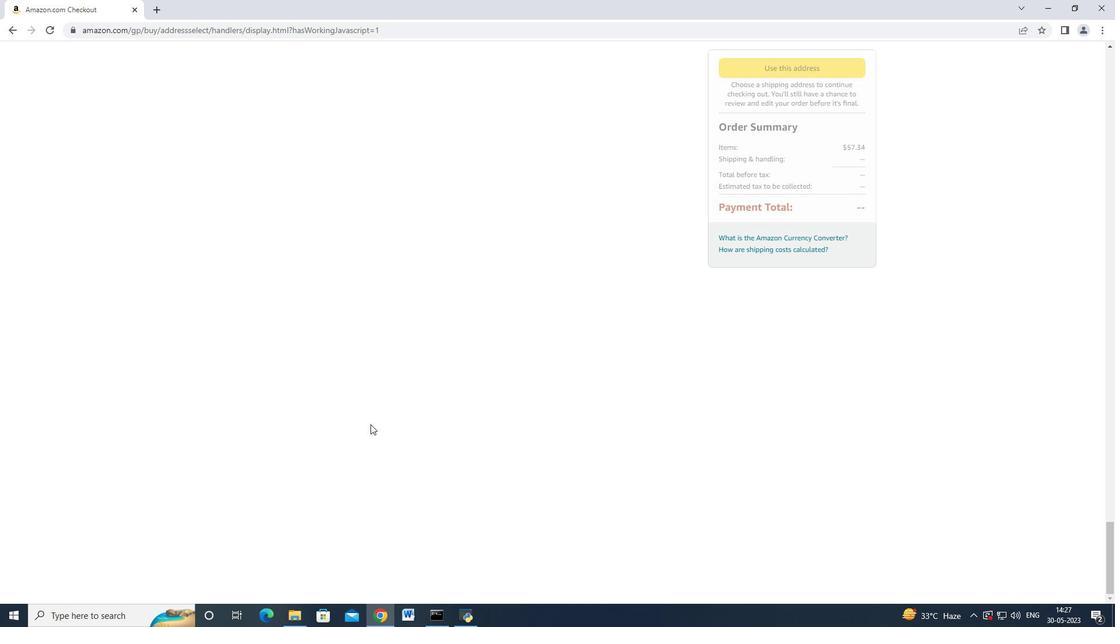 
Action: Mouse moved to (386, 278)
Screenshot: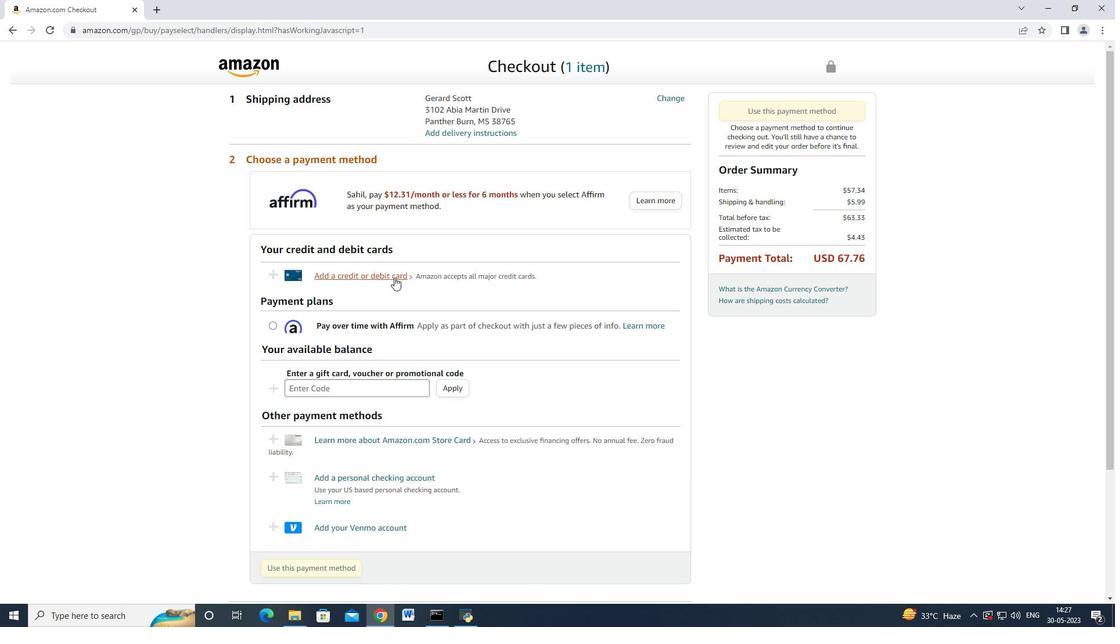 
Action: Mouse pressed left at (386, 278)
Screenshot: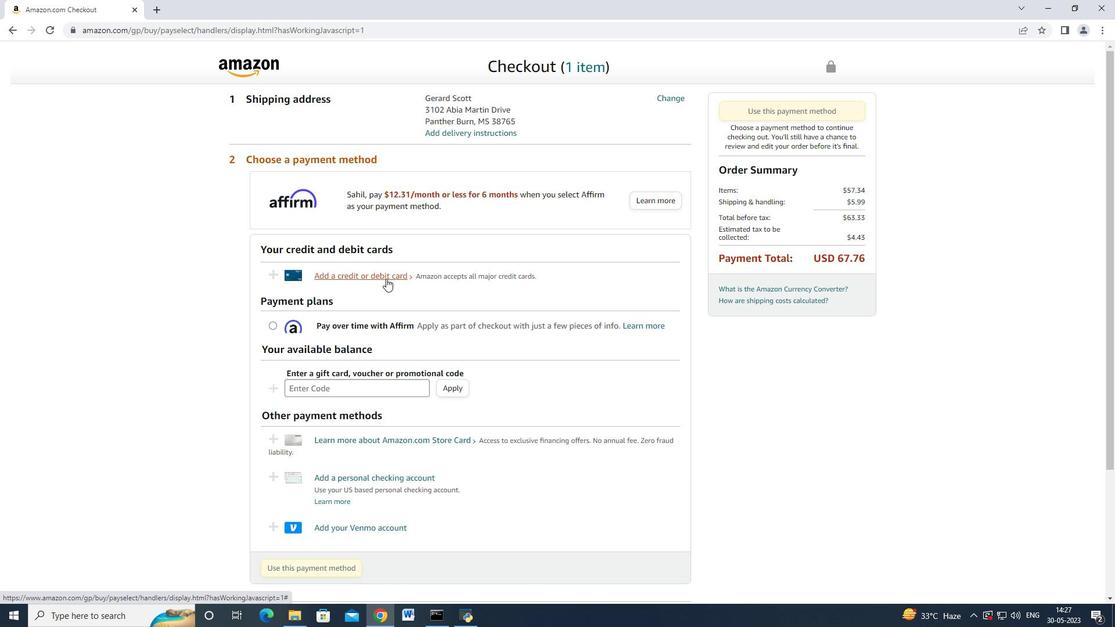 
Action: Mouse moved to (461, 266)
Screenshot: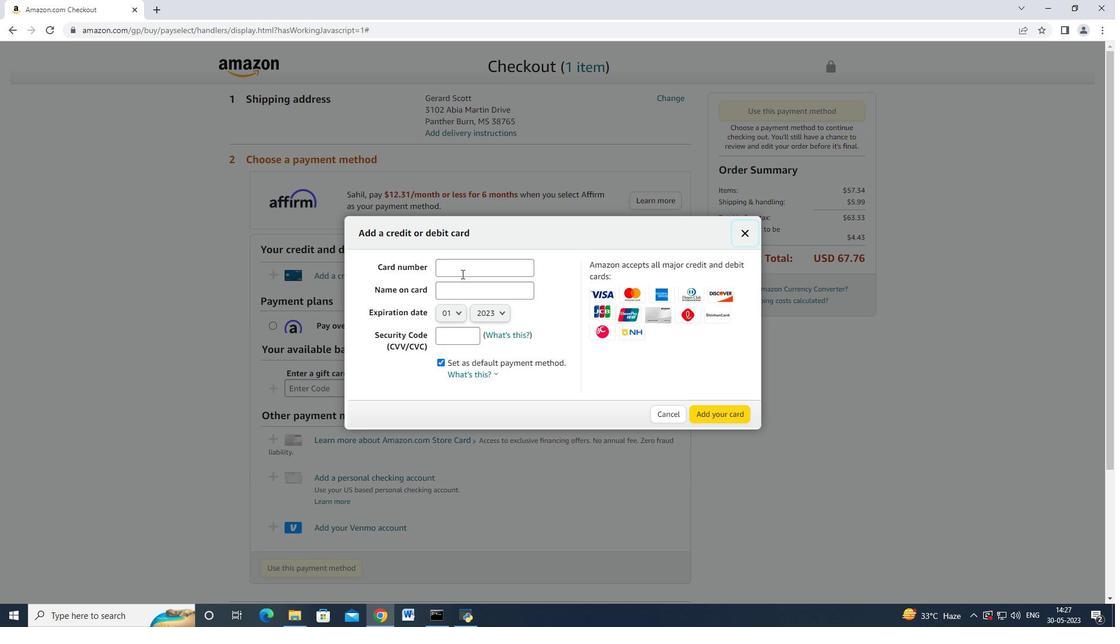 
Action: Mouse pressed left at (461, 266)
Screenshot: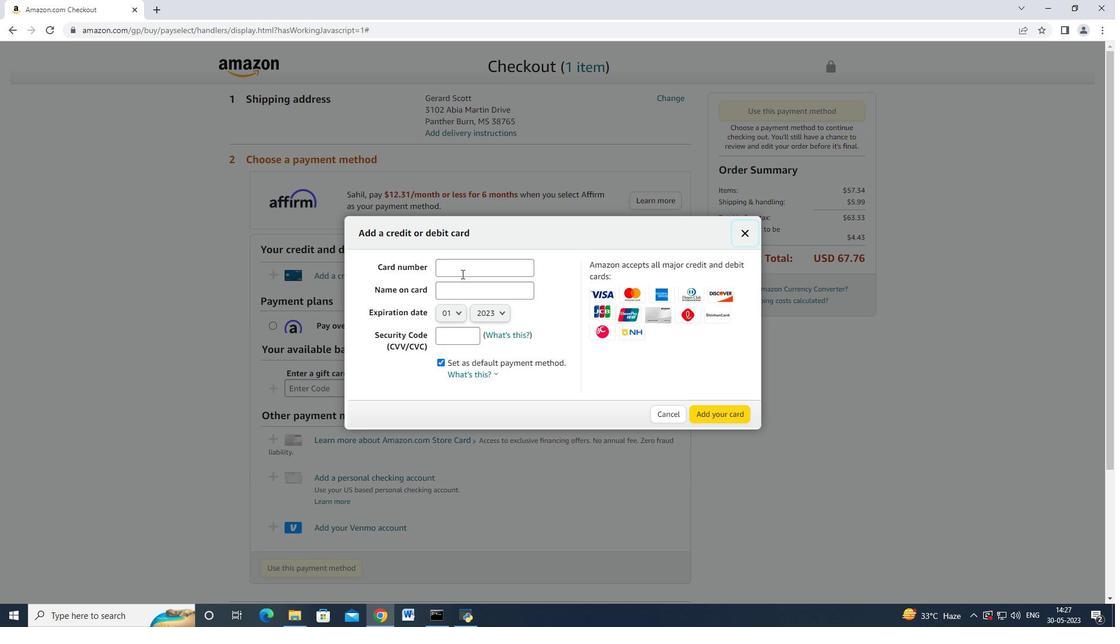 
Action: Mouse moved to (458, 269)
Screenshot: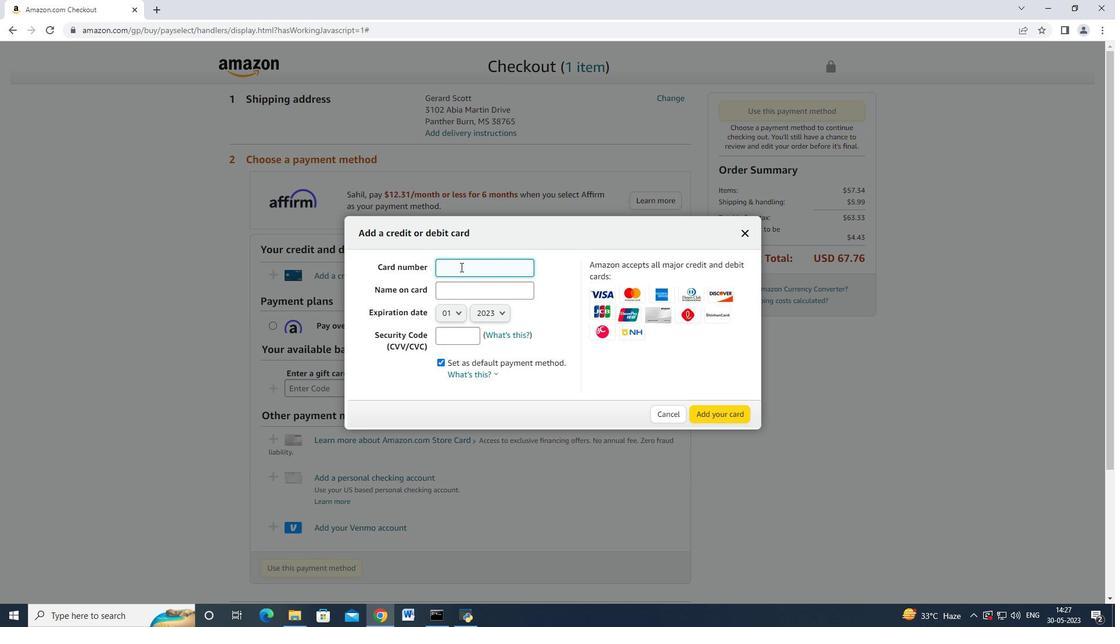 
Action: Key pressed 4762664477552005<Key.tab><Key.shift>Mark<Key.space><Key.shift_r>Adams<Key.tab><Key.enter><Key.down><Key.down><Key.down><Key.enter><Key.tab><Key.tab><Key.enter><Key.down><Key.down><Key.enter><Key.tab>3321<Key.tab><Key.tab><Key.tab><Key.tab><Key.tab>
Screenshot: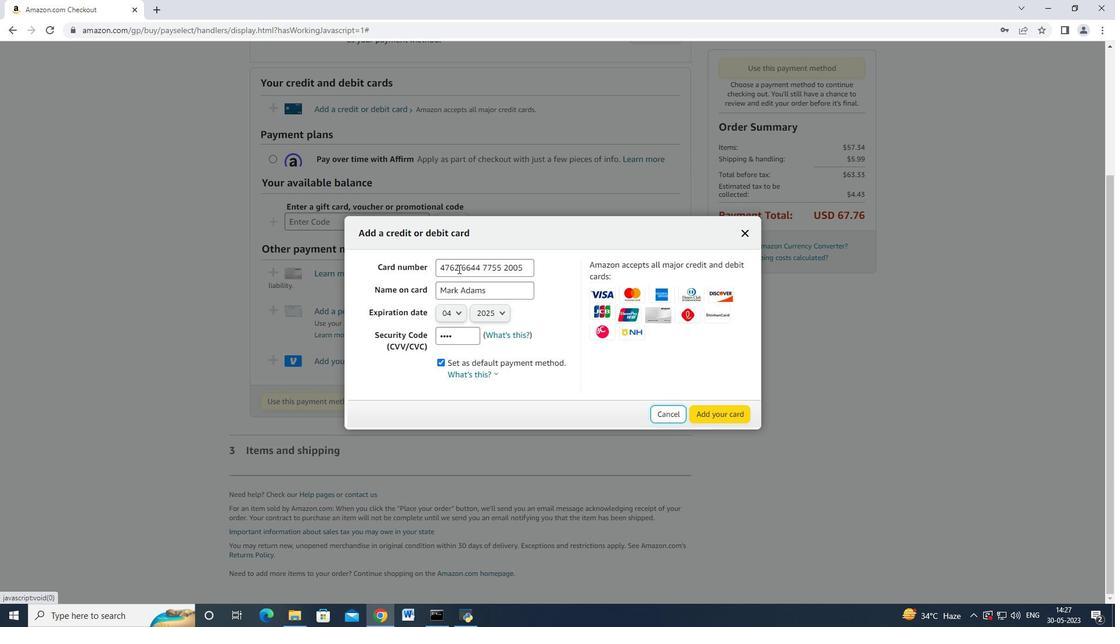 
